 Task: Look for space in Pirkkala, Finland from 12th August, 2023 to 16th August, 2023 for 8 adults in price range Rs.10000 to Rs.16000. Place can be private room with 8 bedrooms having 8 beds and 8 bathrooms. Property type can be house, flat, guest house, hotel. Amenities needed are: wifi, TV, free parkinig on premises, gym, breakfast. Booking option can be shelf check-in. Required host language is .
Action: Mouse pressed left at (456, 126)
Screenshot: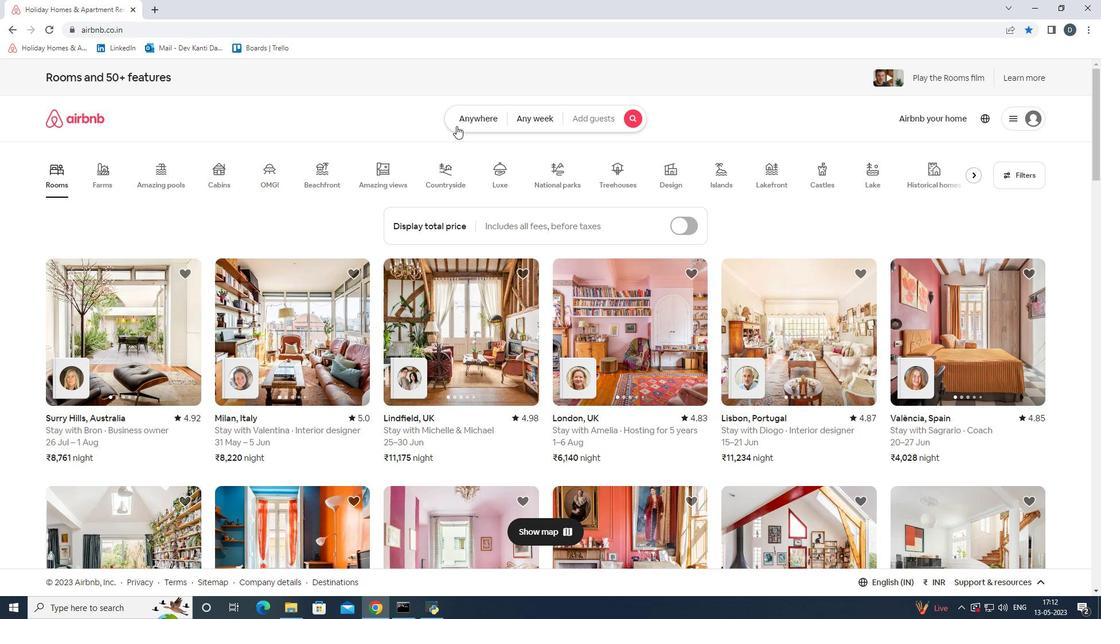 
Action: Mouse moved to (348, 155)
Screenshot: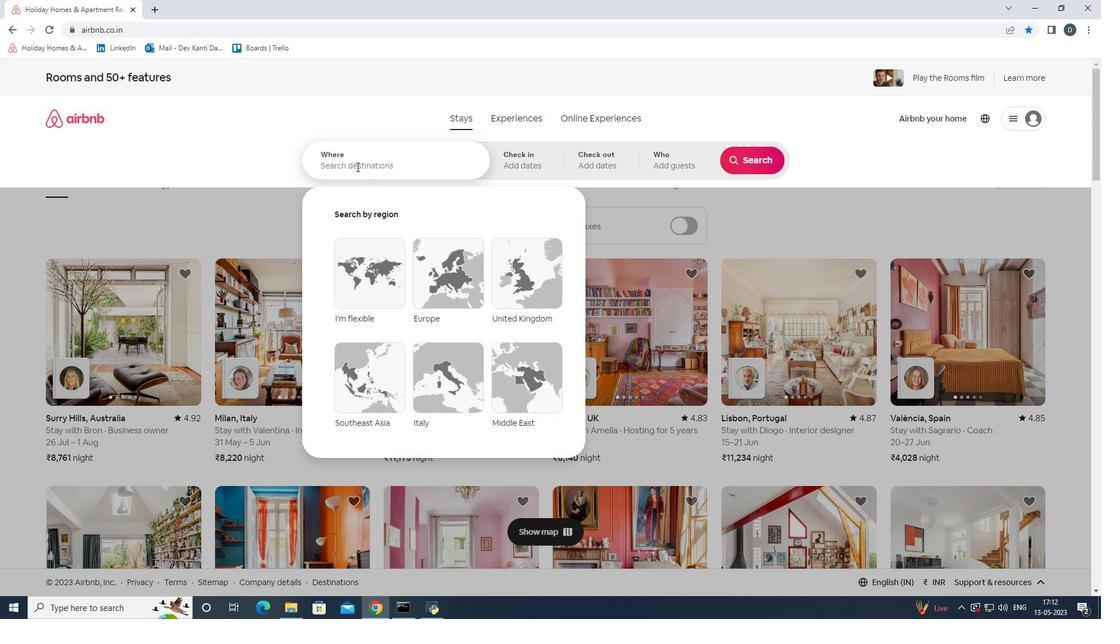 
Action: Mouse pressed left at (348, 155)
Screenshot: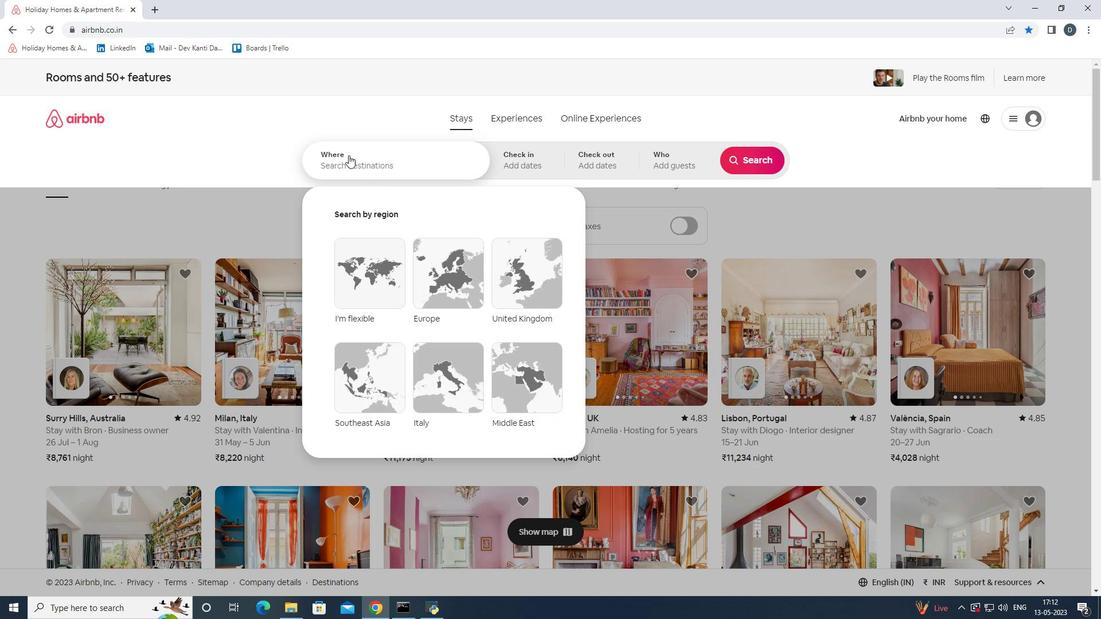 
Action: Key pressed <Key.shift>Pirkkala,
Screenshot: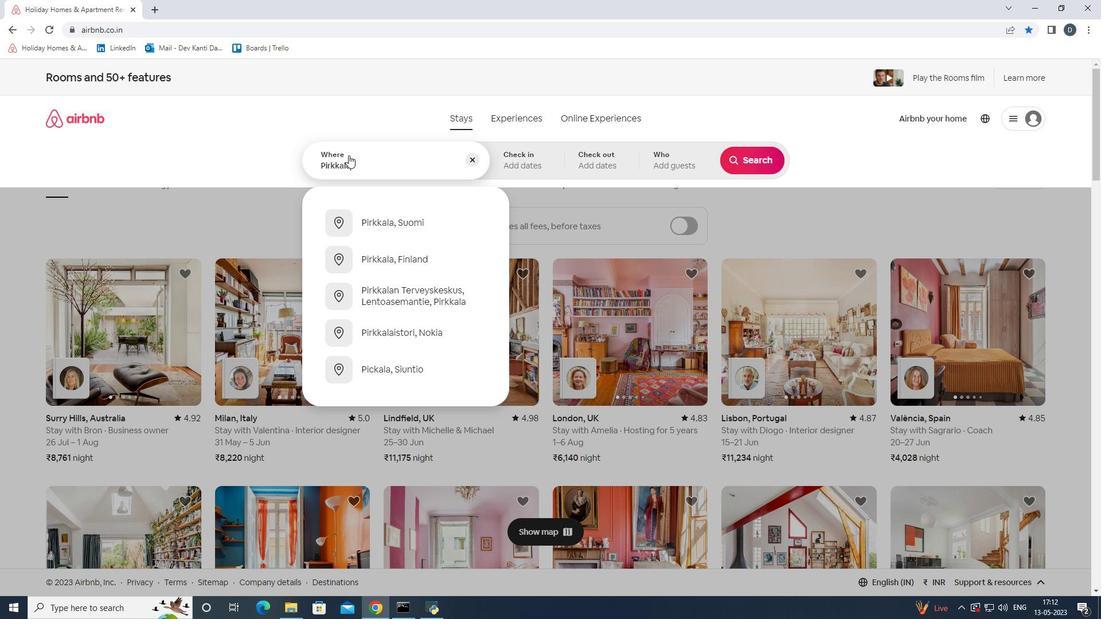 
Action: Mouse moved to (409, 265)
Screenshot: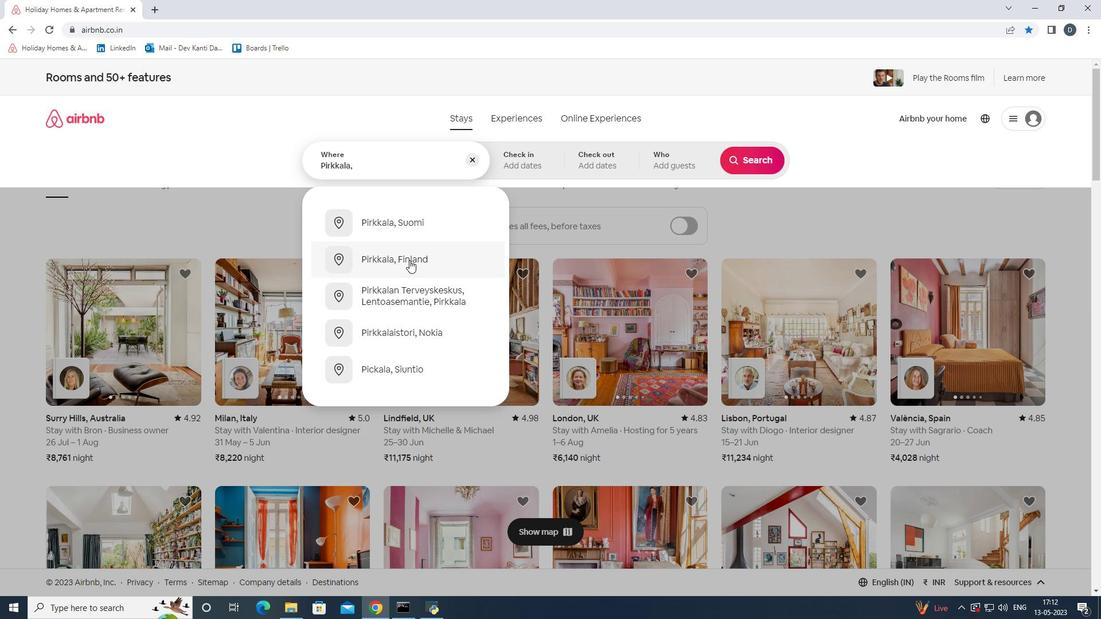 
Action: Mouse pressed left at (409, 265)
Screenshot: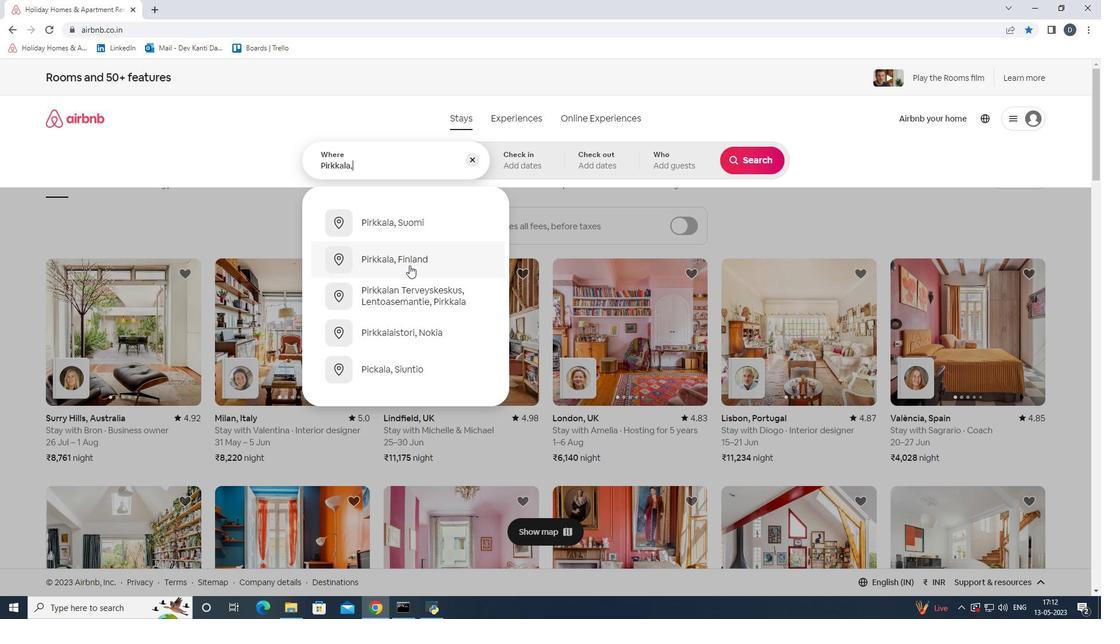 
Action: Mouse moved to (744, 252)
Screenshot: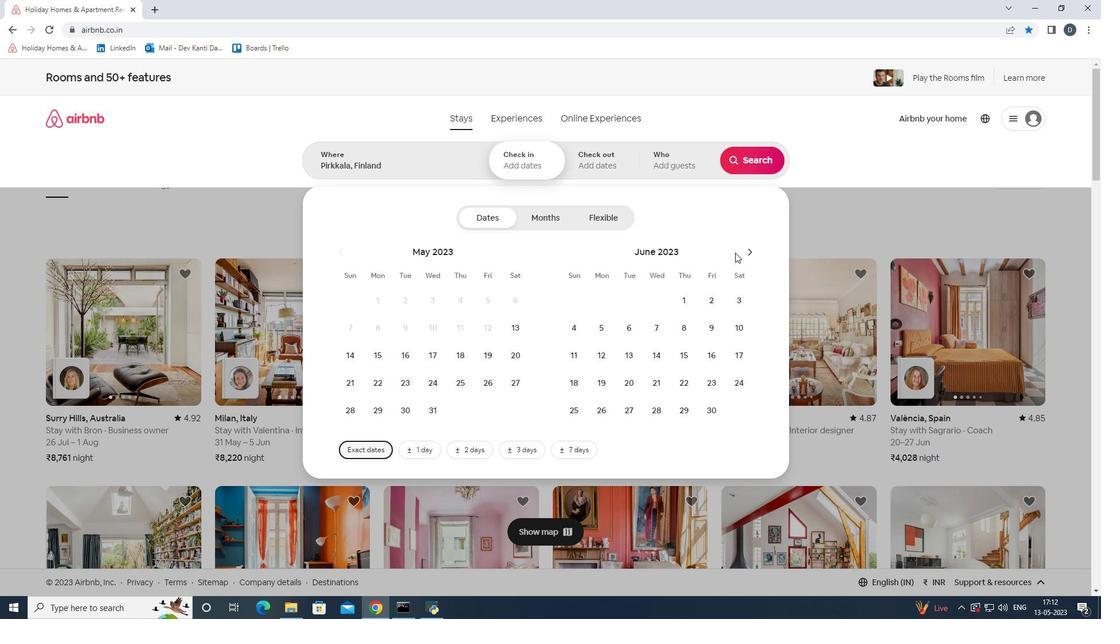 
Action: Mouse pressed left at (744, 252)
Screenshot: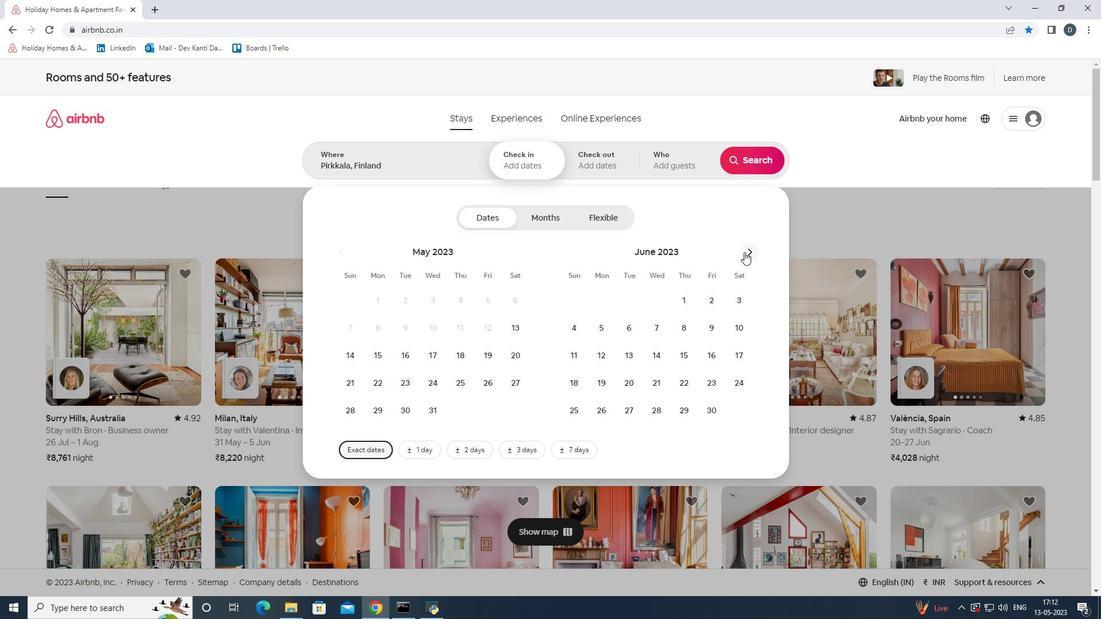 
Action: Mouse pressed left at (744, 252)
Screenshot: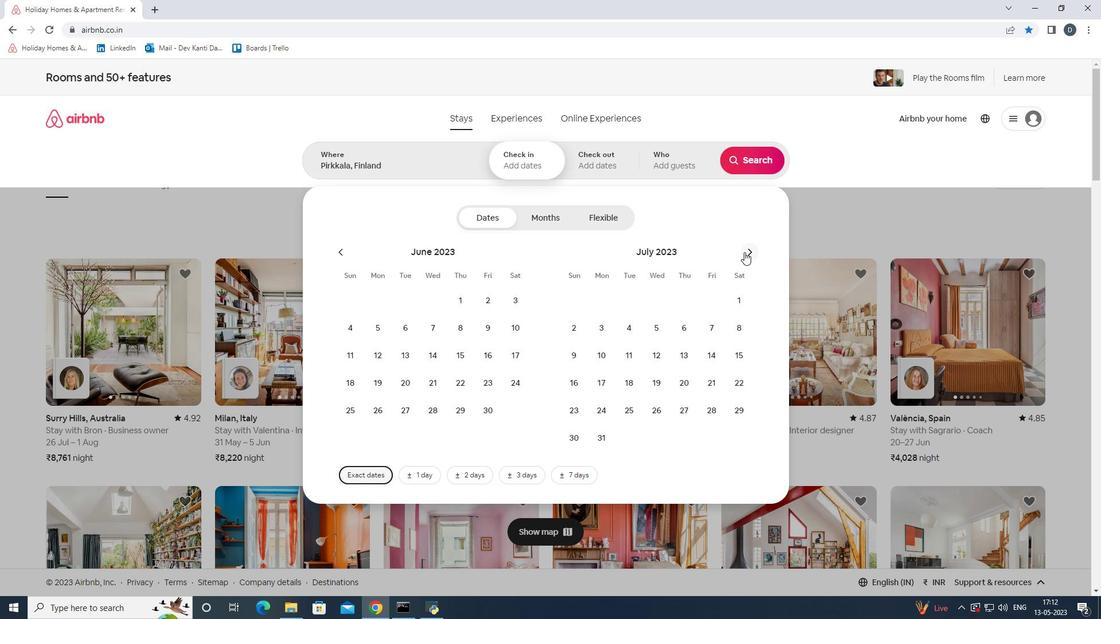 
Action: Mouse moved to (743, 331)
Screenshot: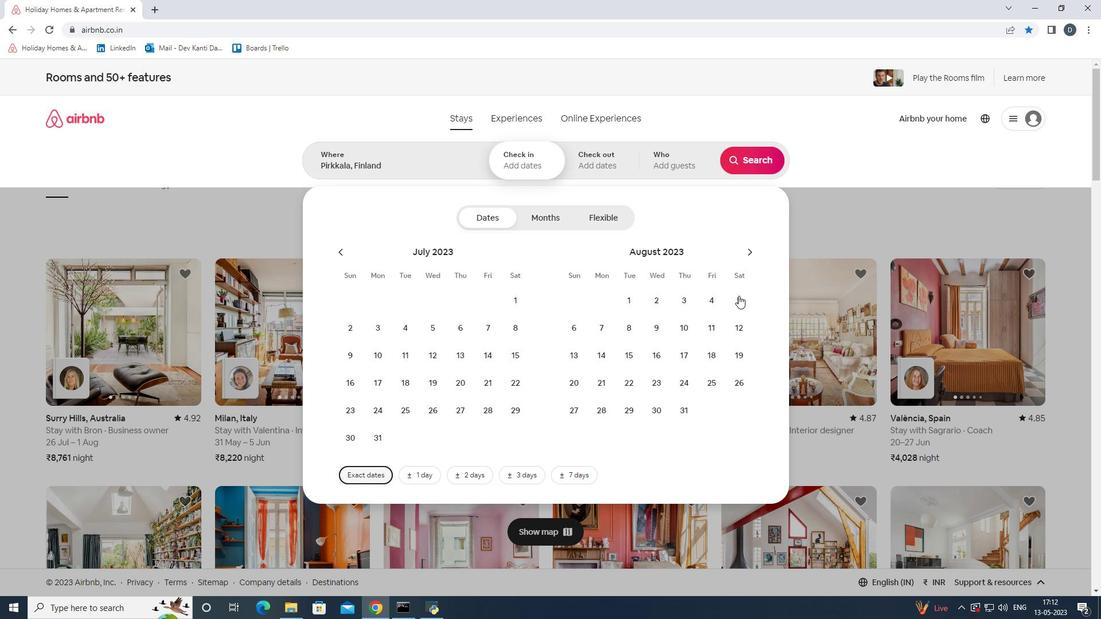 
Action: Mouse pressed left at (743, 331)
Screenshot: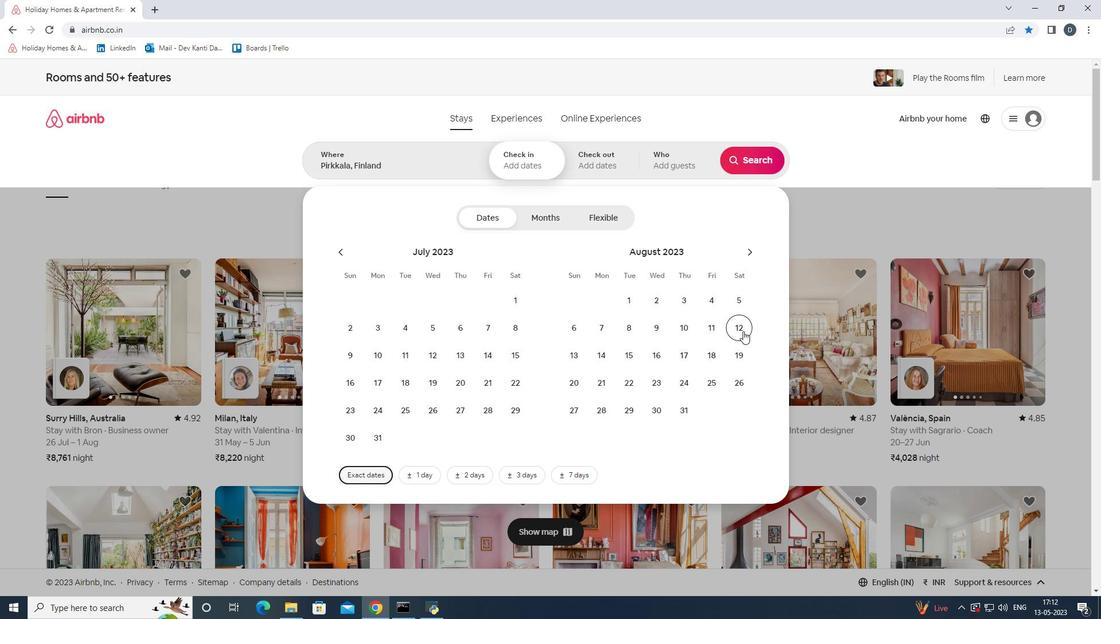 
Action: Mouse moved to (659, 348)
Screenshot: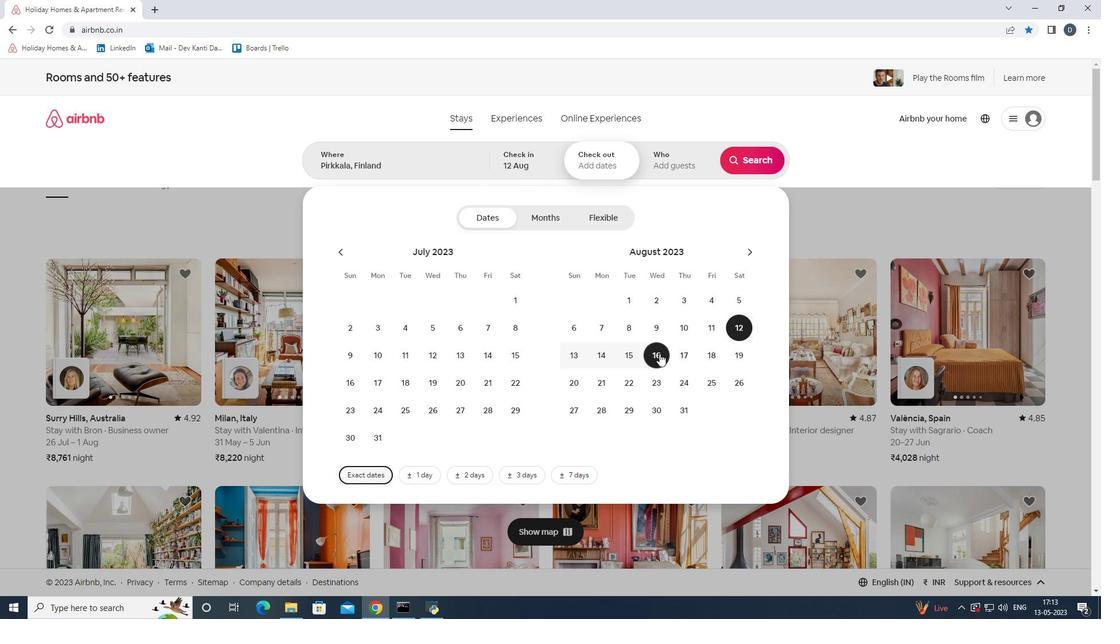 
Action: Mouse pressed left at (659, 348)
Screenshot: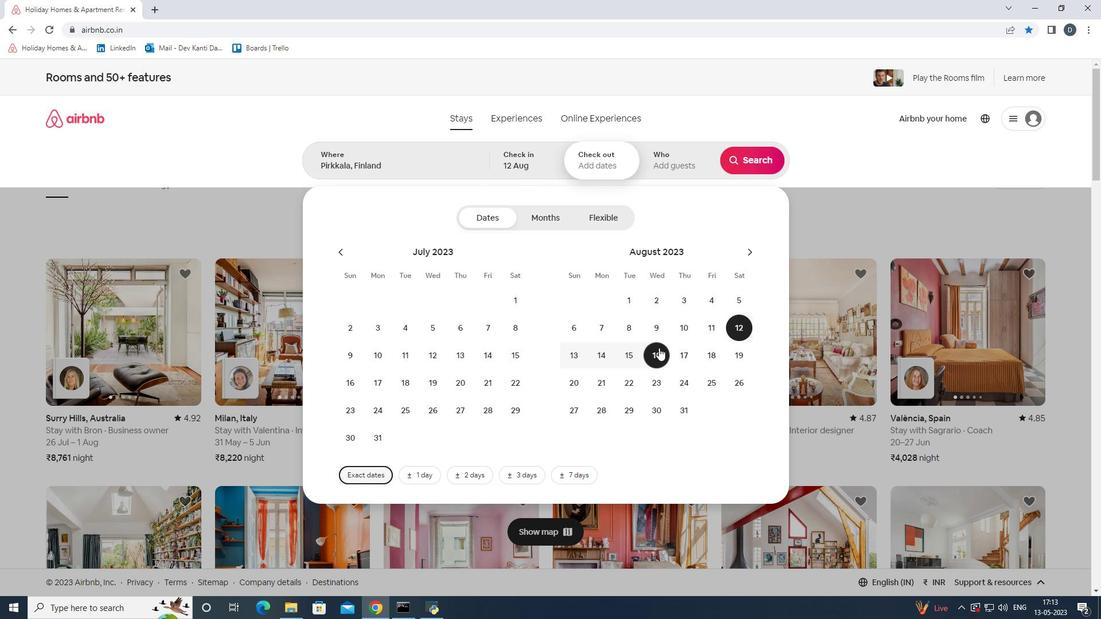 
Action: Mouse moved to (676, 165)
Screenshot: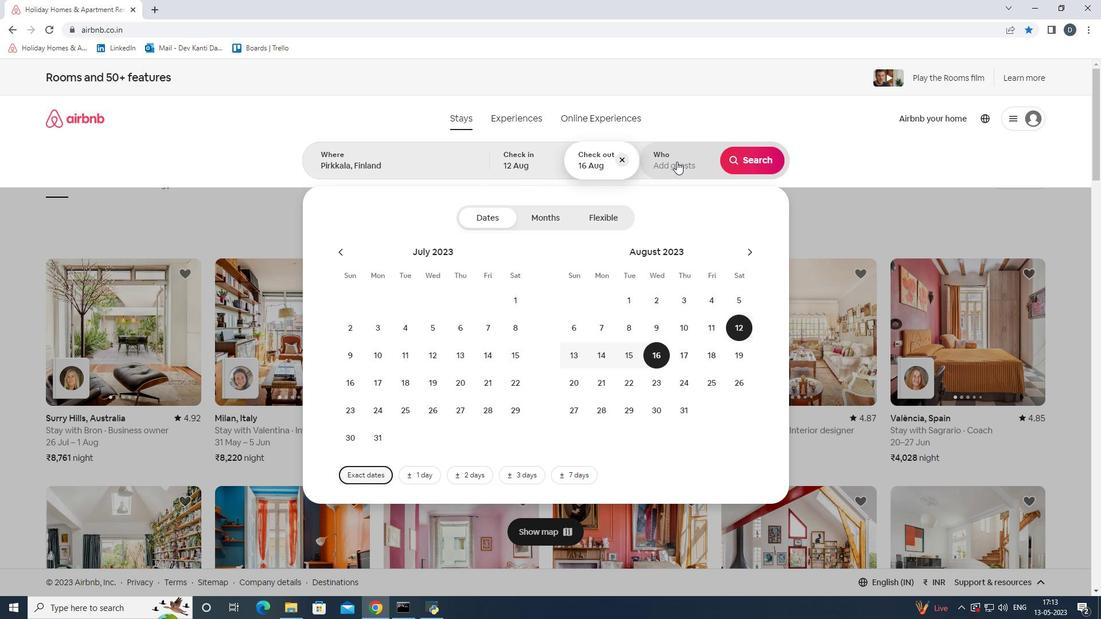 
Action: Mouse pressed left at (676, 165)
Screenshot: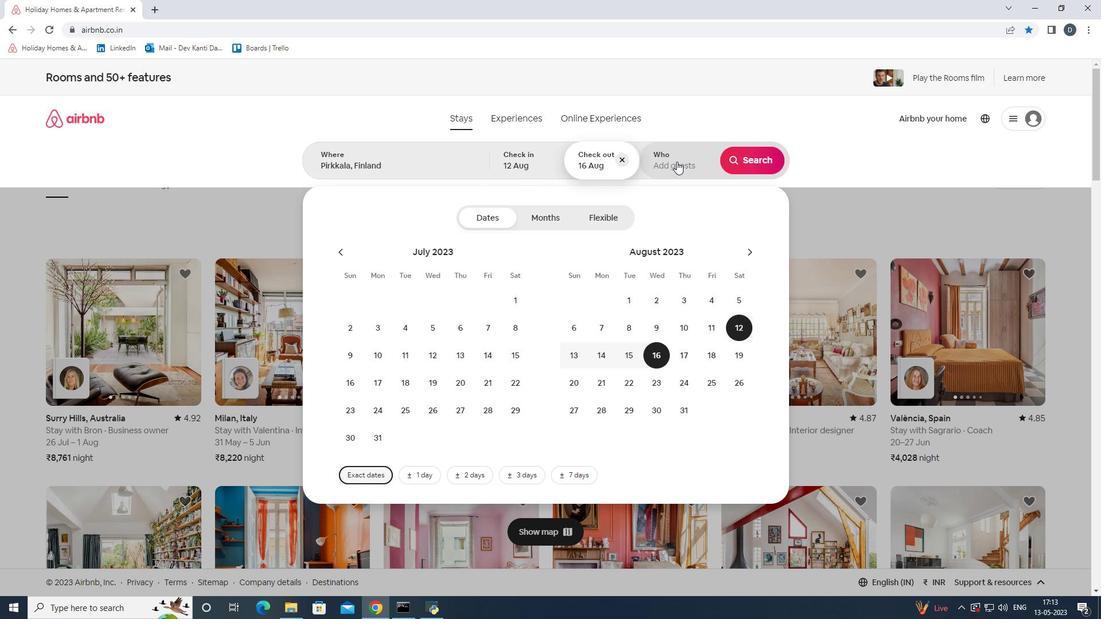 
Action: Mouse moved to (758, 228)
Screenshot: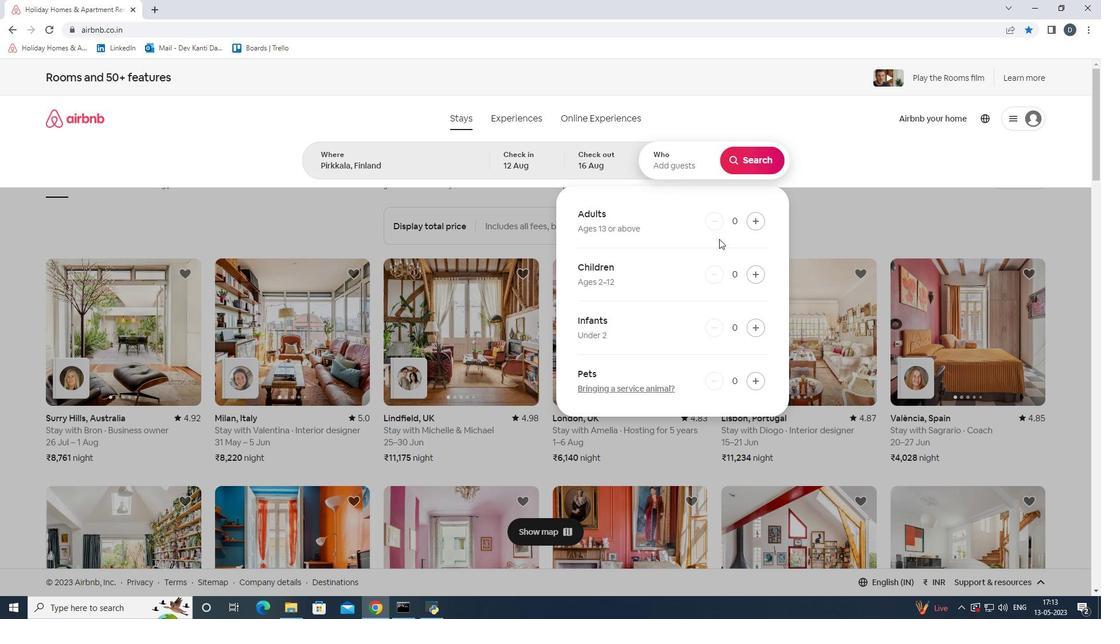 
Action: Mouse pressed left at (758, 228)
Screenshot: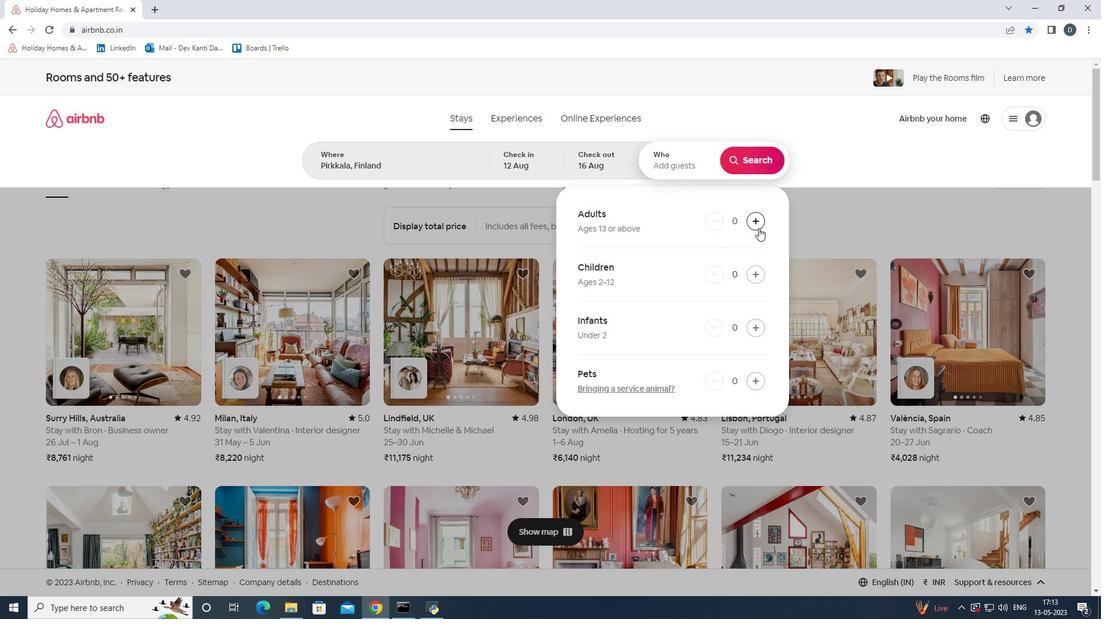 
Action: Mouse pressed left at (758, 228)
Screenshot: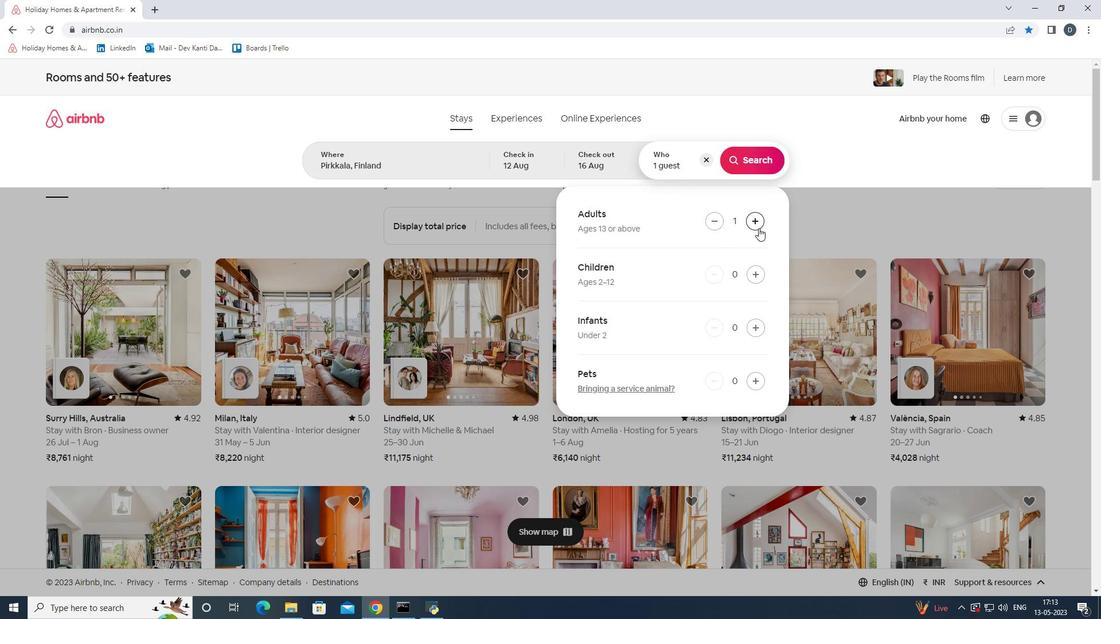 
Action: Mouse pressed left at (758, 228)
Screenshot: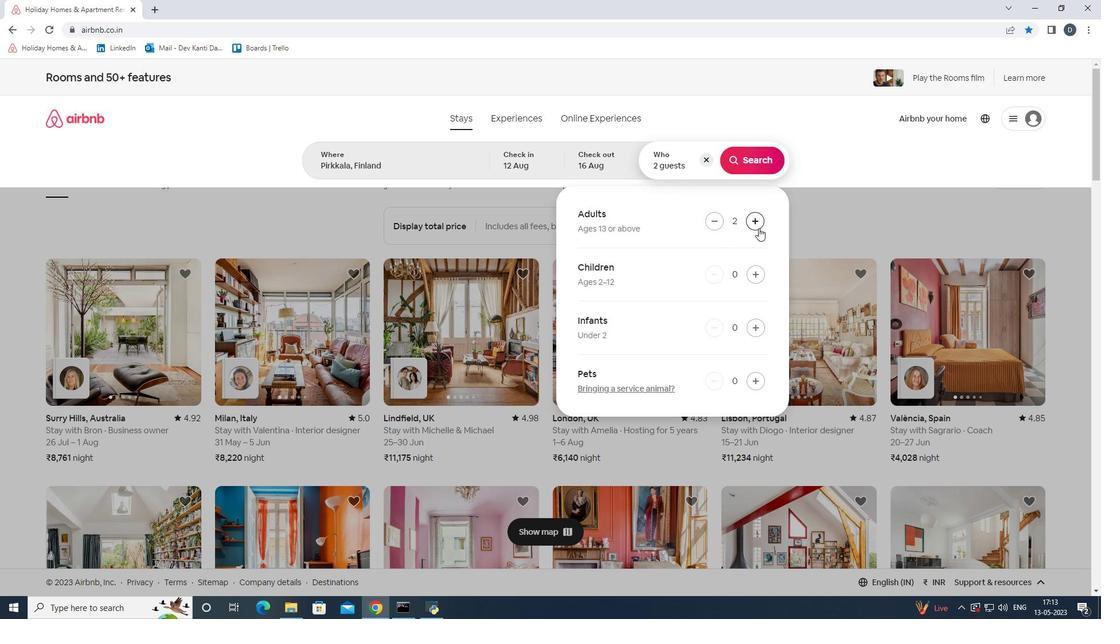 
Action: Mouse pressed left at (758, 228)
Screenshot: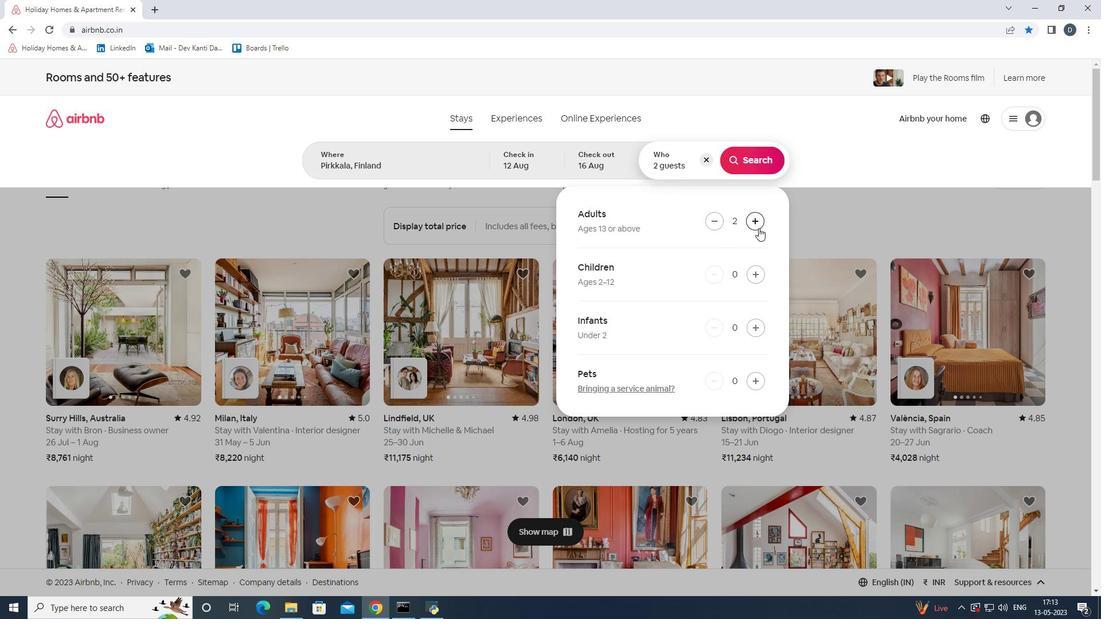 
Action: Mouse pressed left at (758, 228)
Screenshot: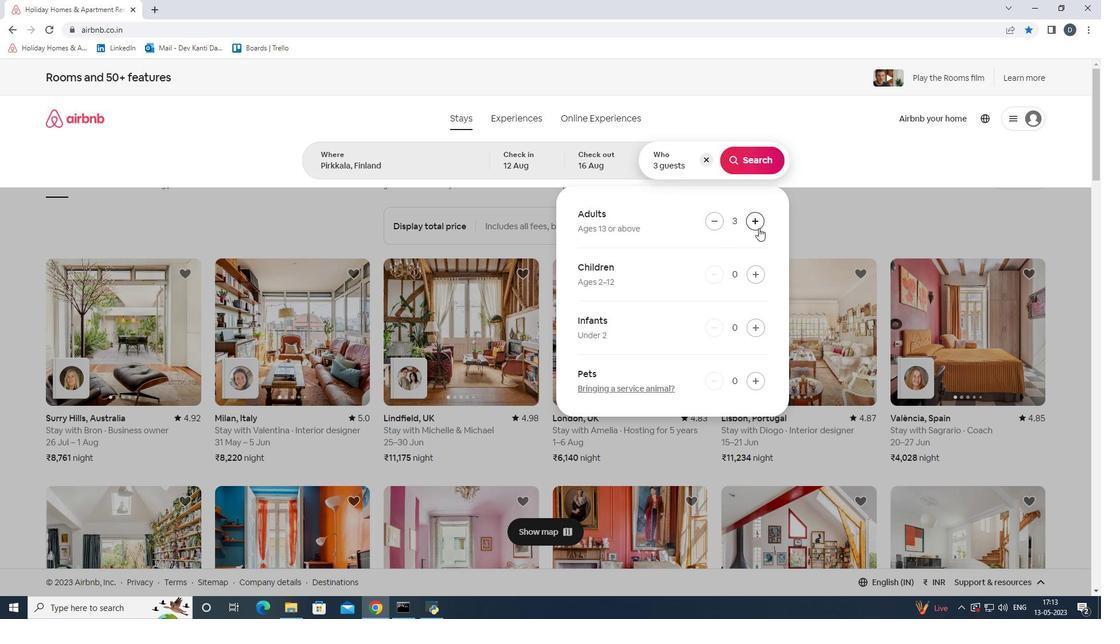 
Action: Mouse pressed left at (758, 228)
Screenshot: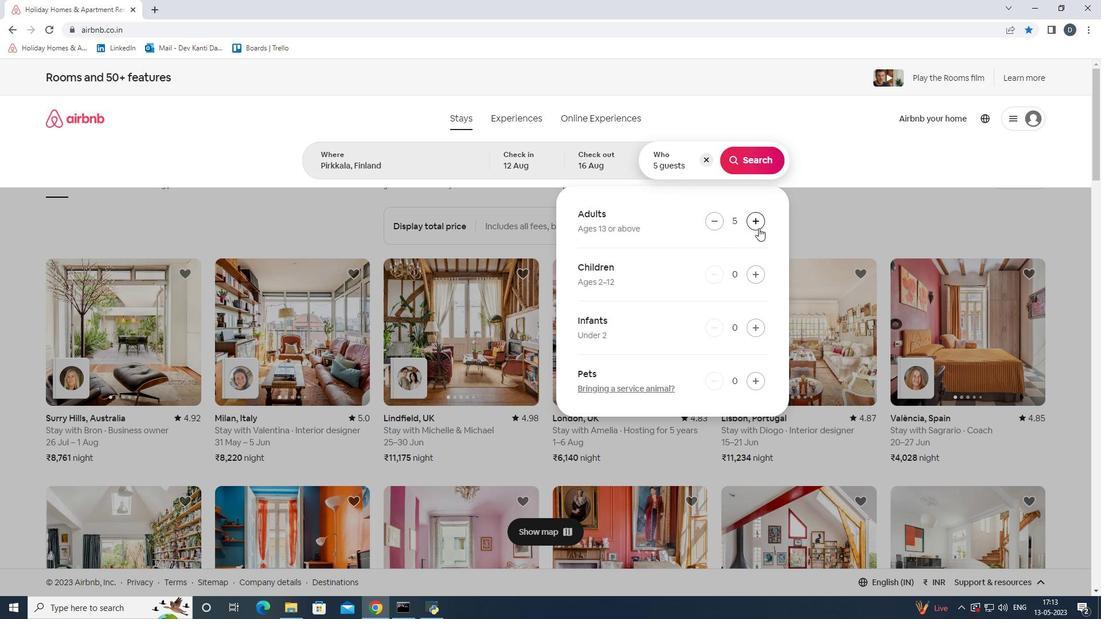 
Action: Mouse pressed left at (758, 228)
Screenshot: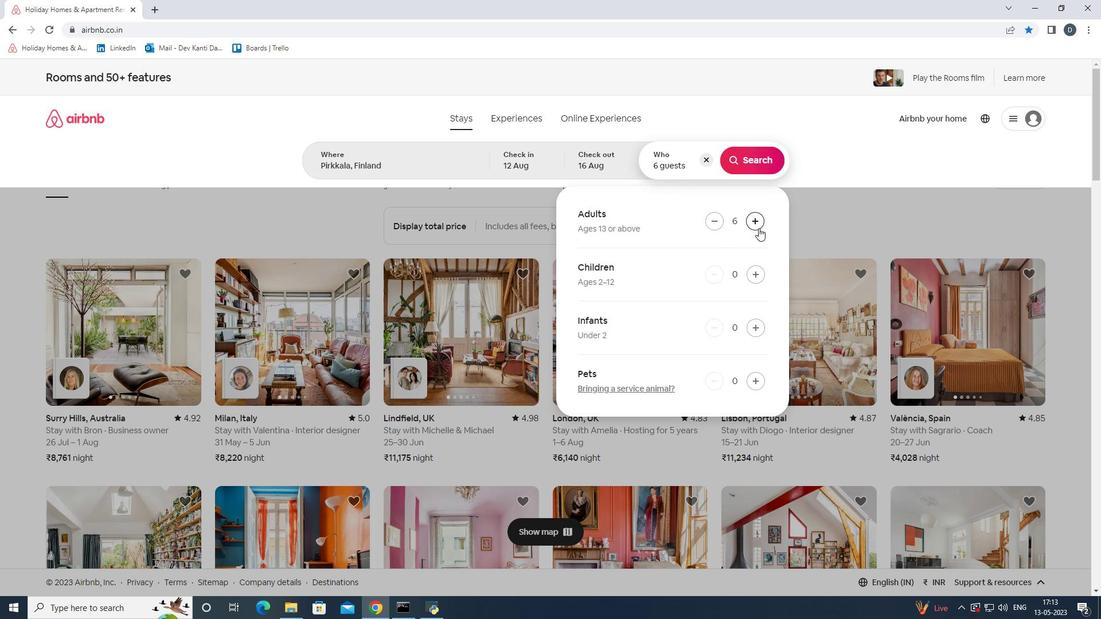 
Action: Mouse pressed left at (758, 228)
Screenshot: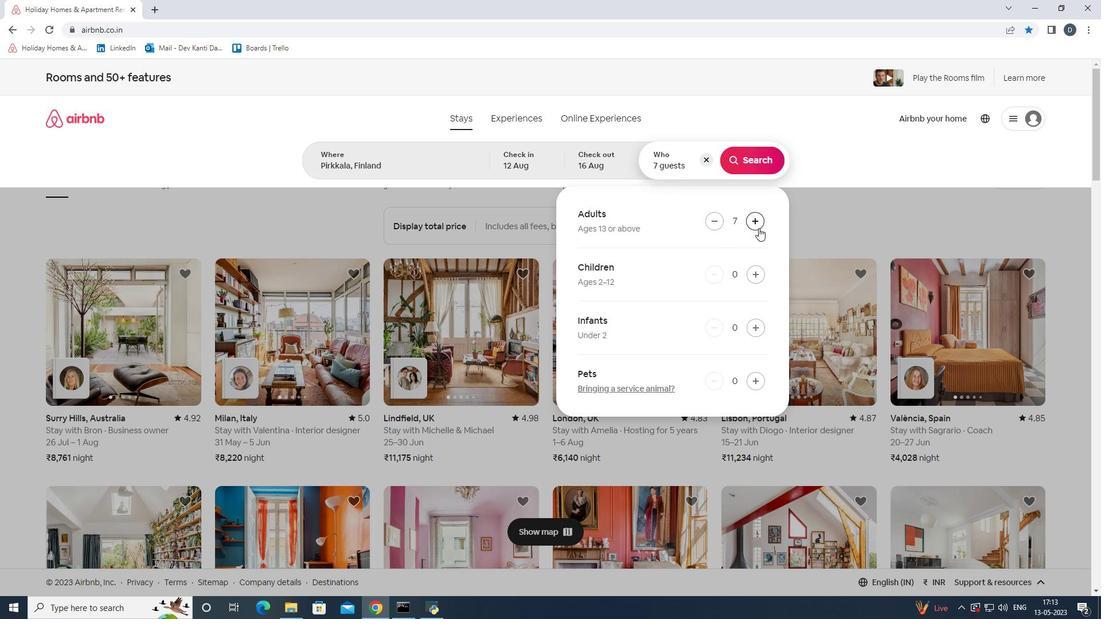
Action: Mouse moved to (763, 167)
Screenshot: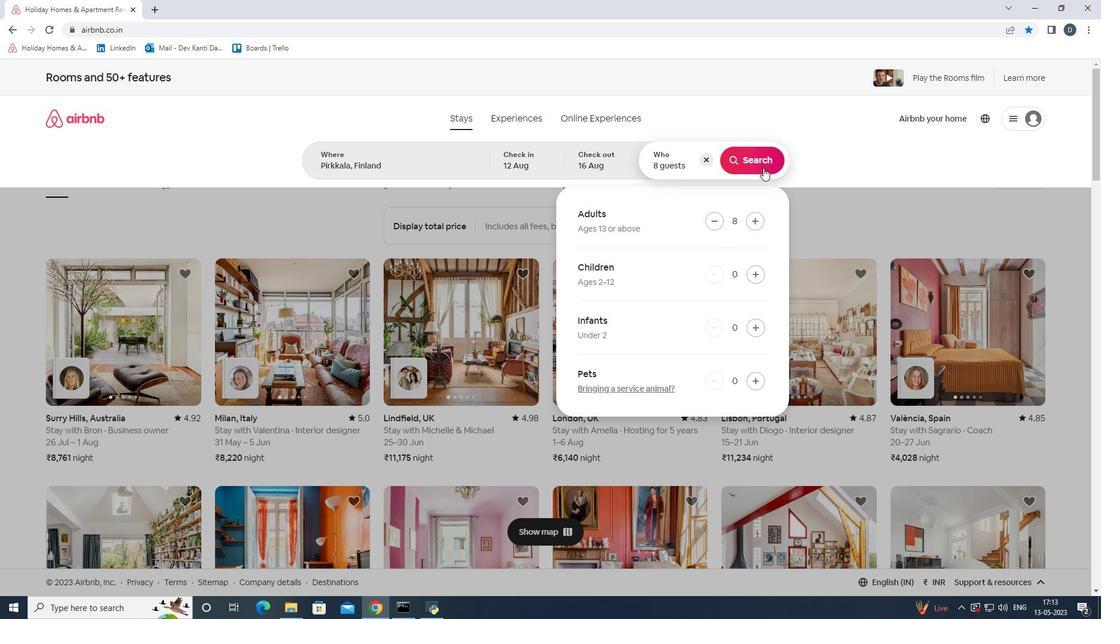 
Action: Mouse pressed left at (763, 167)
Screenshot: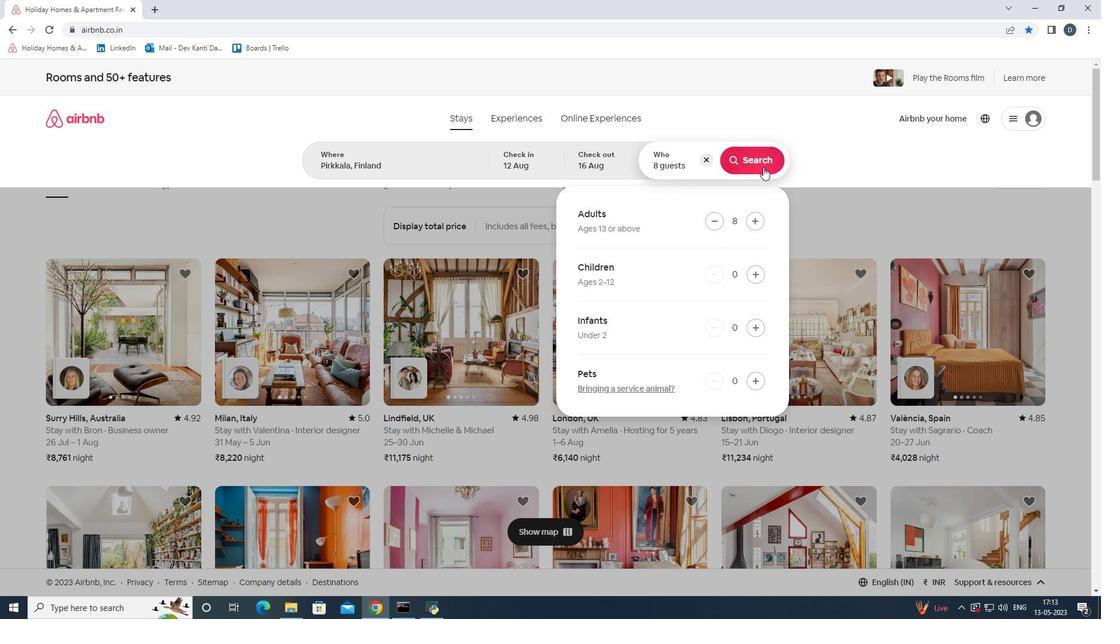 
Action: Mouse moved to (1041, 122)
Screenshot: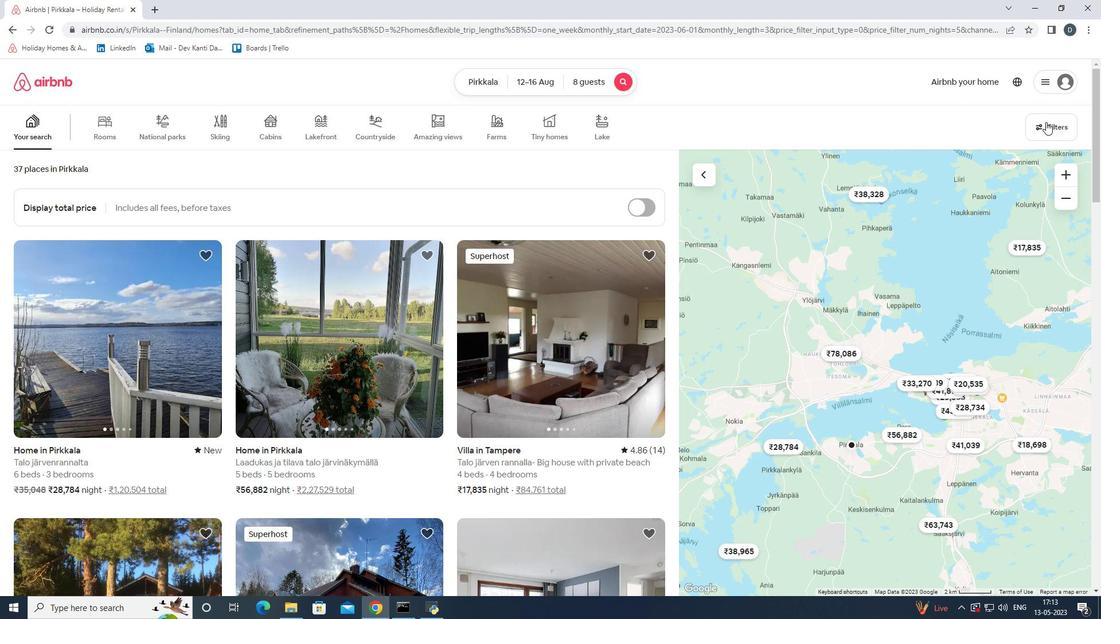 
Action: Mouse pressed left at (1041, 122)
Screenshot: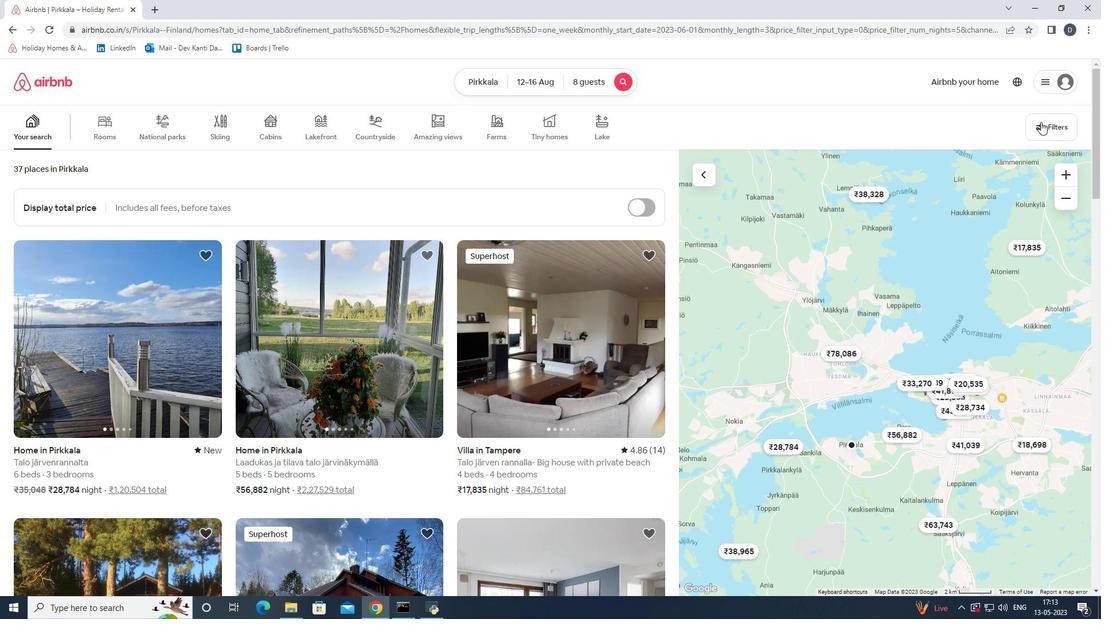 
Action: Mouse moved to (403, 271)
Screenshot: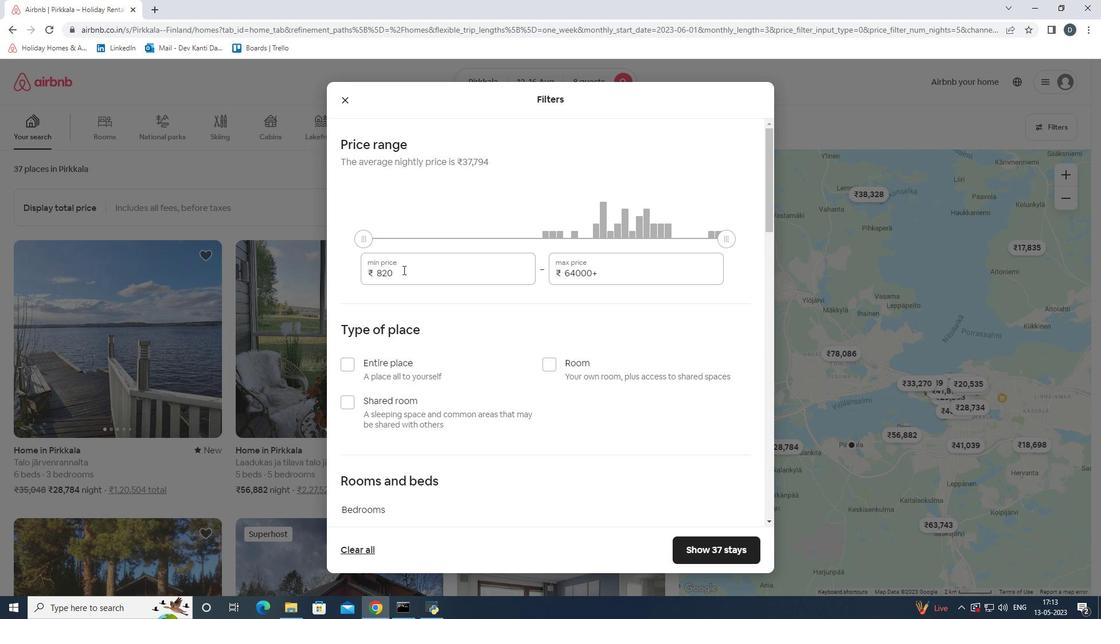 
Action: Mouse pressed left at (403, 271)
Screenshot: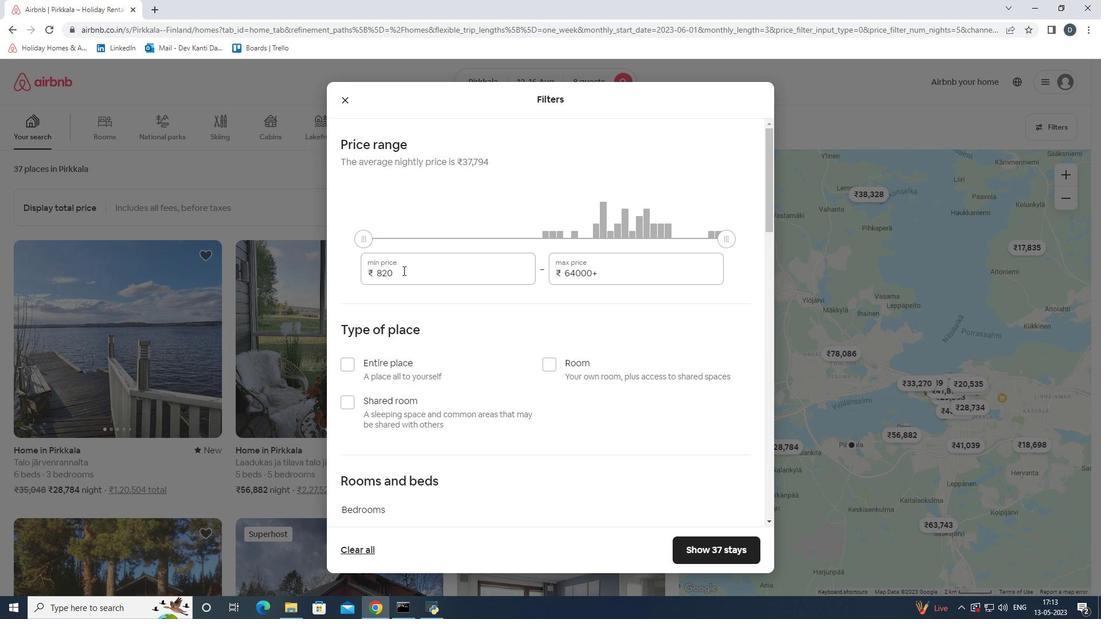 
Action: Mouse moved to (359, 266)
Screenshot: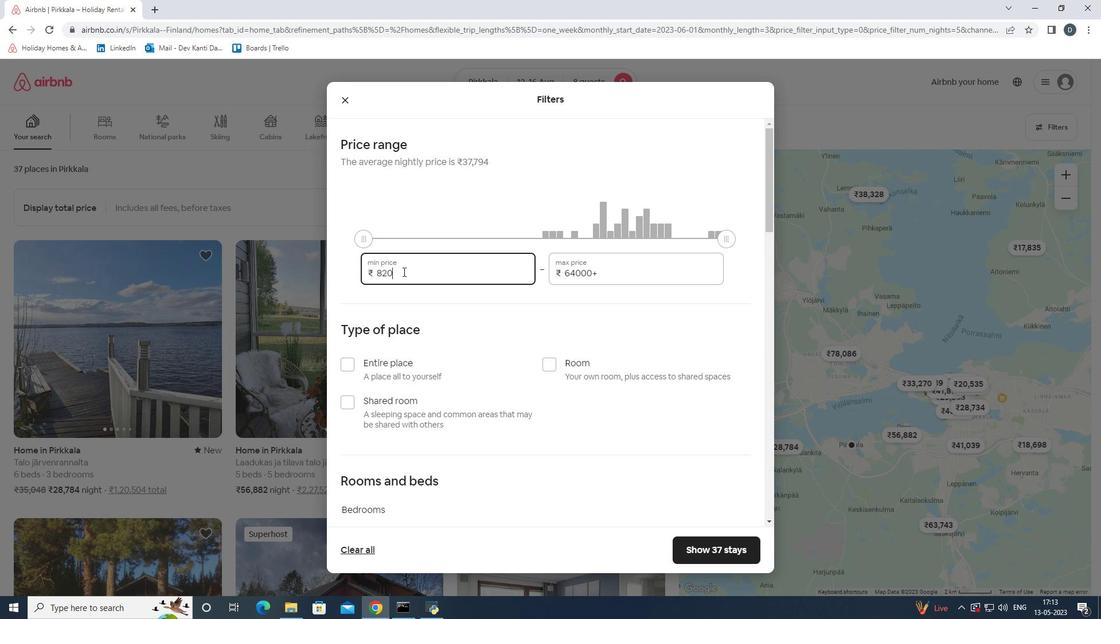 
Action: Key pressed 10000
Screenshot: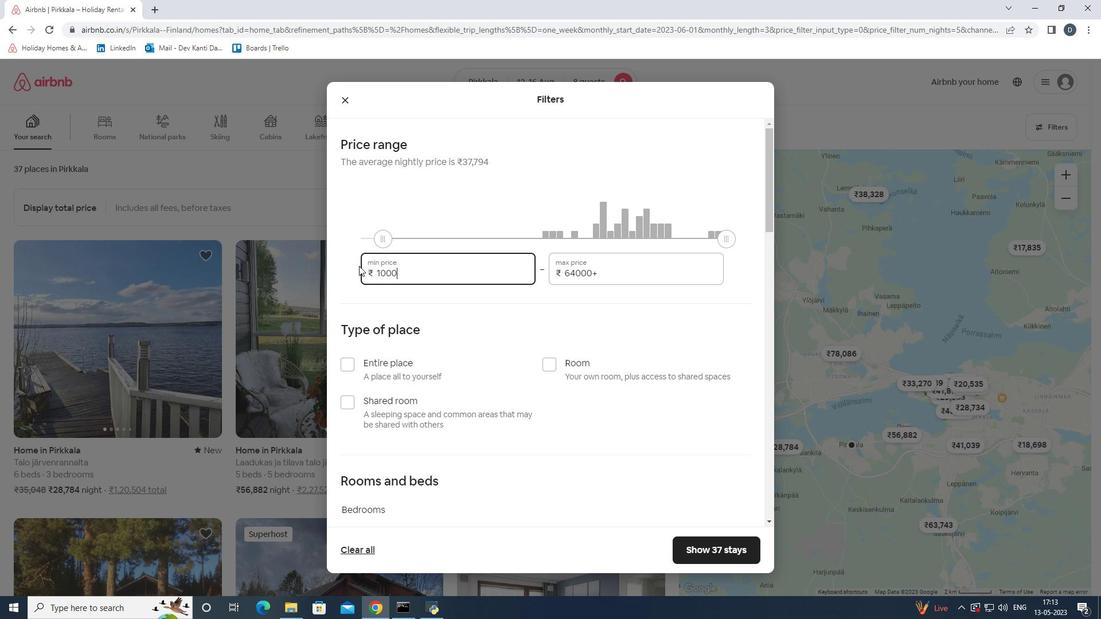 
Action: Mouse moved to (598, 273)
Screenshot: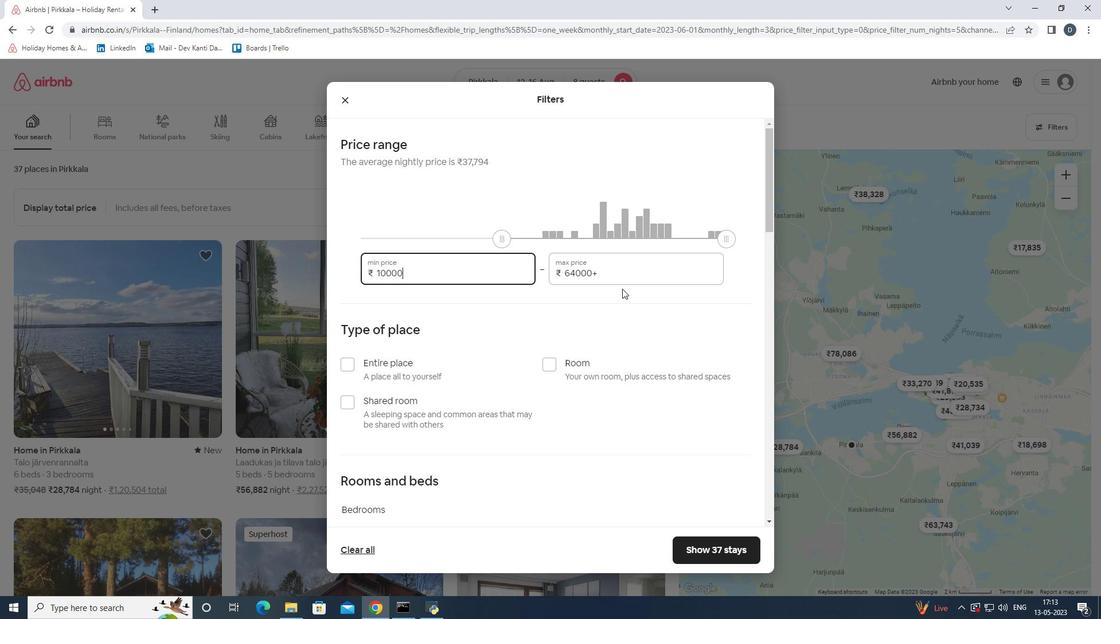 
Action: Mouse pressed left at (598, 273)
Screenshot: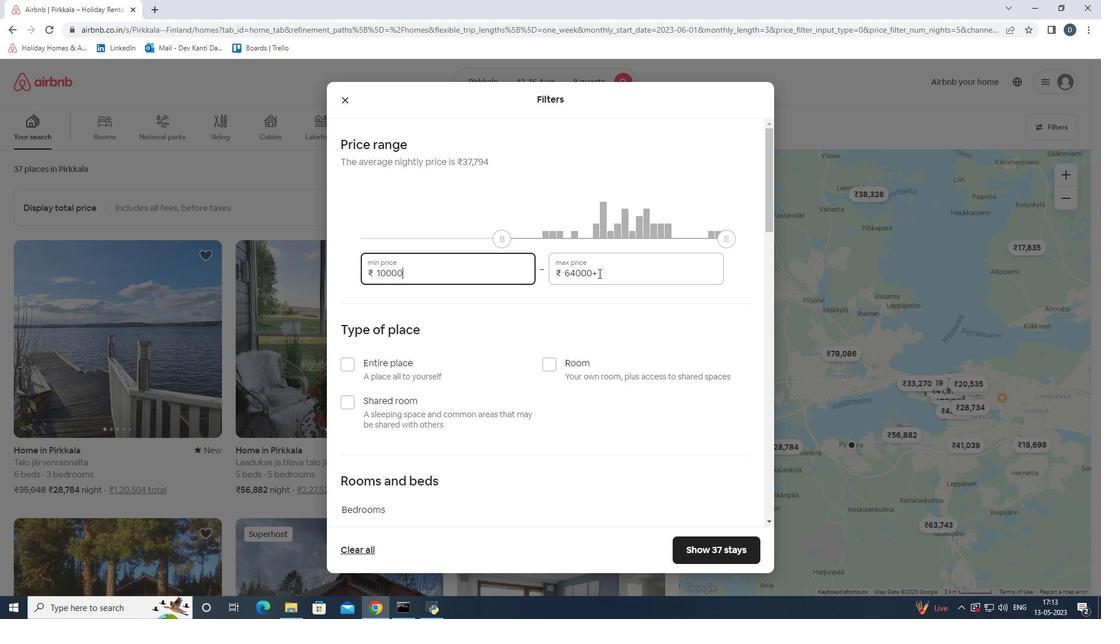 
Action: Mouse moved to (553, 267)
Screenshot: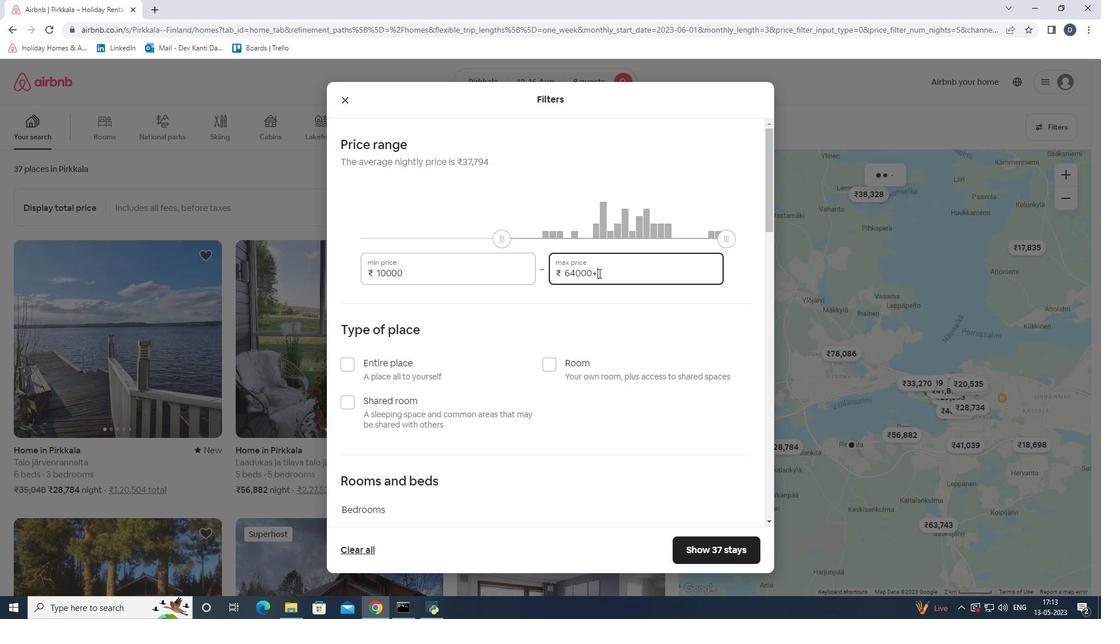 
Action: Key pressed 16000
Screenshot: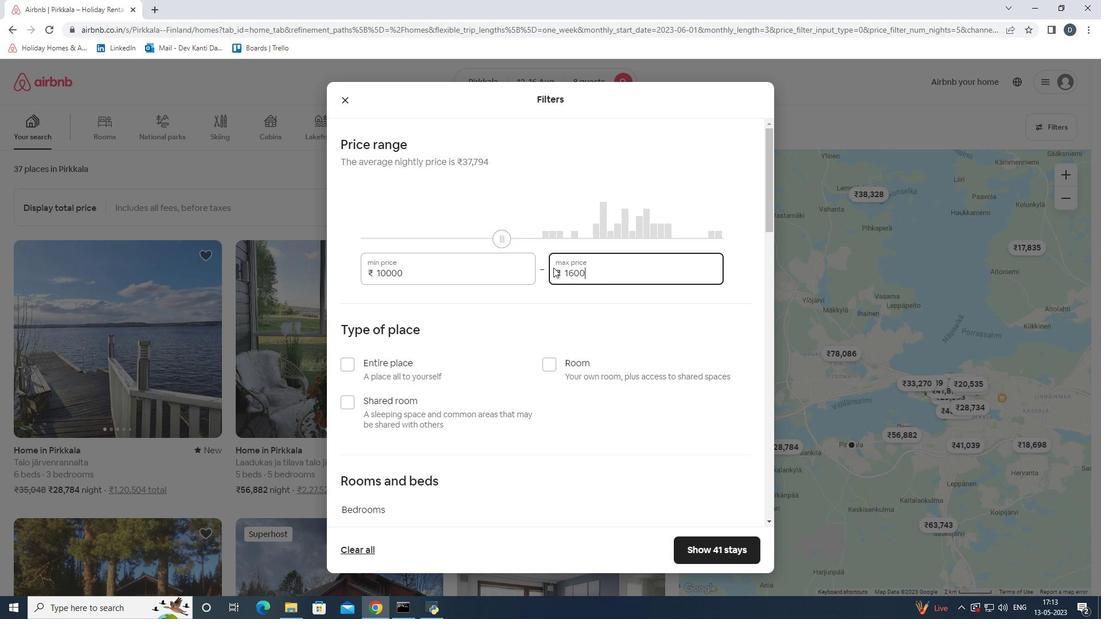 
Action: Mouse scrolled (553, 267) with delta (0, 0)
Screenshot: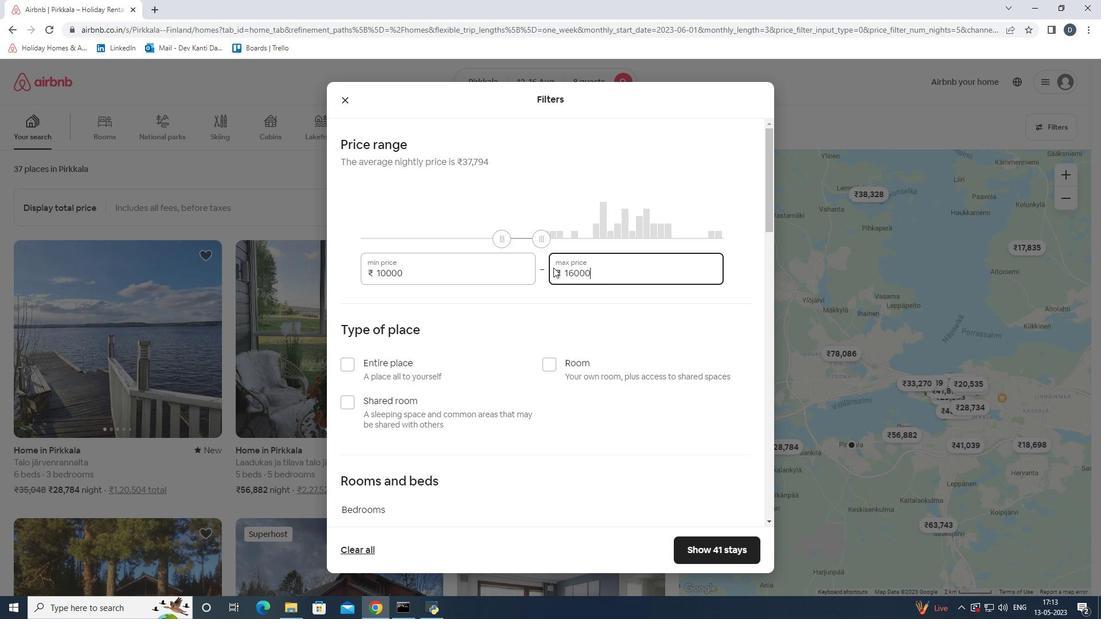 
Action: Mouse scrolled (553, 267) with delta (0, 0)
Screenshot: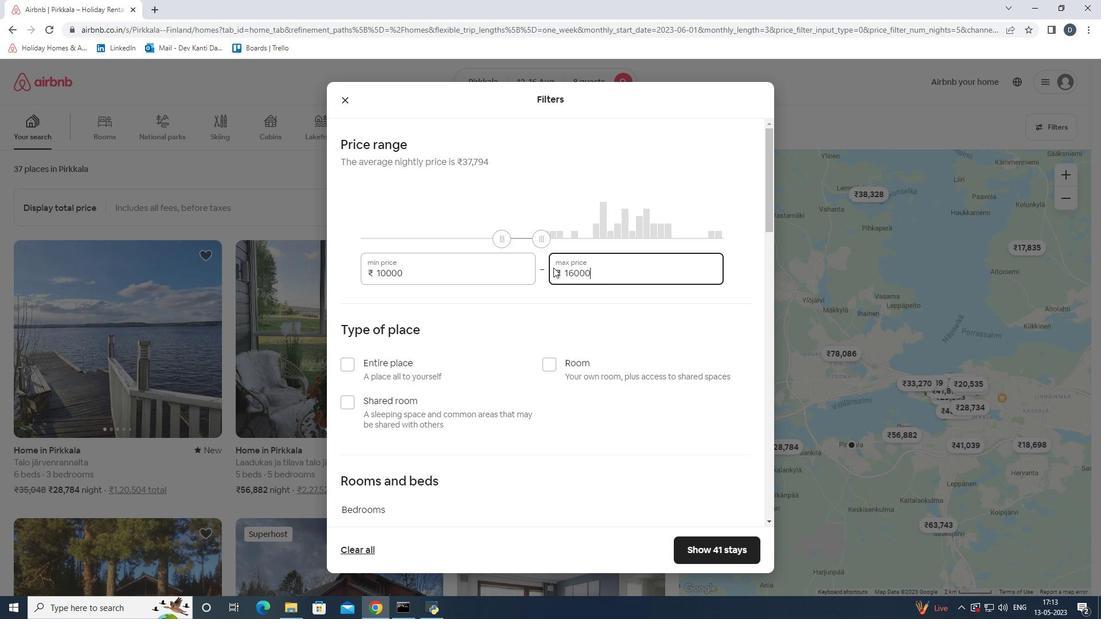 
Action: Mouse scrolled (553, 267) with delta (0, 0)
Screenshot: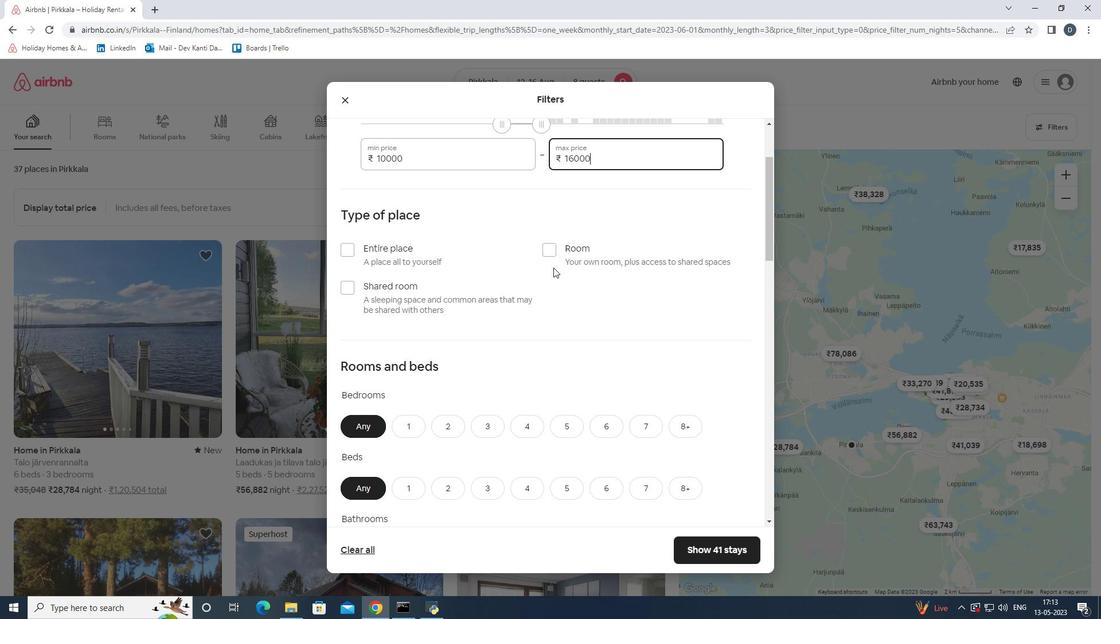 
Action: Mouse moved to (551, 267)
Screenshot: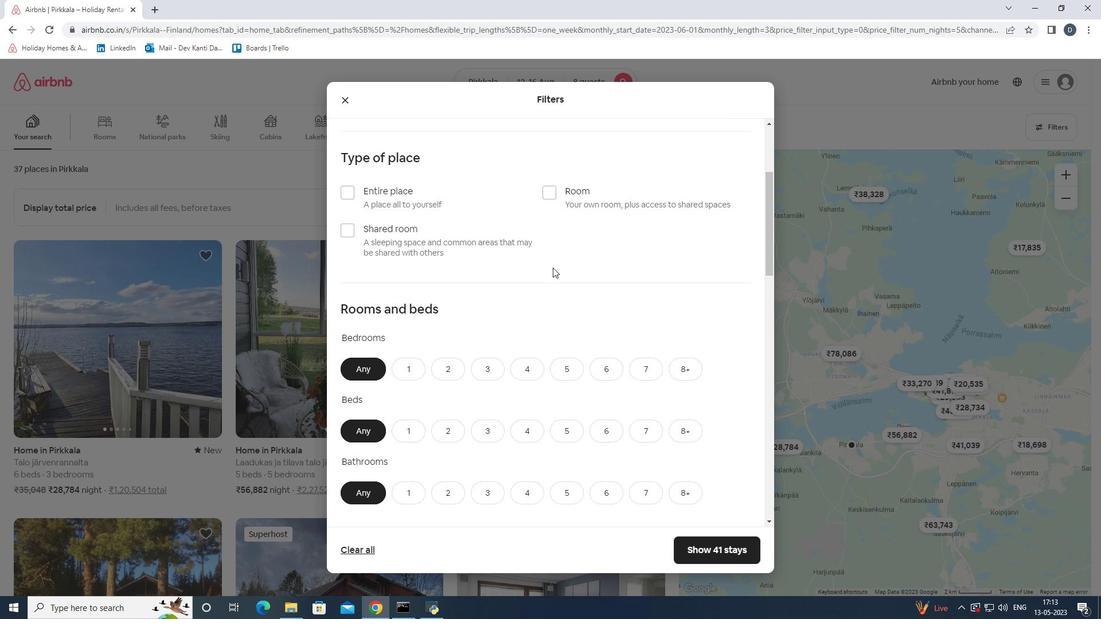 
Action: Mouse scrolled (551, 267) with delta (0, 0)
Screenshot: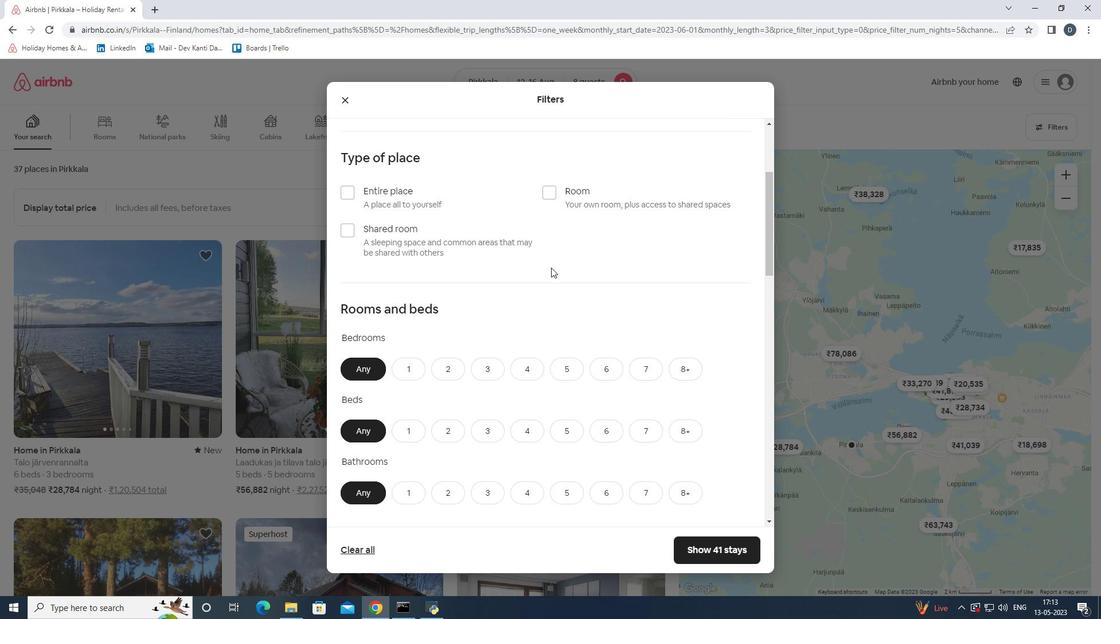 
Action: Mouse scrolled (551, 267) with delta (0, 0)
Screenshot: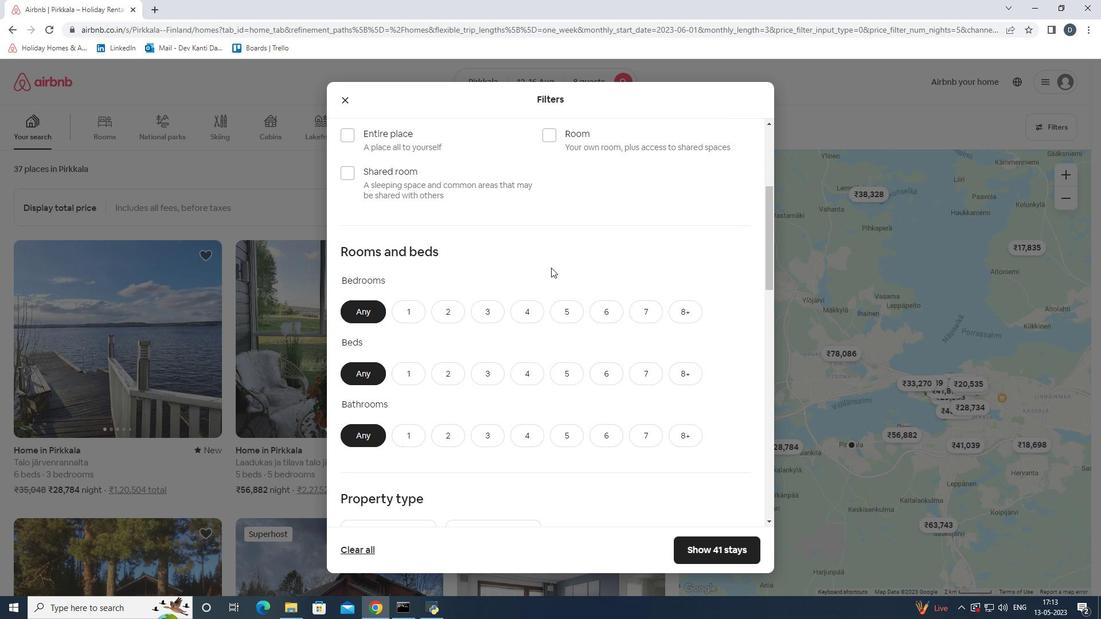 
Action: Mouse moved to (688, 257)
Screenshot: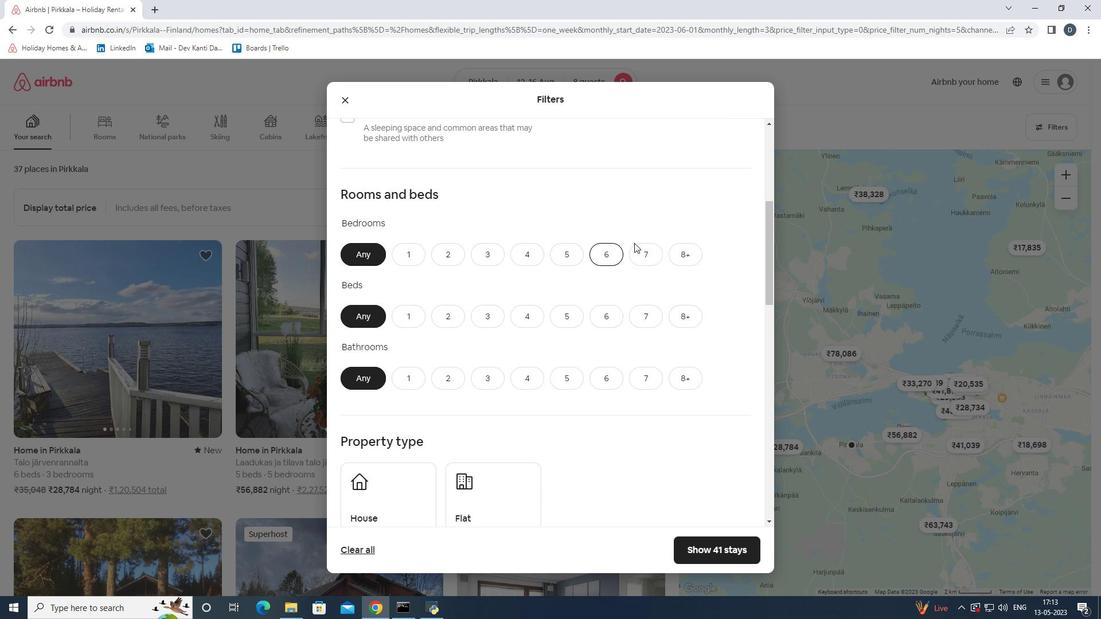 
Action: Mouse pressed left at (688, 257)
Screenshot: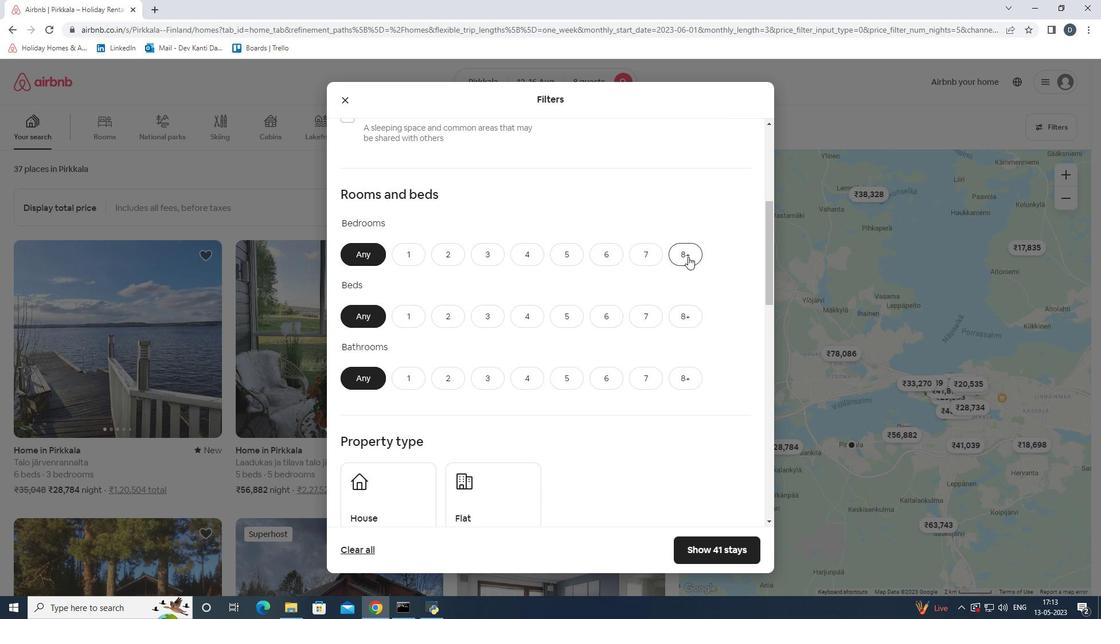 
Action: Mouse moved to (680, 309)
Screenshot: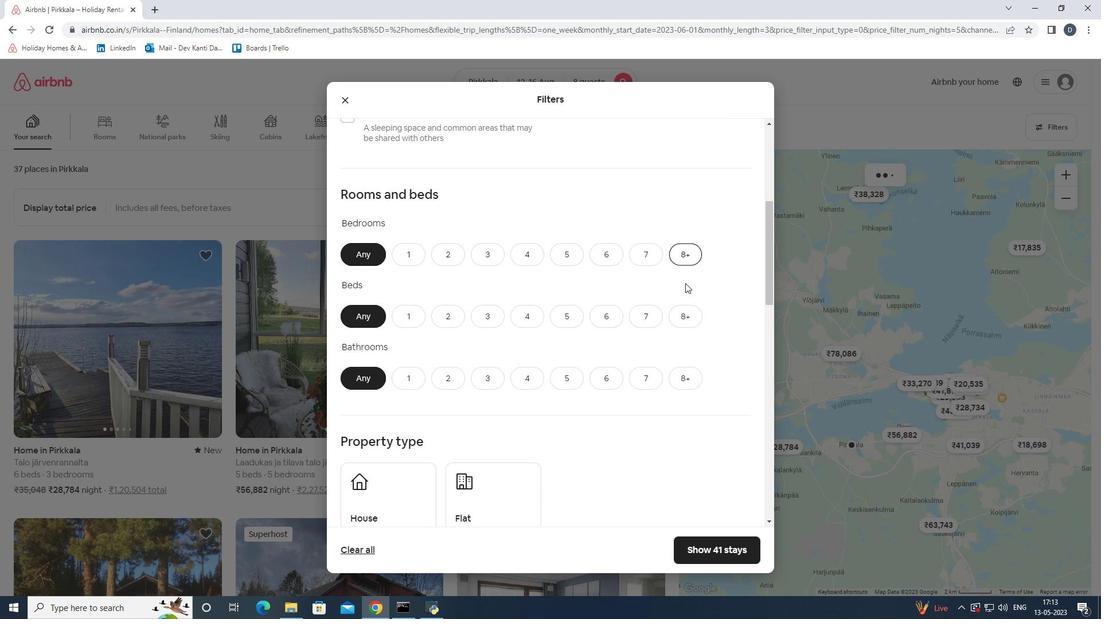 
Action: Mouse pressed left at (680, 309)
Screenshot: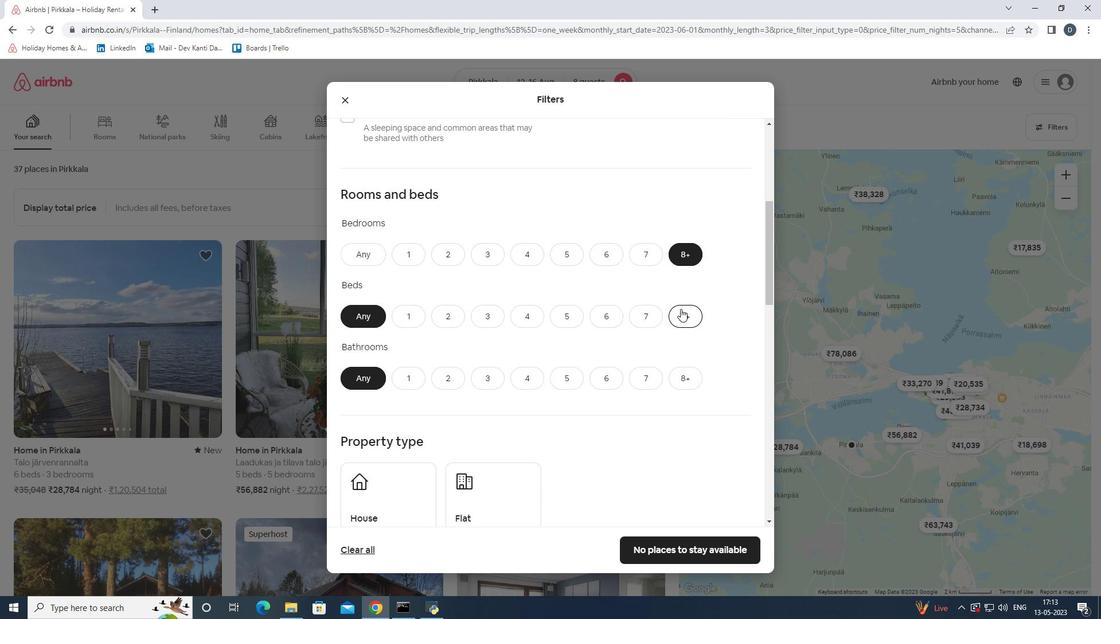 
Action: Mouse moved to (691, 369)
Screenshot: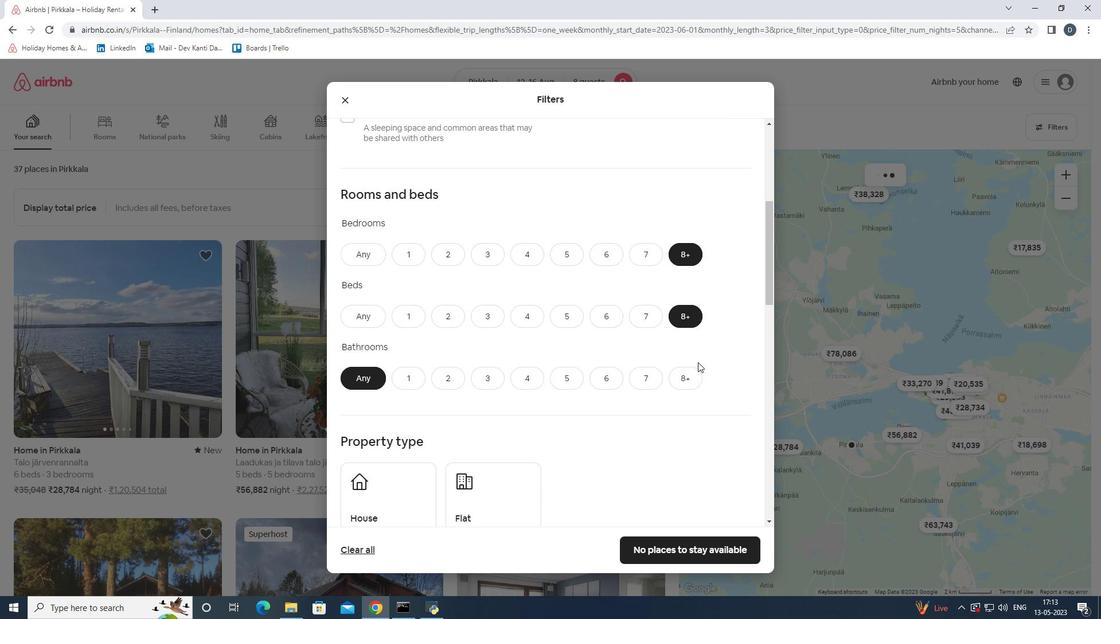 
Action: Mouse pressed left at (691, 369)
Screenshot: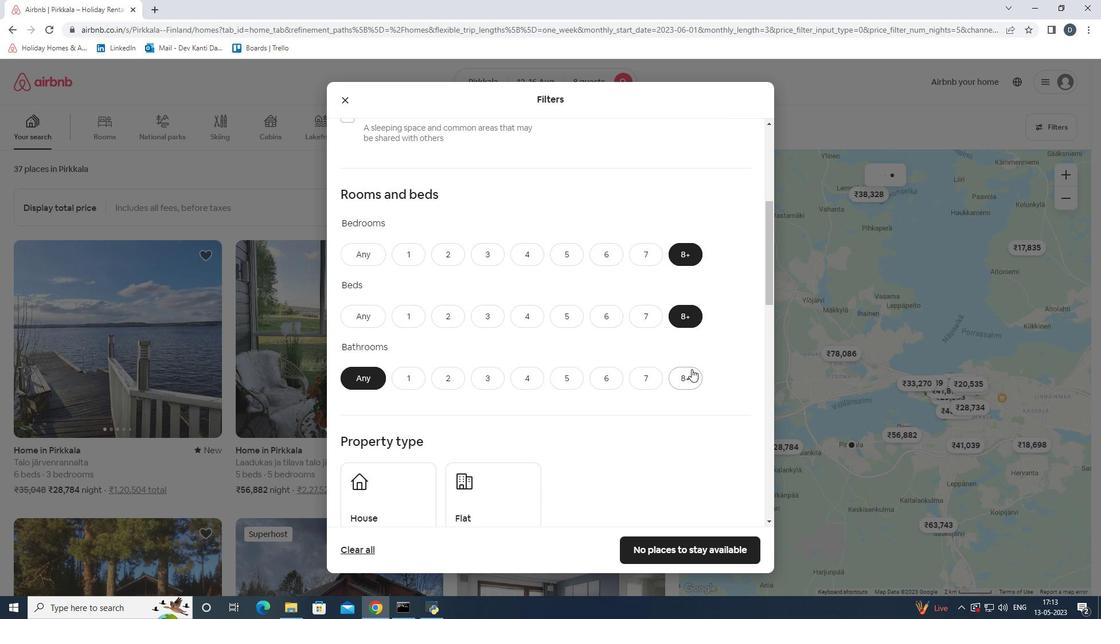 
Action: Mouse moved to (672, 320)
Screenshot: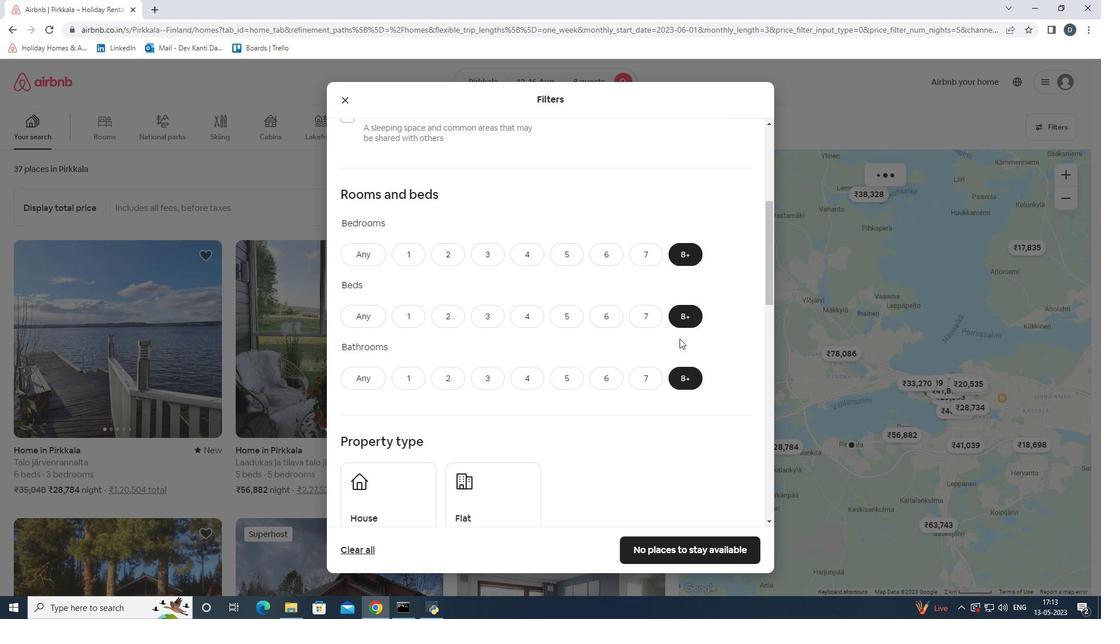 
Action: Mouse scrolled (672, 319) with delta (0, 0)
Screenshot: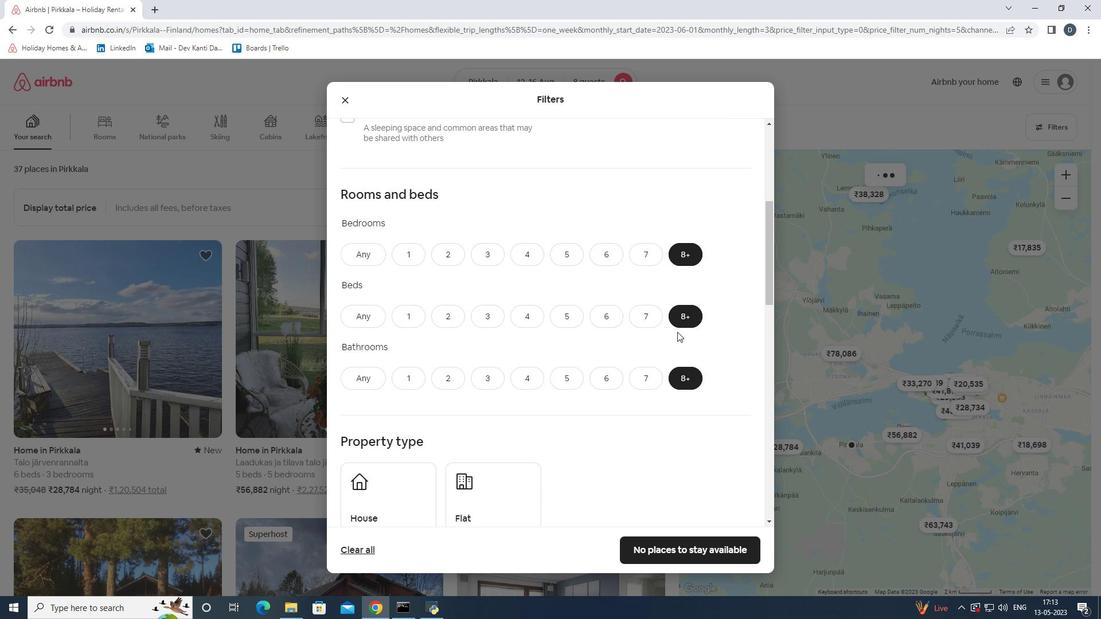 
Action: Mouse moved to (664, 312)
Screenshot: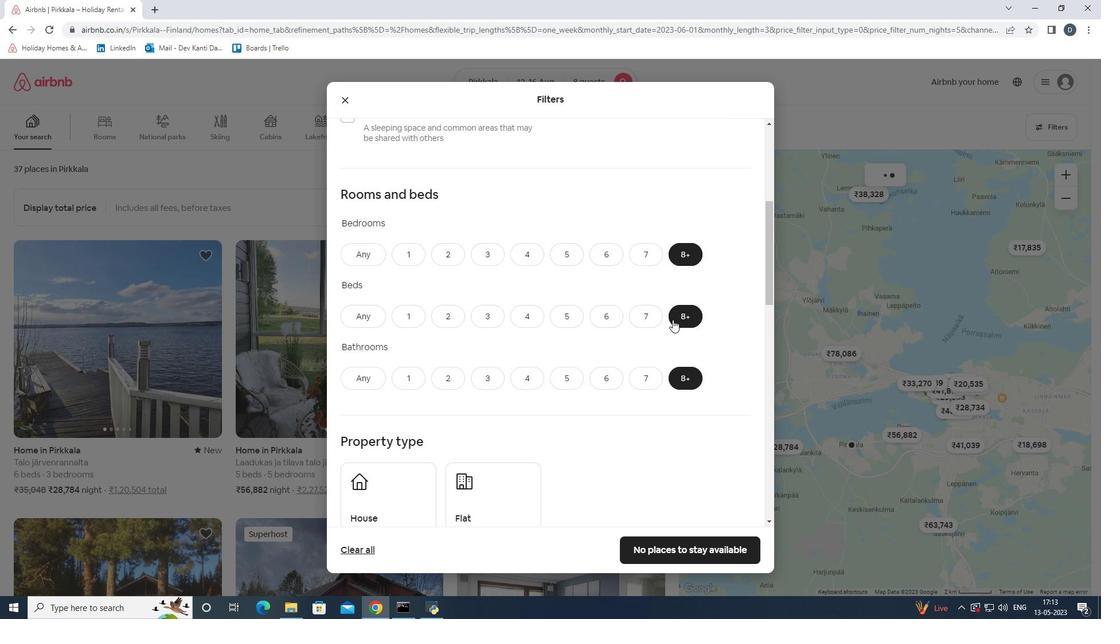 
Action: Mouse scrolled (664, 312) with delta (0, 0)
Screenshot: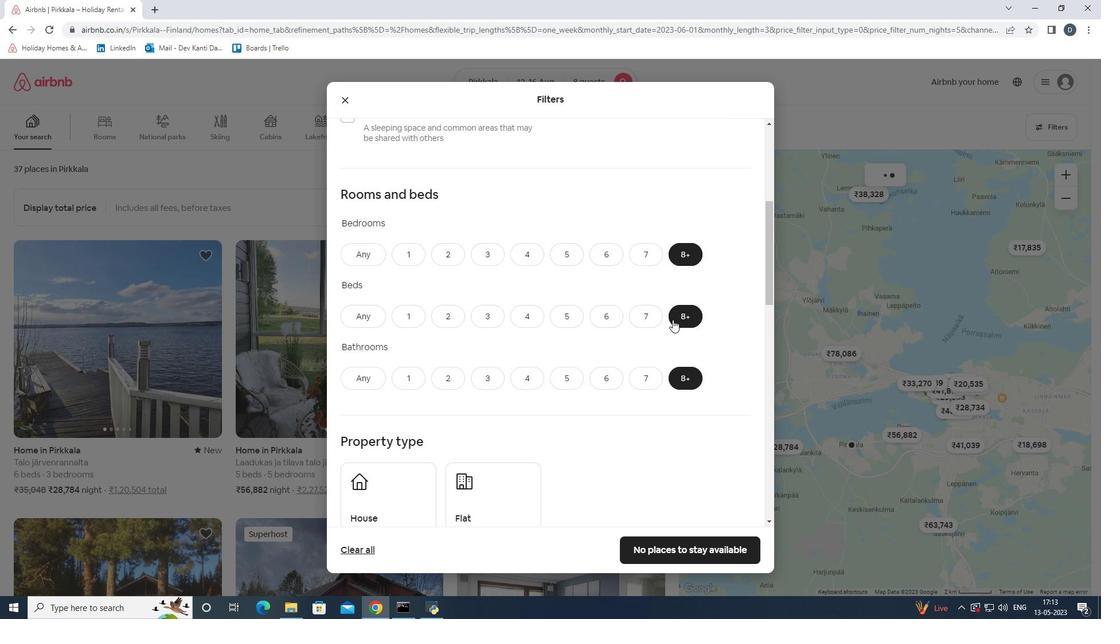 
Action: Mouse moved to (654, 297)
Screenshot: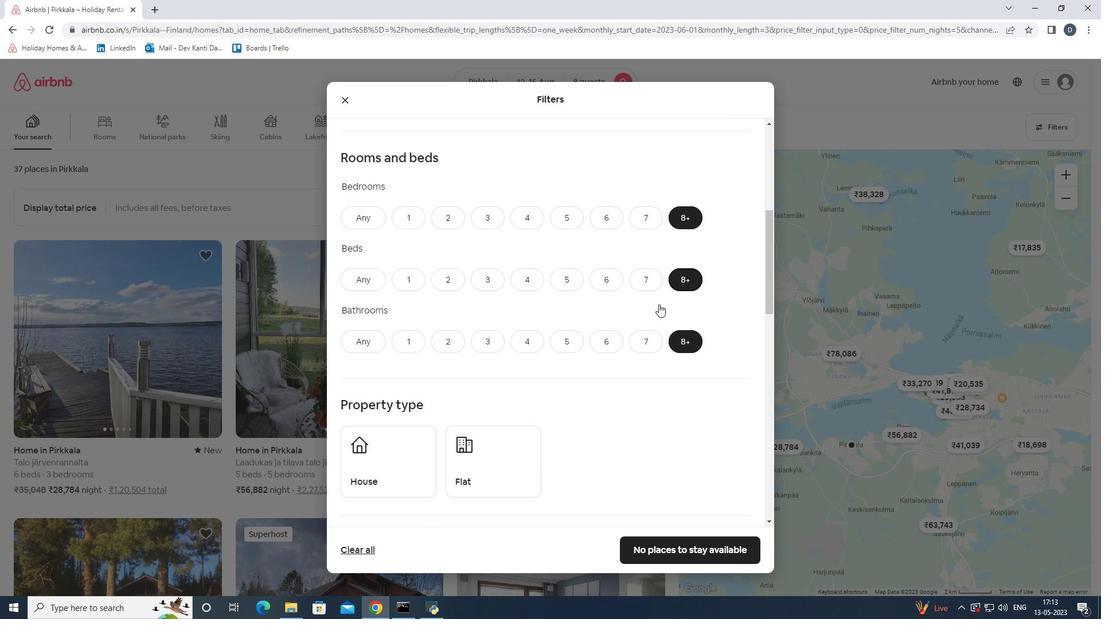 
Action: Mouse scrolled (654, 297) with delta (0, 0)
Screenshot: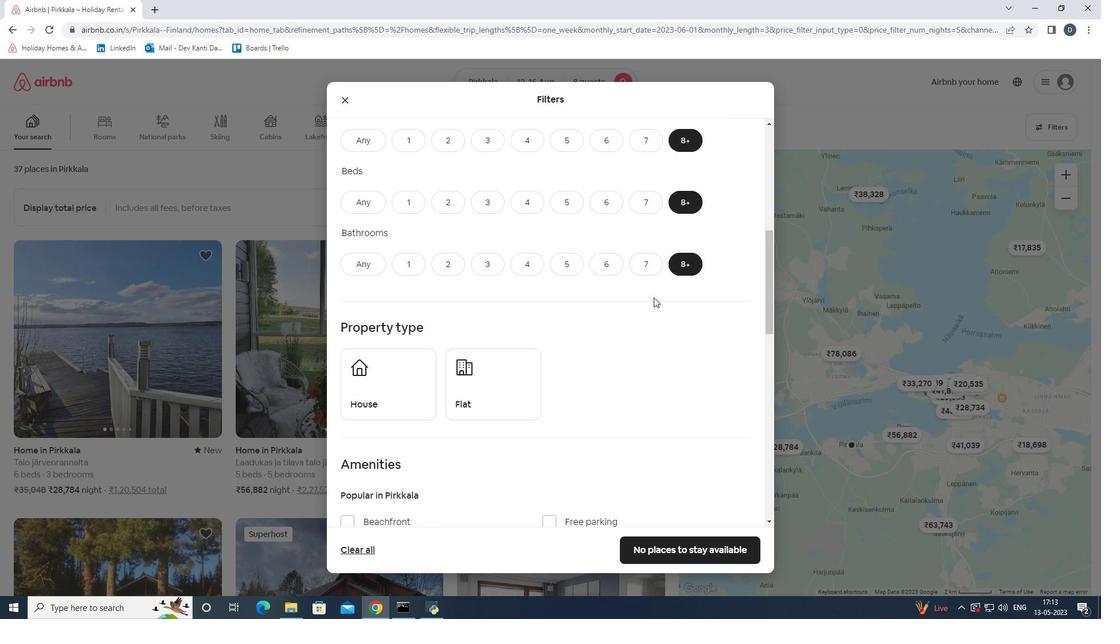 
Action: Mouse scrolled (654, 297) with delta (0, 0)
Screenshot: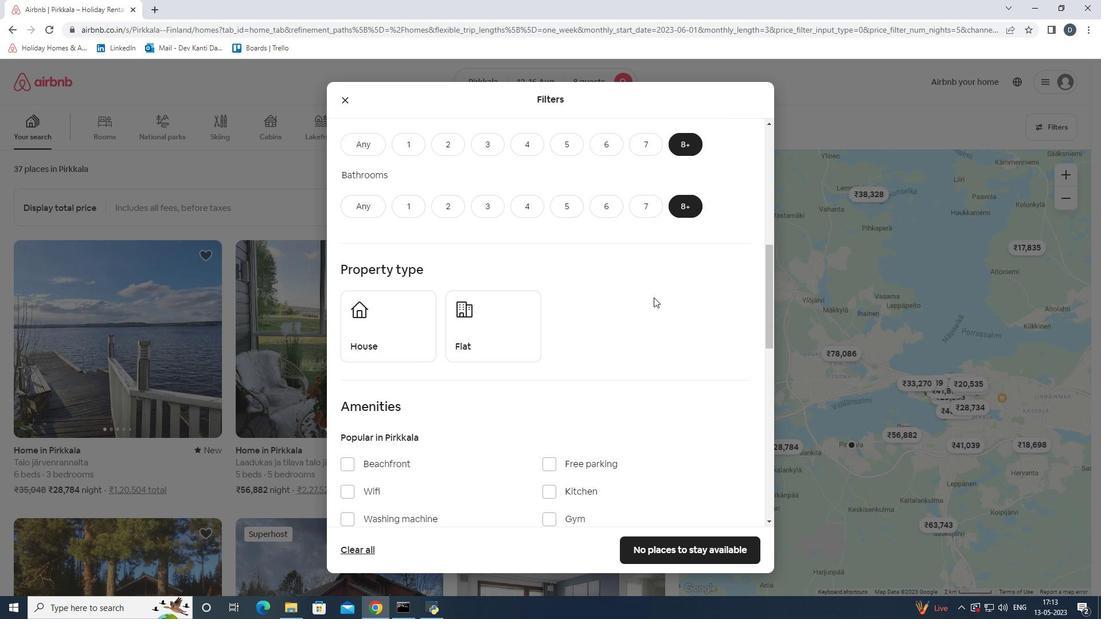 
Action: Mouse moved to (421, 267)
Screenshot: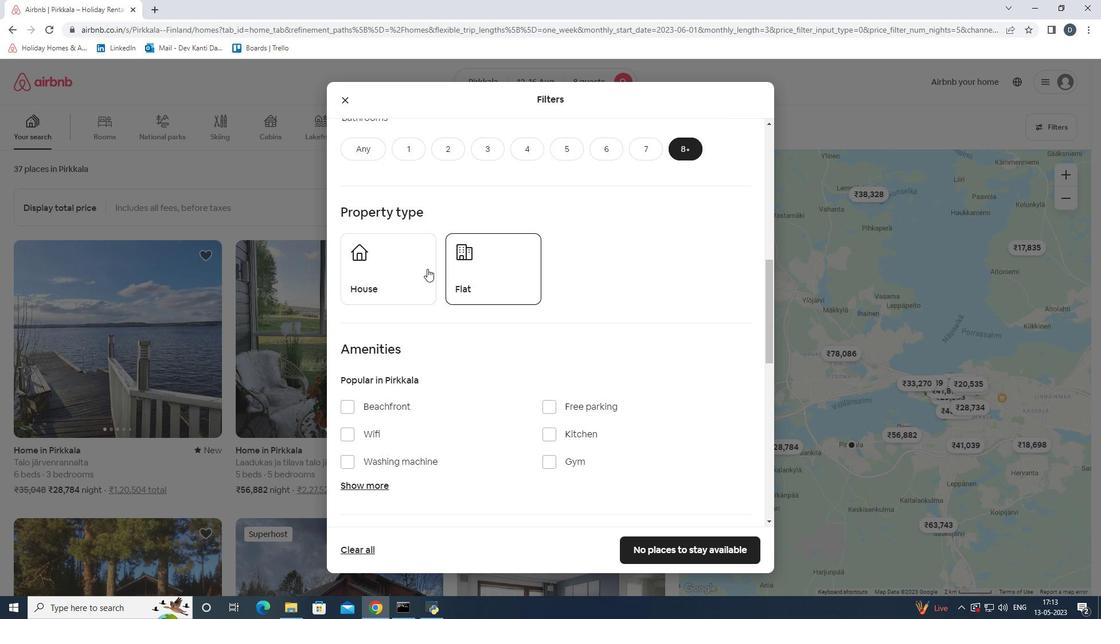 
Action: Mouse pressed left at (421, 267)
Screenshot: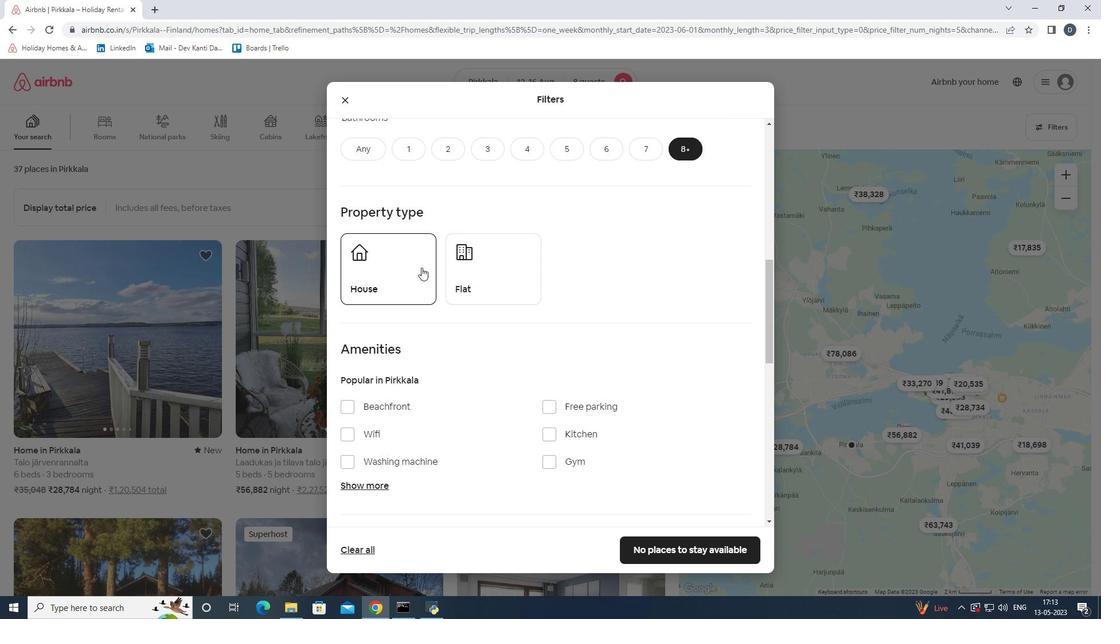 
Action: Mouse moved to (479, 273)
Screenshot: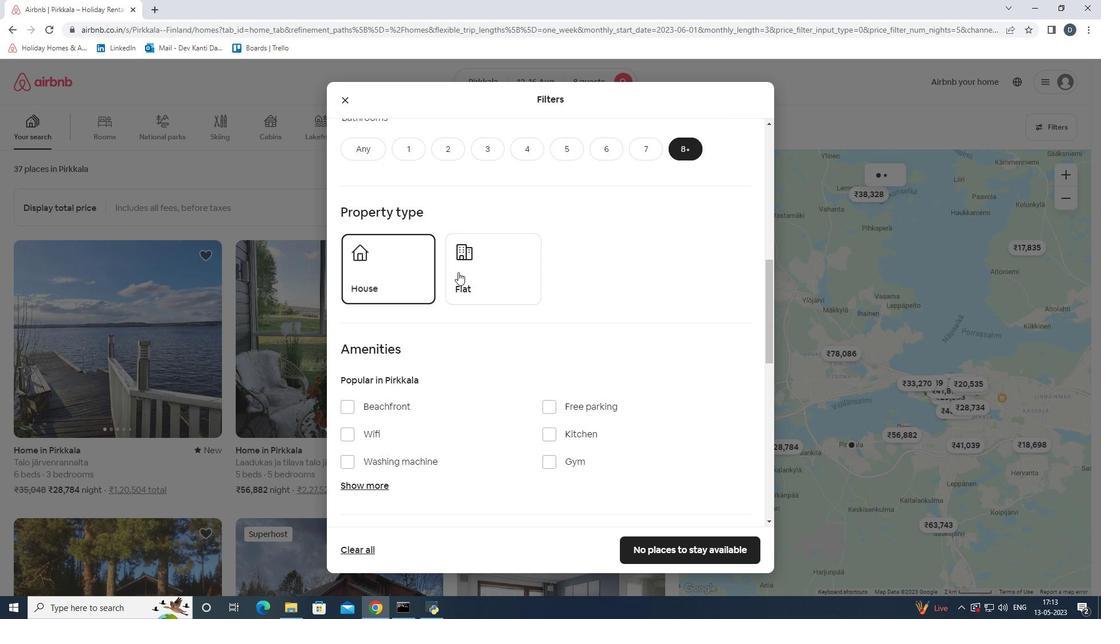 
Action: Mouse pressed left at (479, 273)
Screenshot: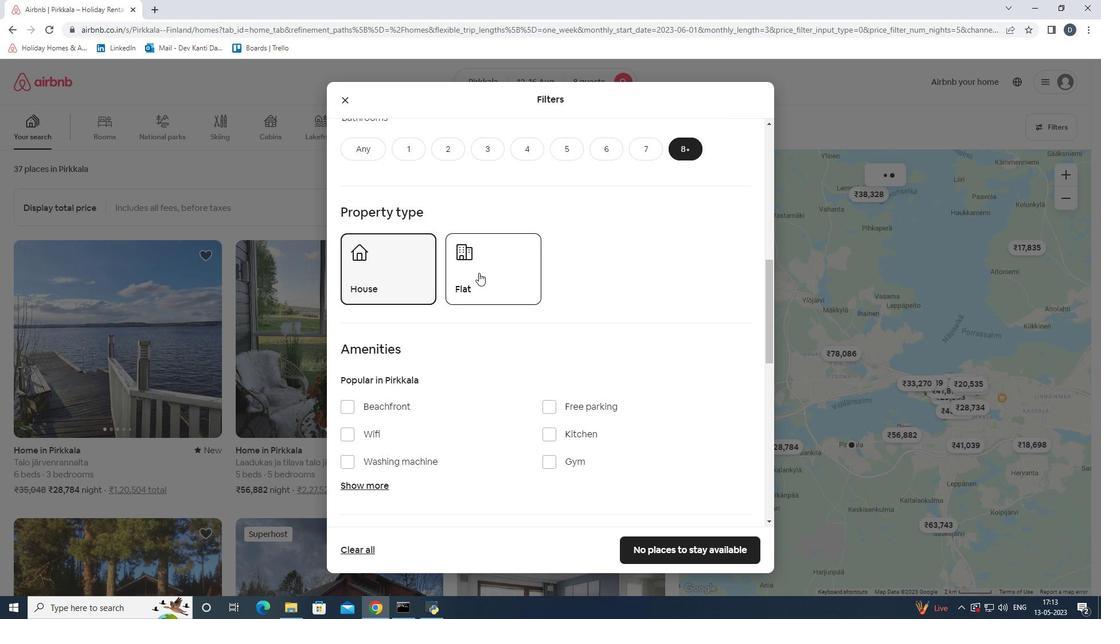 
Action: Mouse scrolled (479, 272) with delta (0, 0)
Screenshot: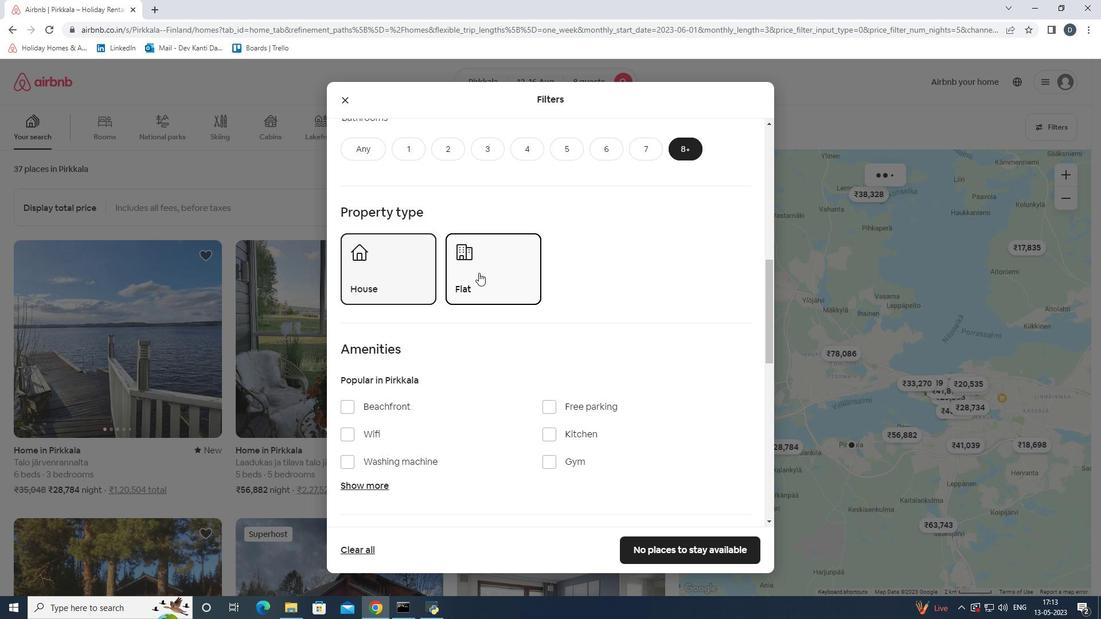 
Action: Mouse scrolled (479, 272) with delta (0, 0)
Screenshot: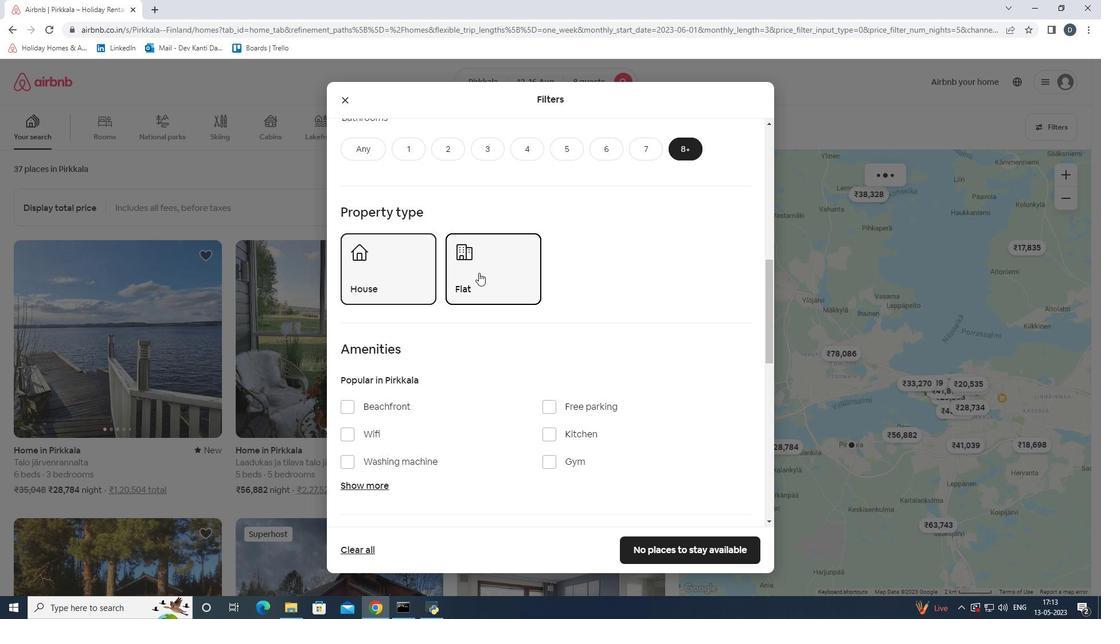 
Action: Mouse scrolled (479, 272) with delta (0, 0)
Screenshot: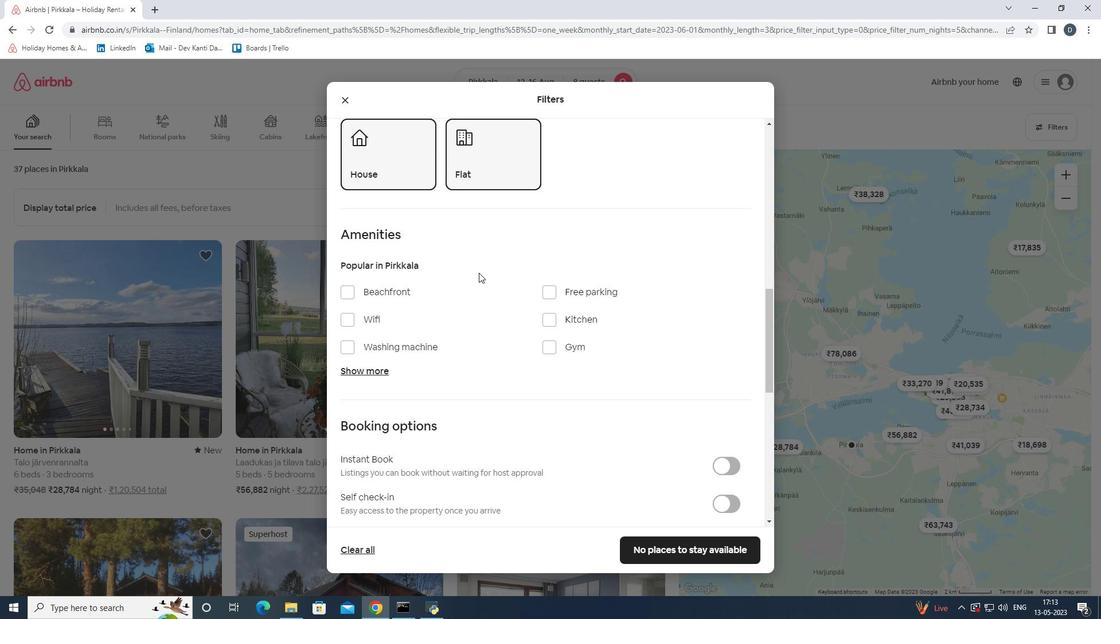 
Action: Mouse scrolled (479, 272) with delta (0, 0)
Screenshot: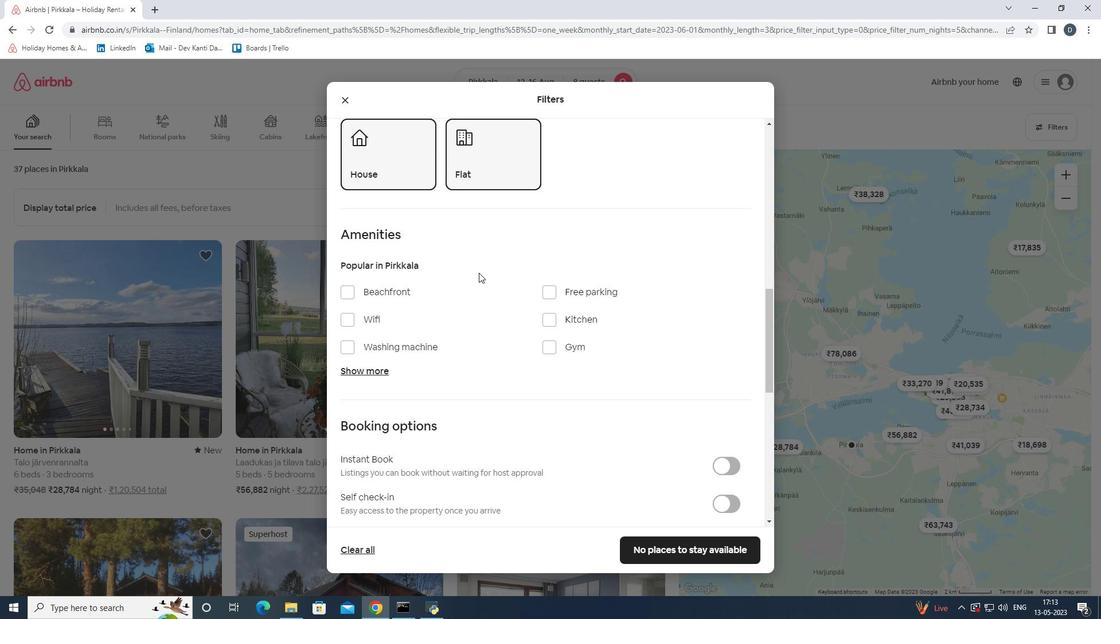 
Action: Mouse moved to (375, 257)
Screenshot: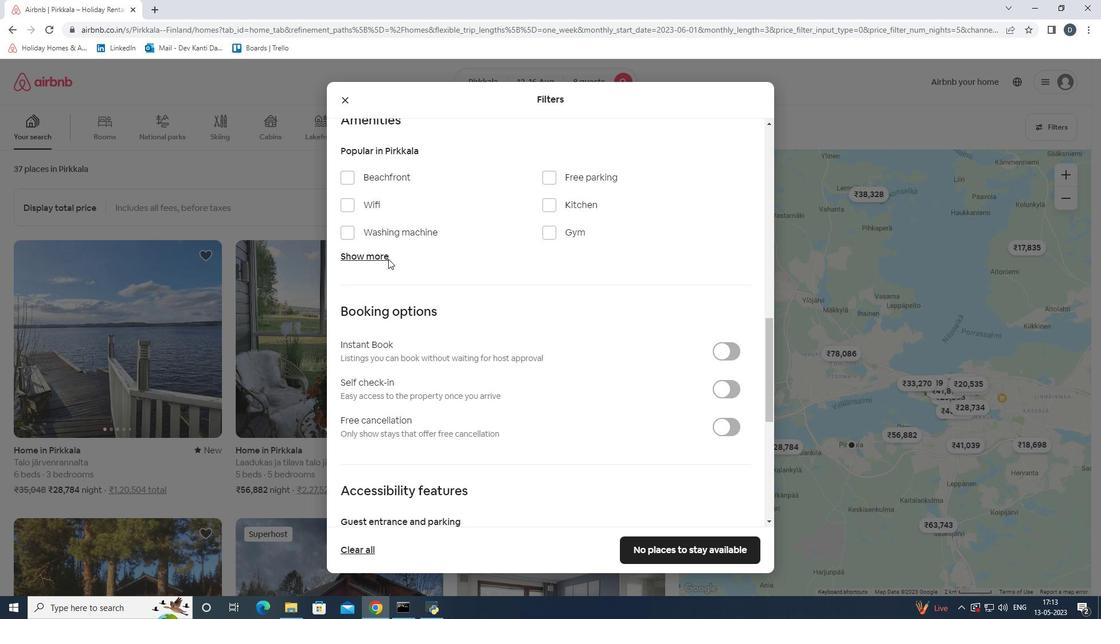 
Action: Mouse pressed left at (375, 257)
Screenshot: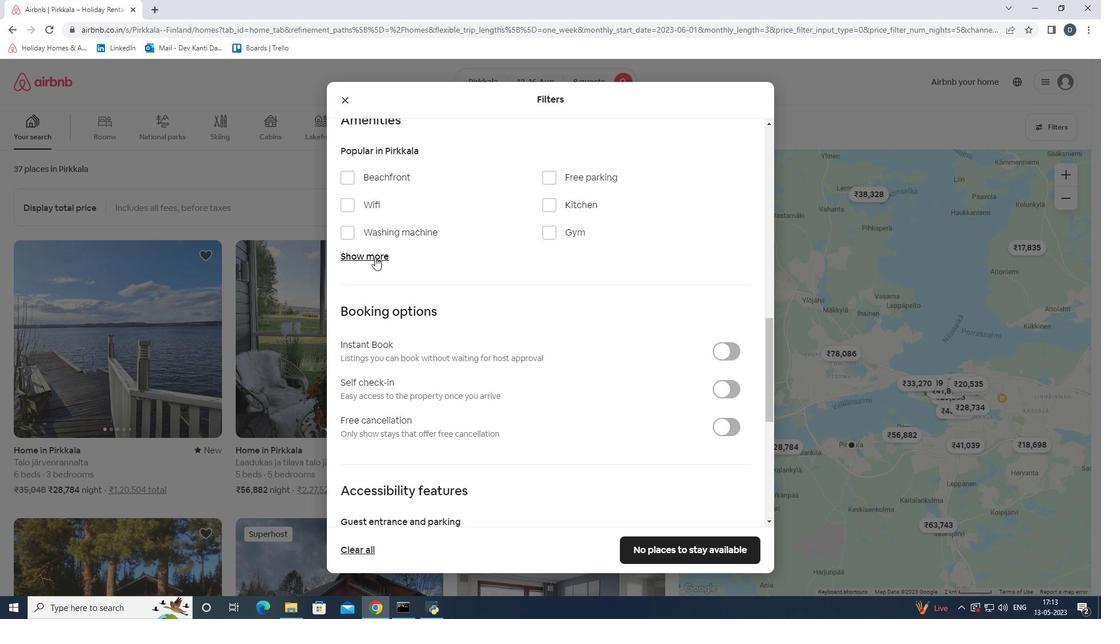 
Action: Mouse moved to (345, 201)
Screenshot: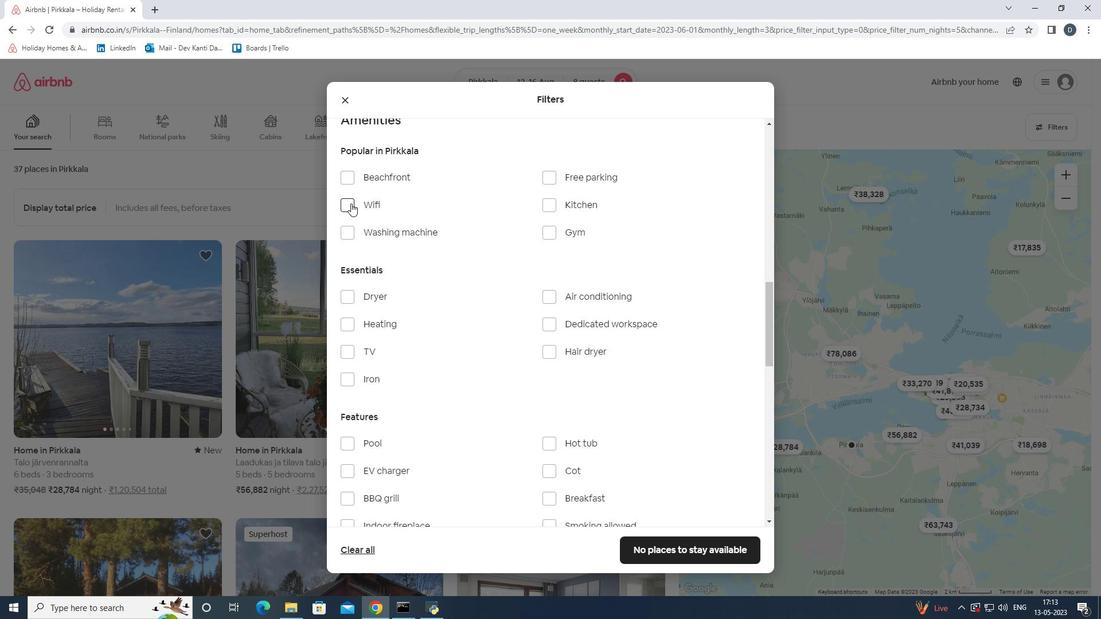 
Action: Mouse pressed left at (345, 201)
Screenshot: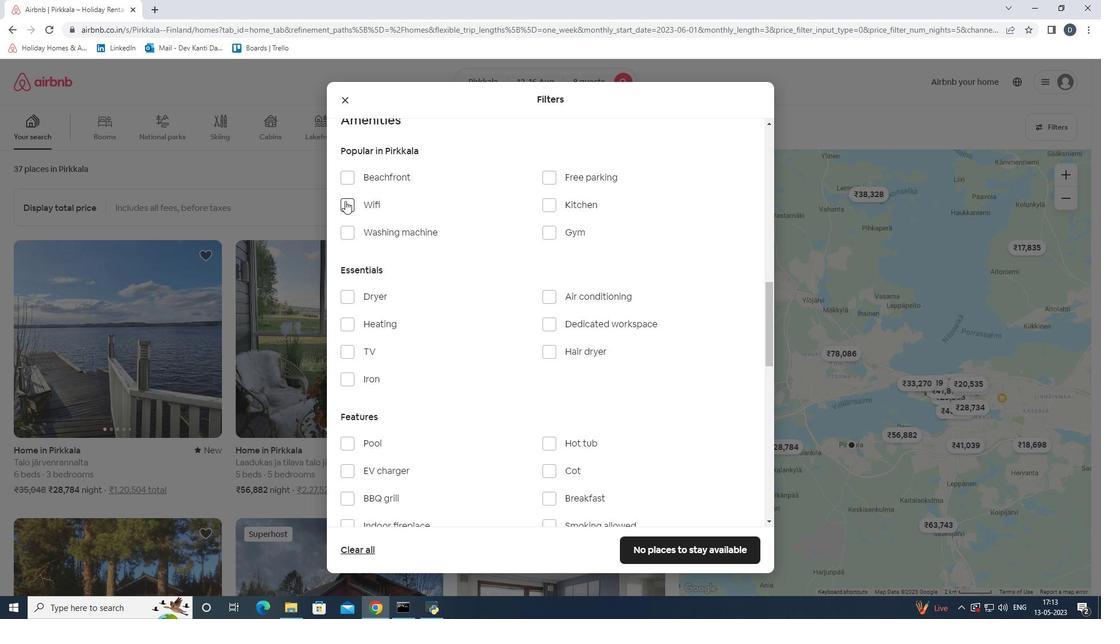 
Action: Mouse moved to (469, 270)
Screenshot: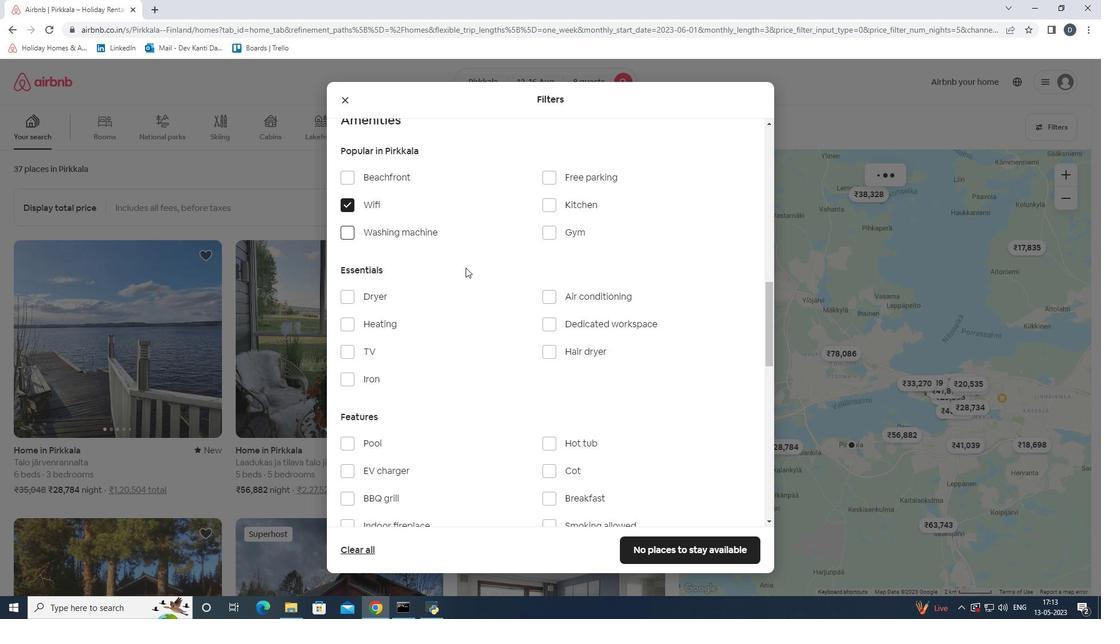 
Action: Mouse scrolled (469, 270) with delta (0, 0)
Screenshot: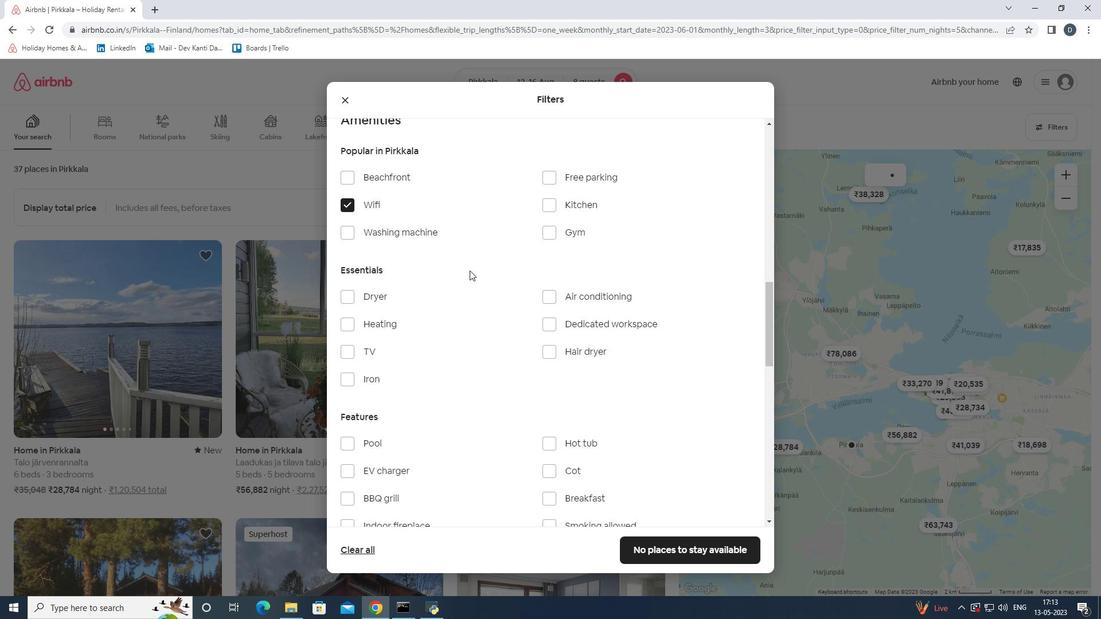 
Action: Mouse moved to (349, 290)
Screenshot: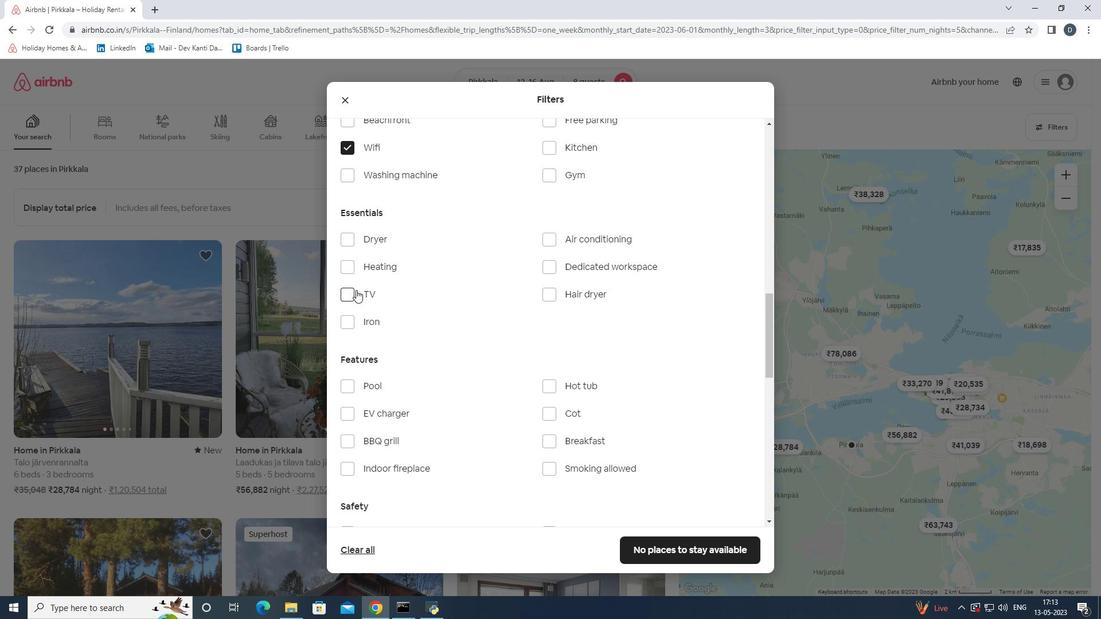 
Action: Mouse pressed left at (349, 290)
Screenshot: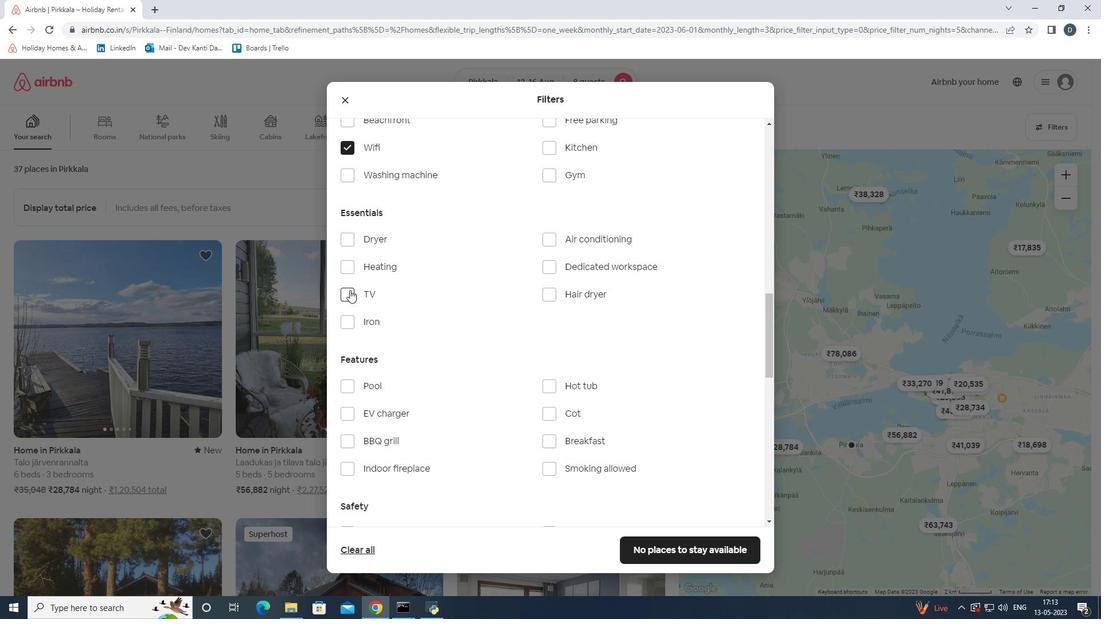 
Action: Mouse moved to (481, 257)
Screenshot: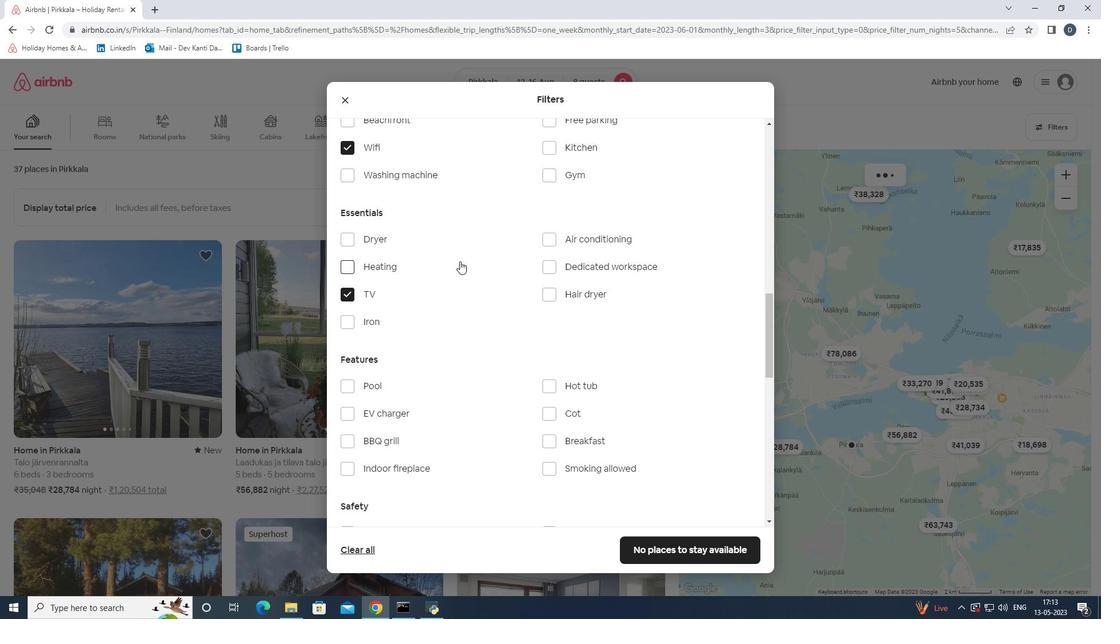 
Action: Mouse scrolled (481, 257) with delta (0, 0)
Screenshot: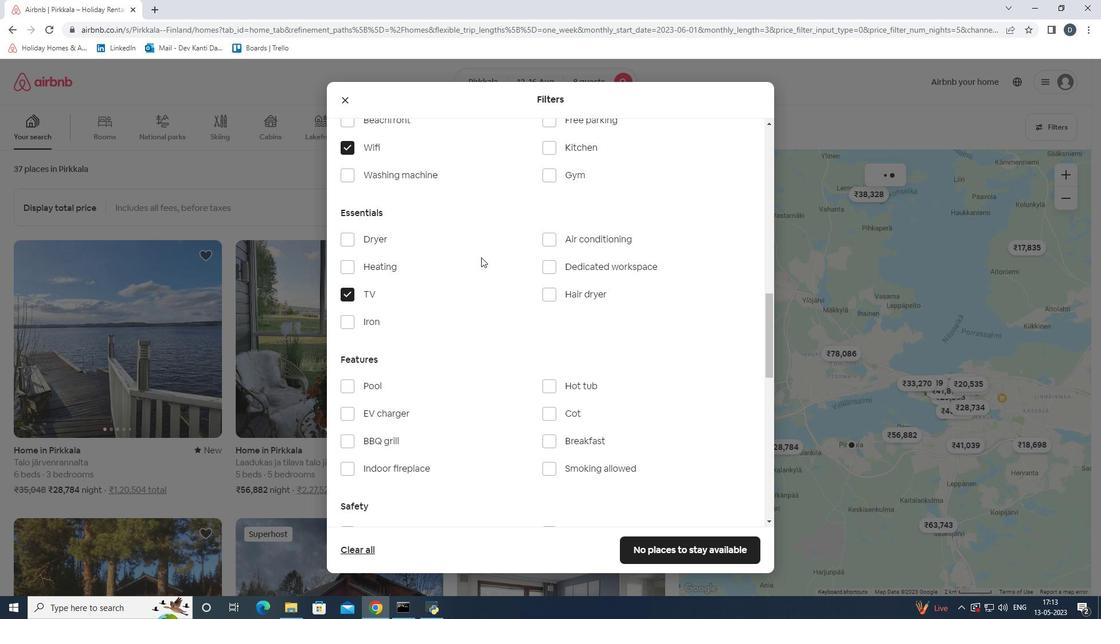 
Action: Mouse scrolled (481, 258) with delta (0, 0)
Screenshot: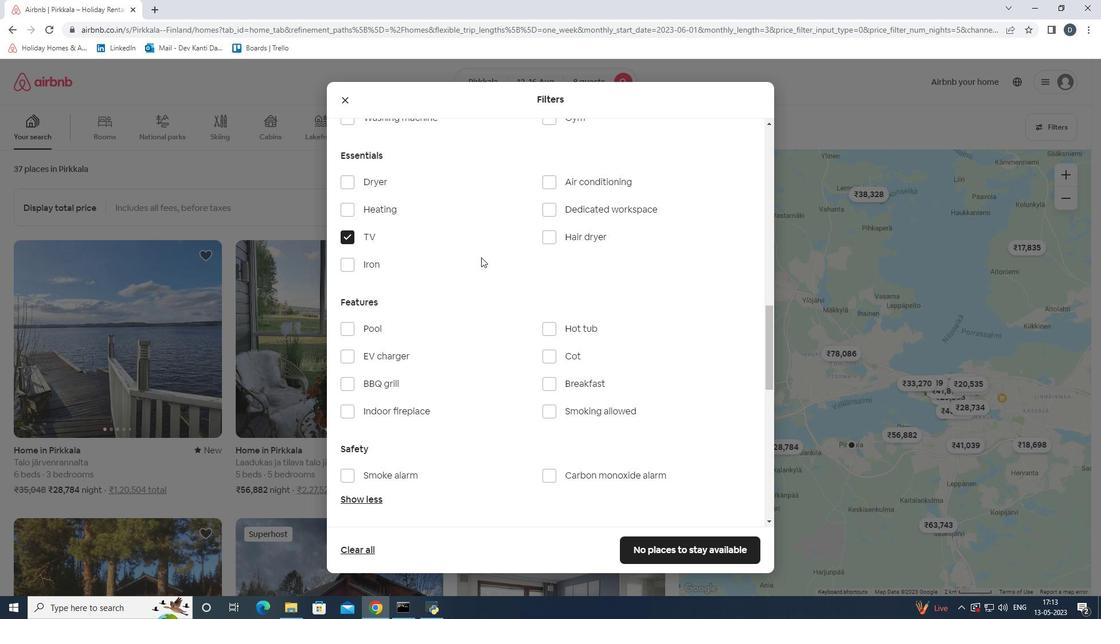 
Action: Mouse scrolled (481, 258) with delta (0, 0)
Screenshot: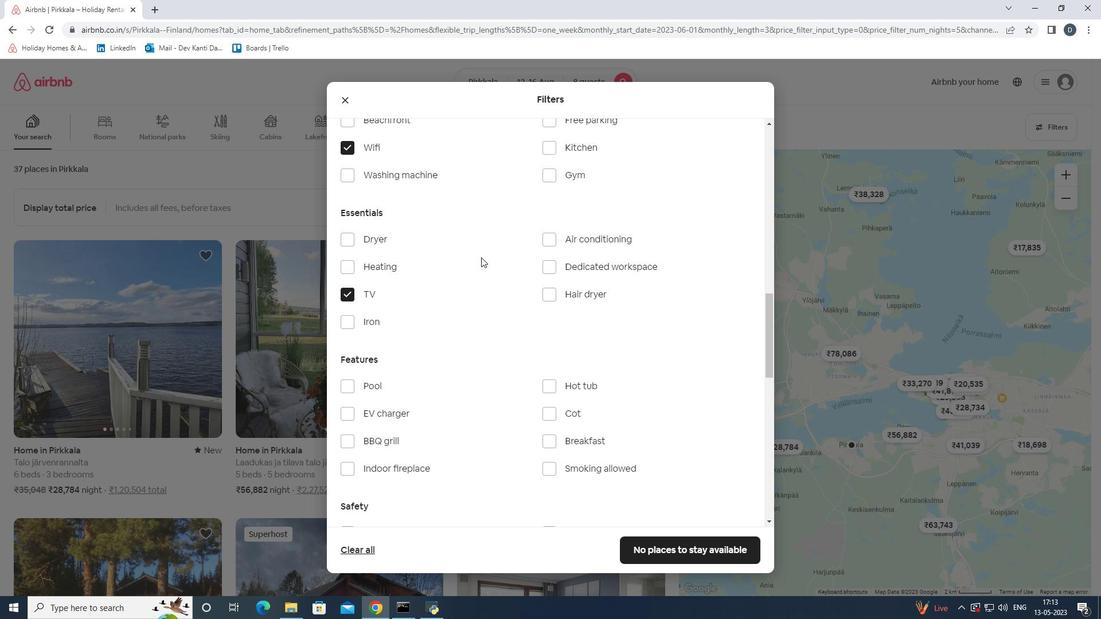 
Action: Mouse moved to (545, 176)
Screenshot: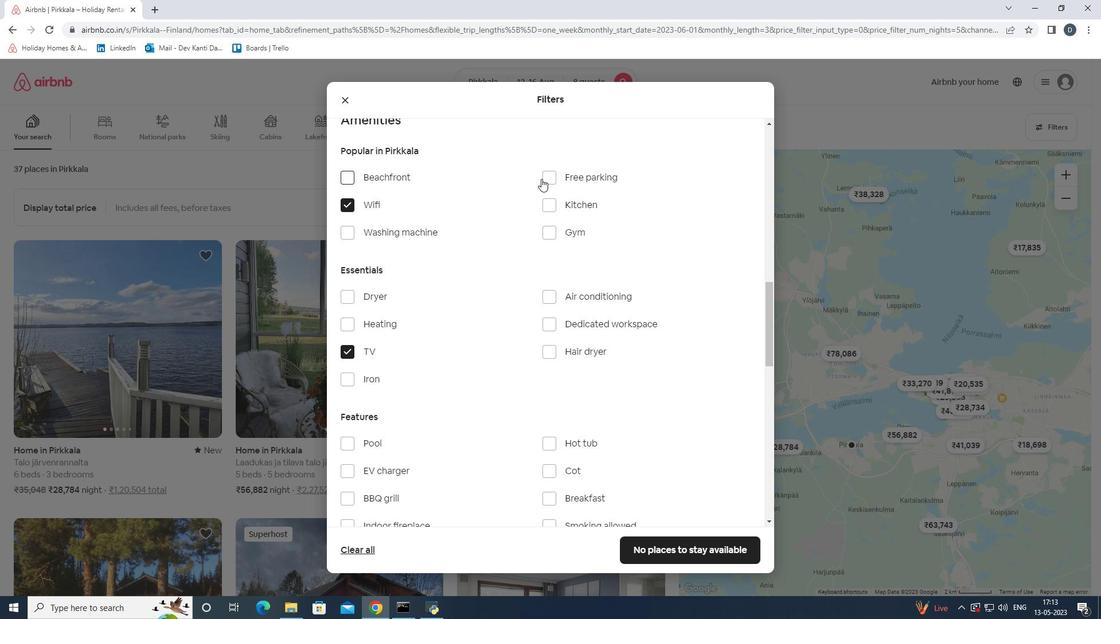 
Action: Mouse pressed left at (545, 176)
Screenshot: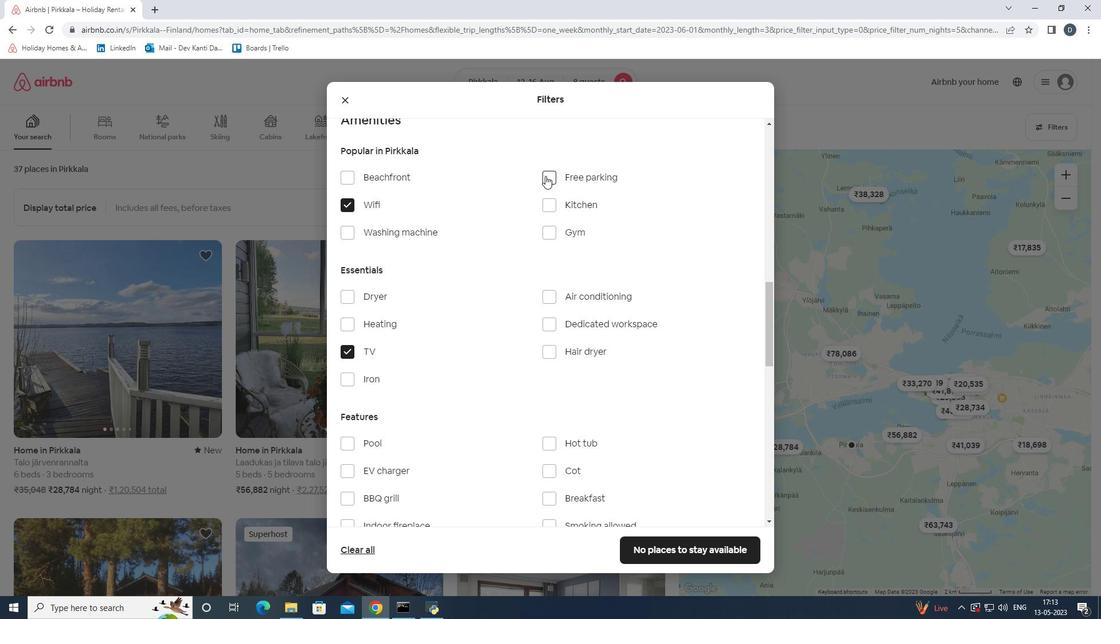 
Action: Mouse moved to (546, 234)
Screenshot: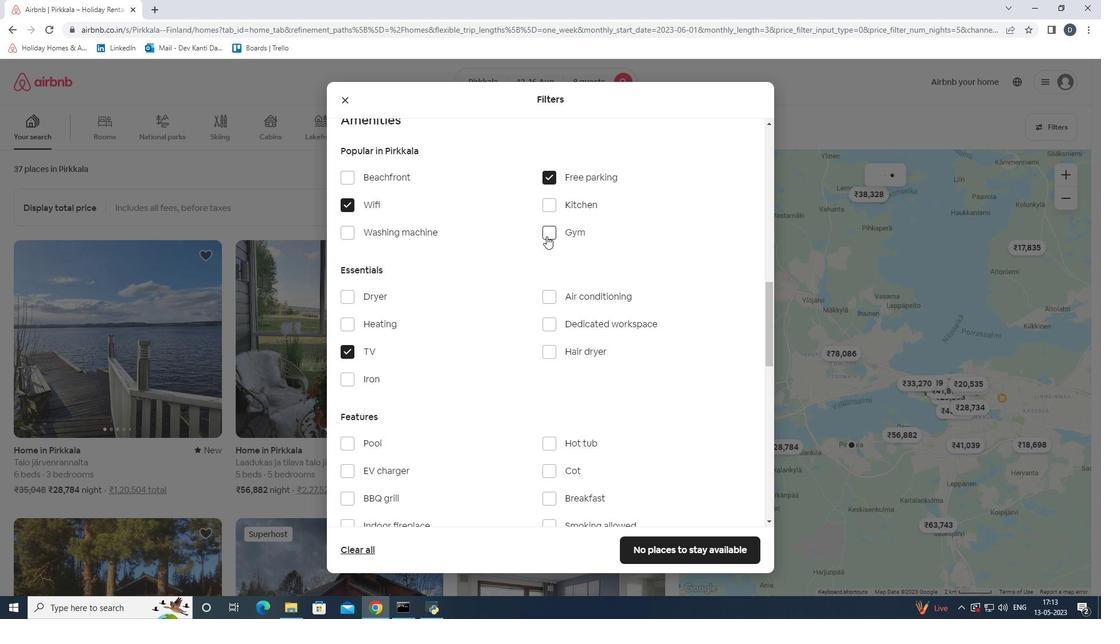 
Action: Mouse pressed left at (546, 234)
Screenshot: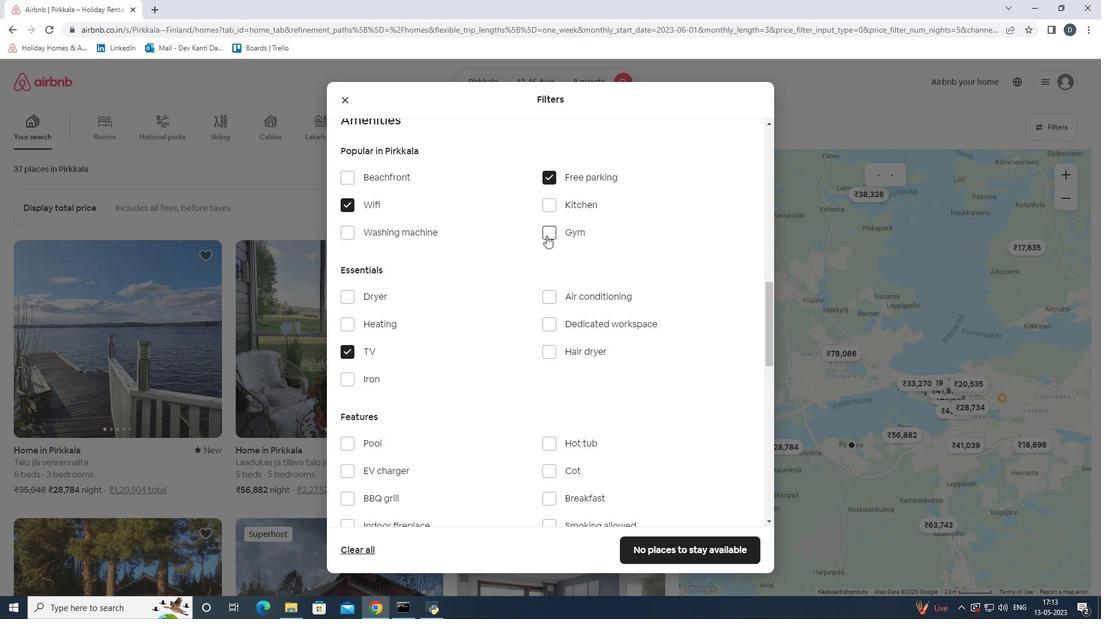
Action: Mouse scrolled (546, 234) with delta (0, 0)
Screenshot: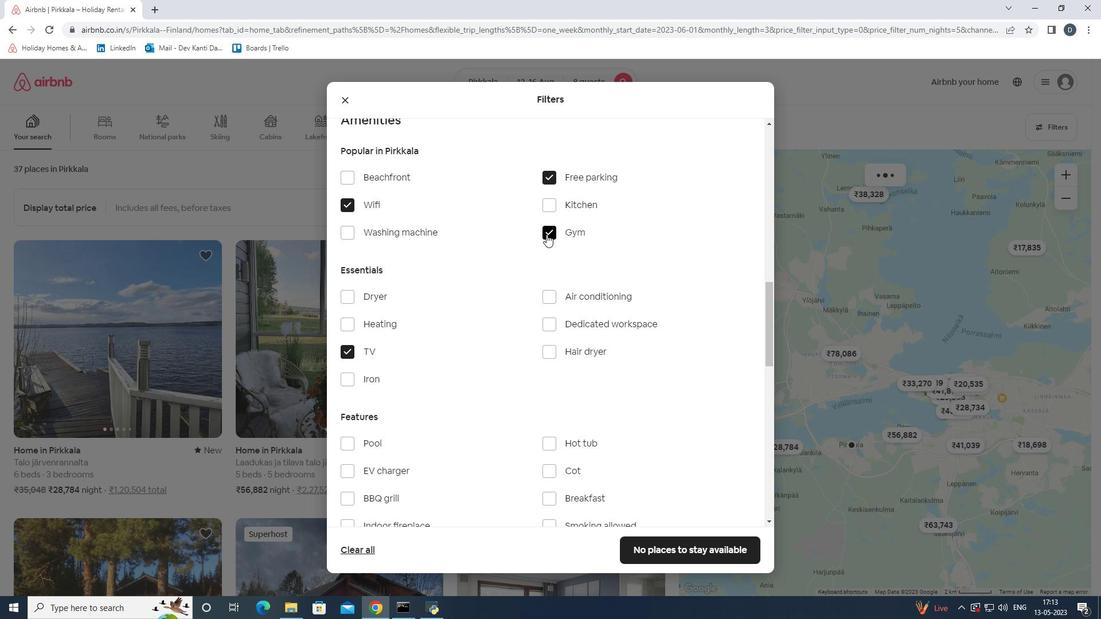 
Action: Mouse scrolled (546, 234) with delta (0, 0)
Screenshot: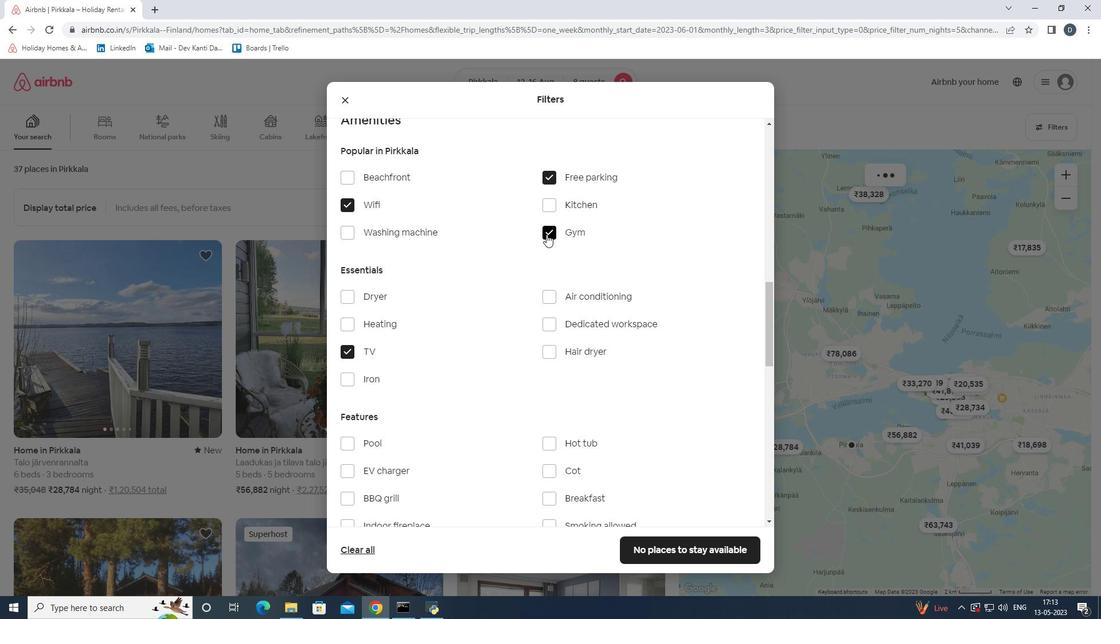 
Action: Mouse scrolled (546, 234) with delta (0, 0)
Screenshot: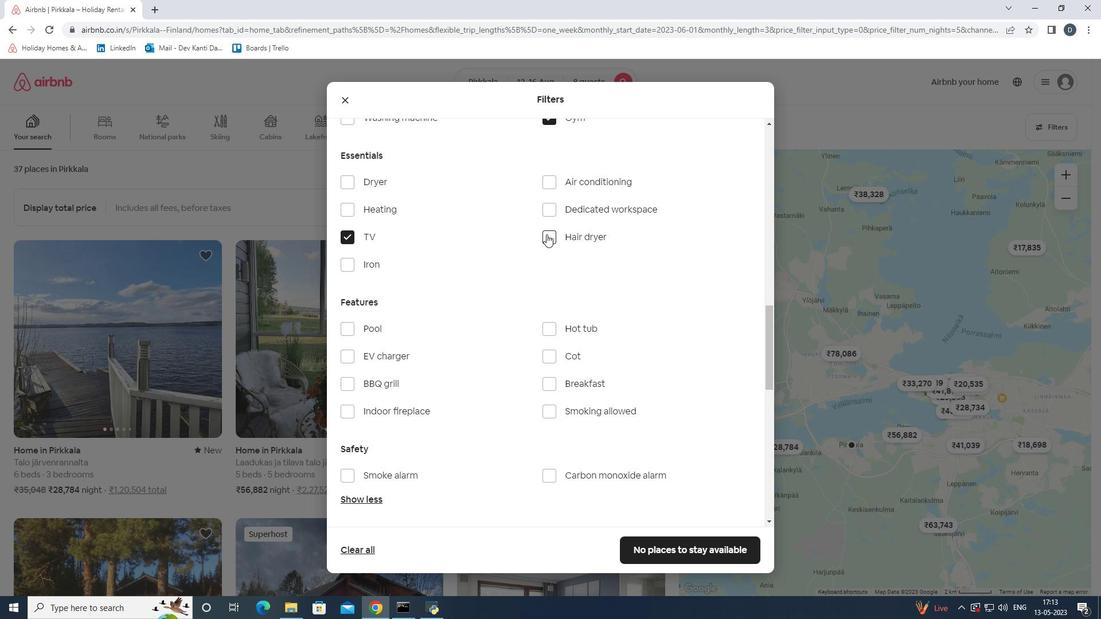 
Action: Mouse moved to (551, 328)
Screenshot: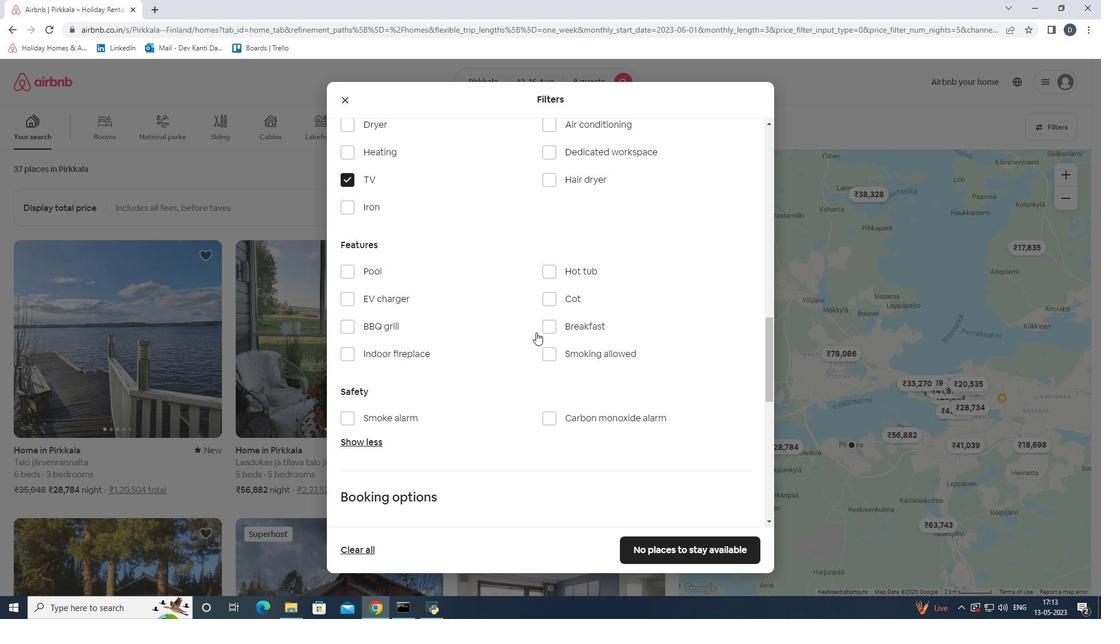 
Action: Mouse pressed left at (551, 328)
Screenshot: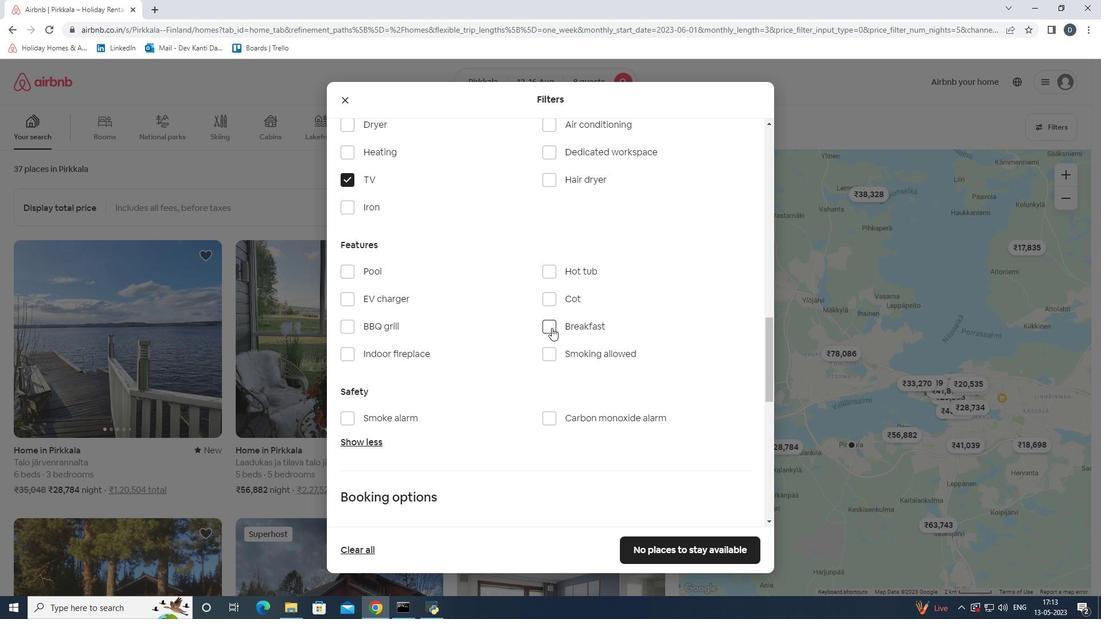 
Action: Mouse moved to (562, 329)
Screenshot: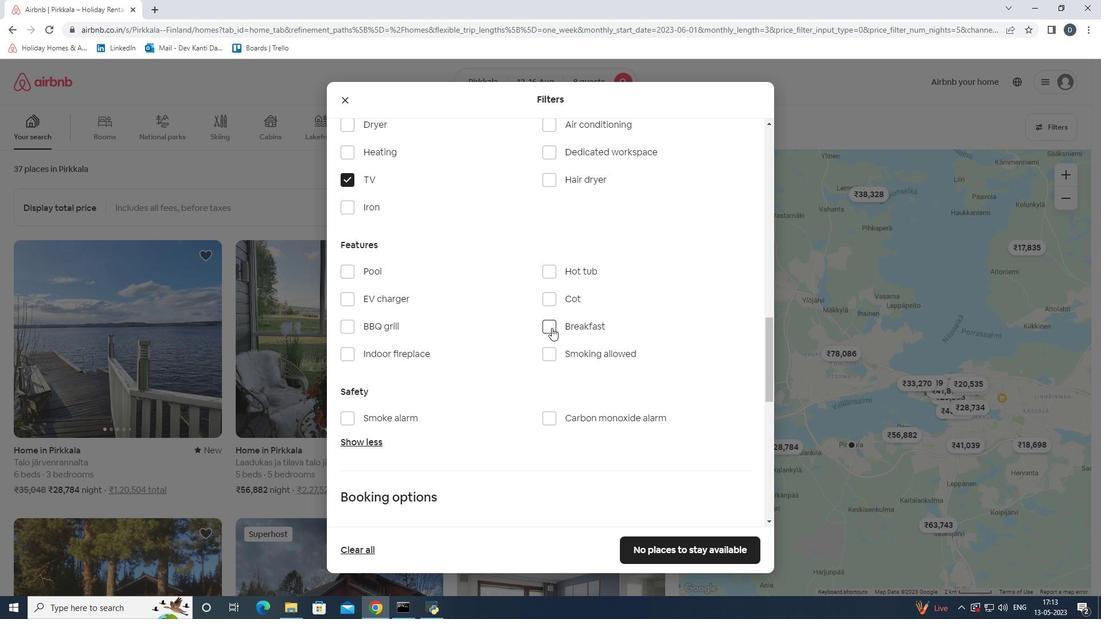 
Action: Mouse scrolled (562, 328) with delta (0, 0)
Screenshot: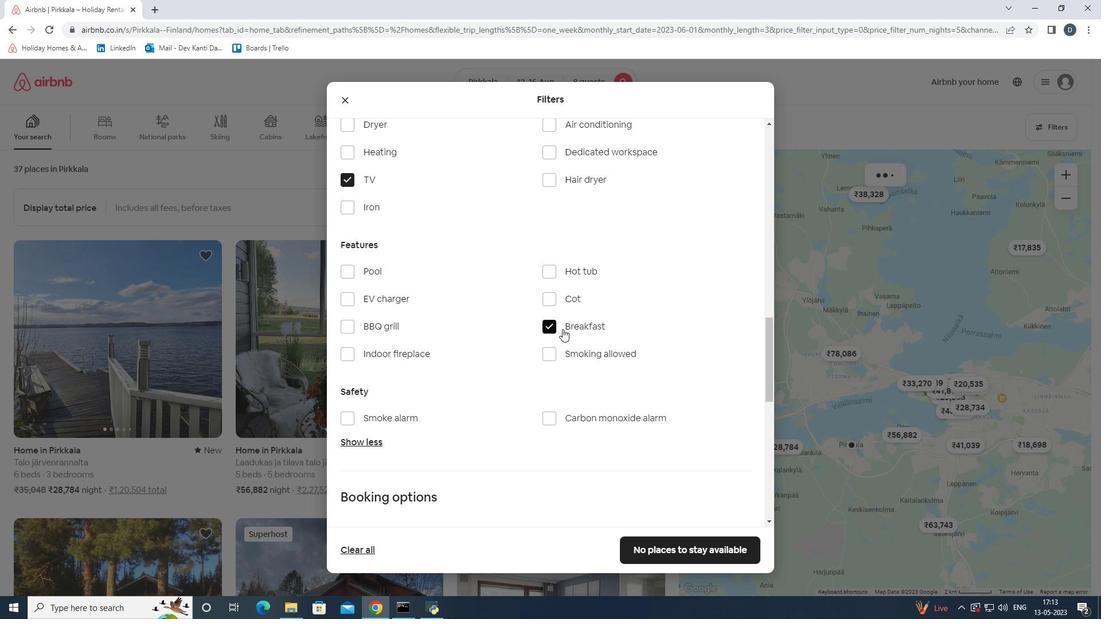 
Action: Mouse scrolled (562, 328) with delta (0, 0)
Screenshot: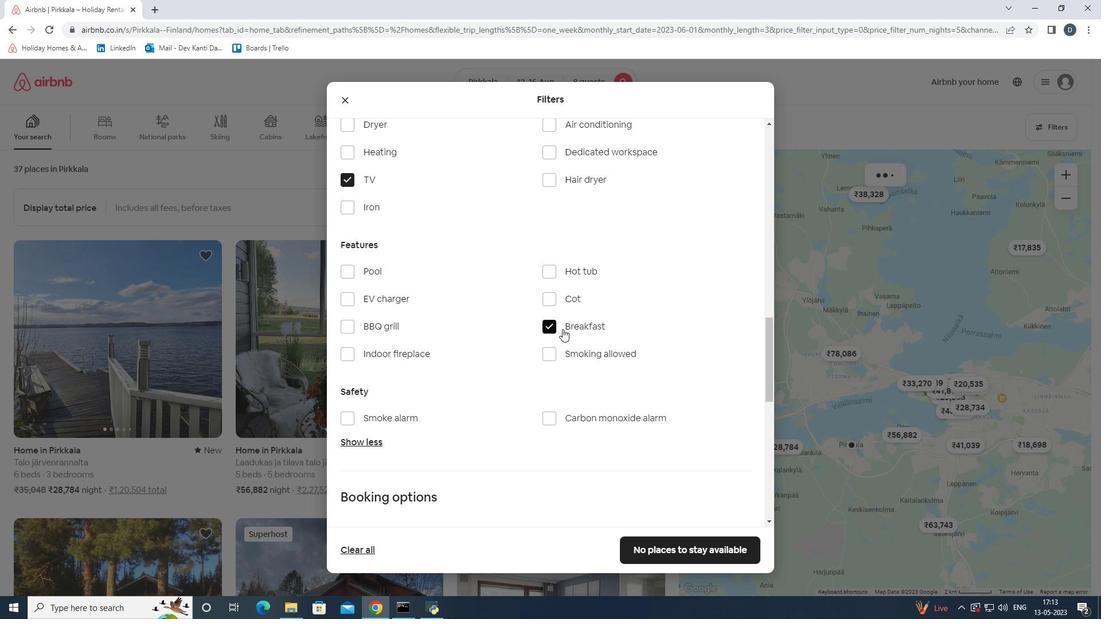 
Action: Mouse scrolled (562, 328) with delta (0, 0)
Screenshot: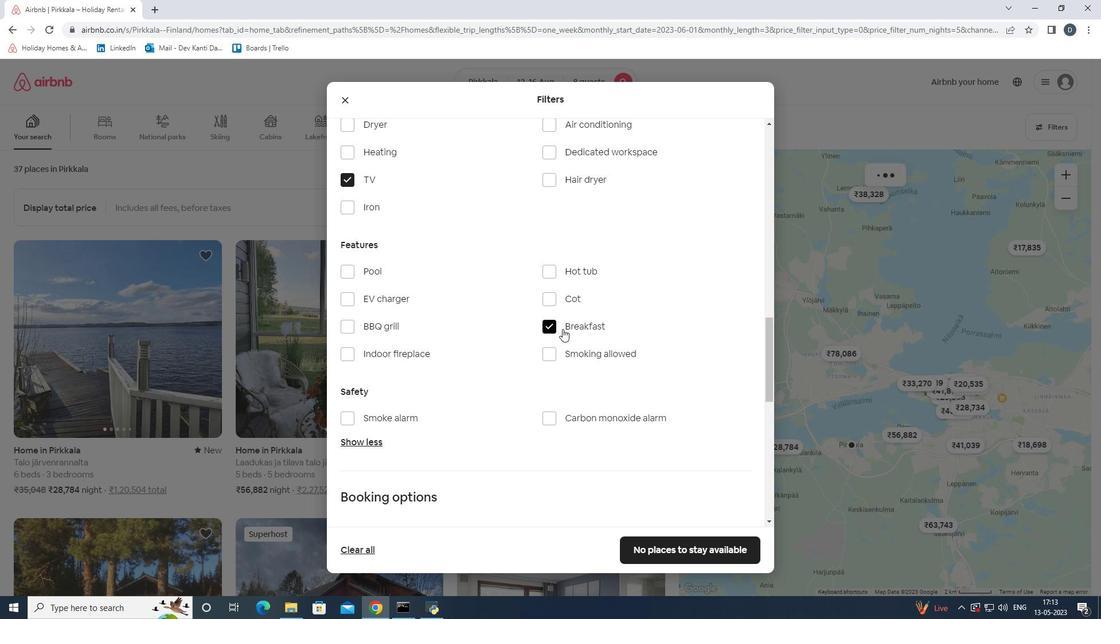 
Action: Mouse scrolled (562, 328) with delta (0, 0)
Screenshot: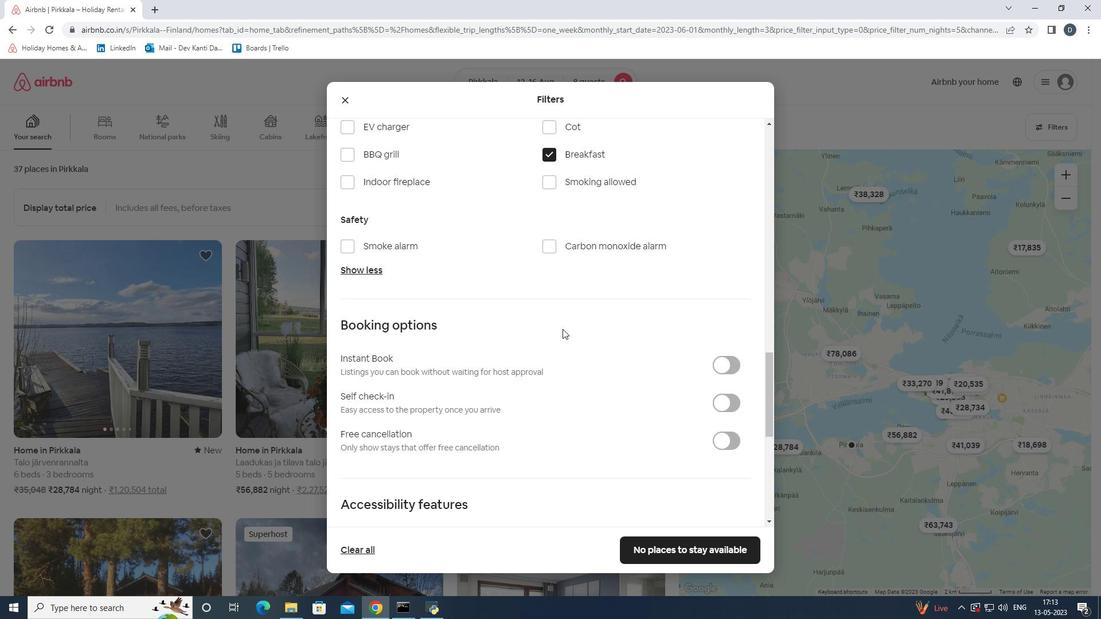 
Action: Mouse scrolled (562, 328) with delta (0, 0)
Screenshot: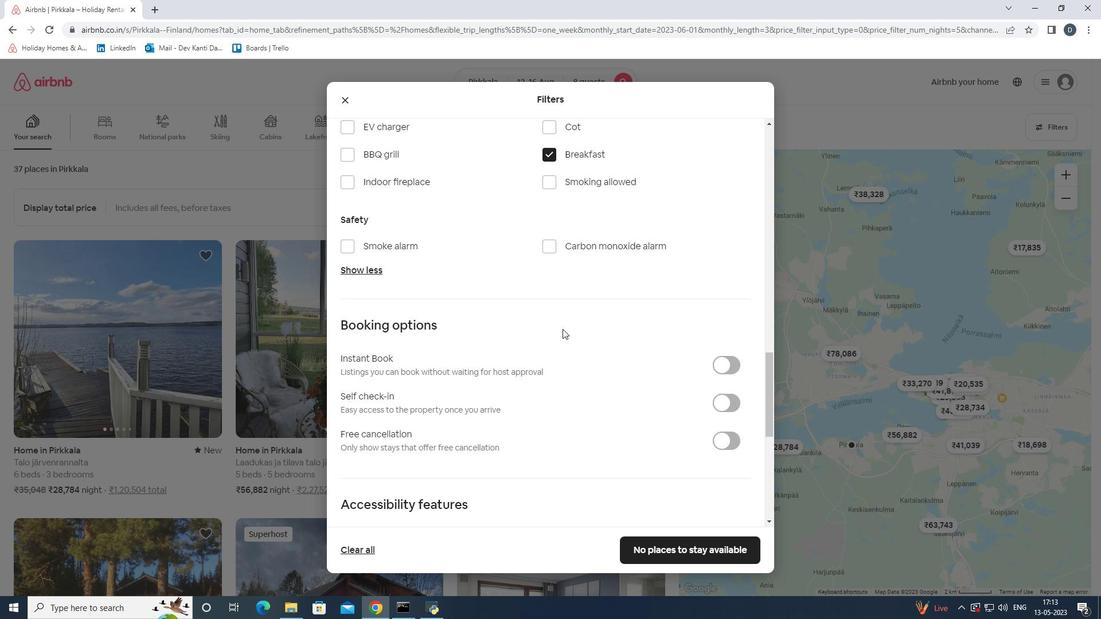 
Action: Mouse moved to (718, 282)
Screenshot: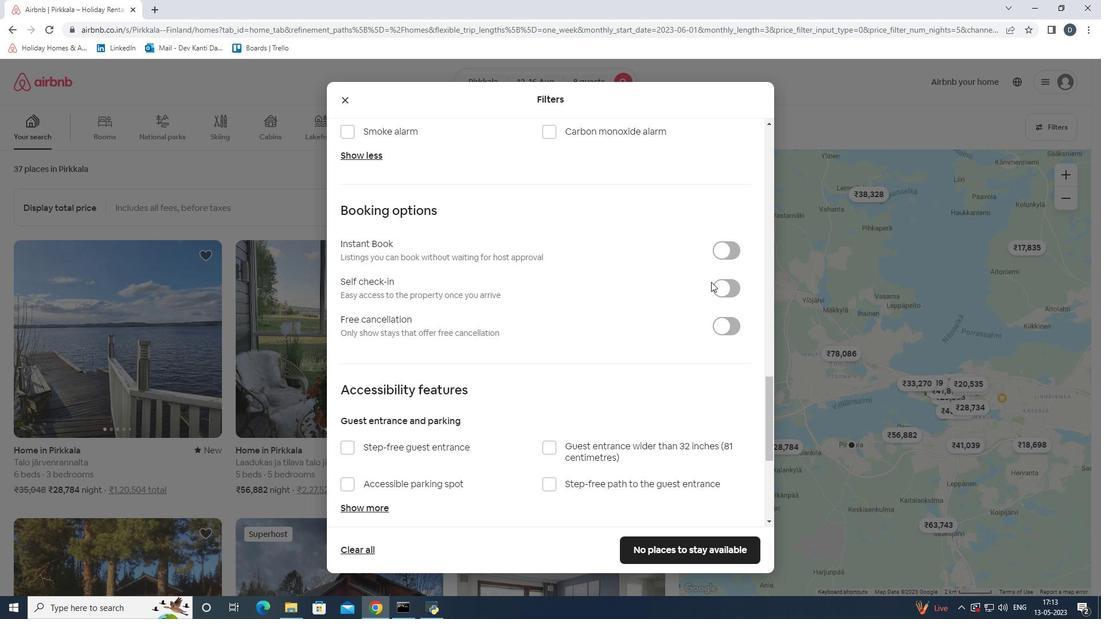 
Action: Mouse pressed left at (718, 282)
Screenshot: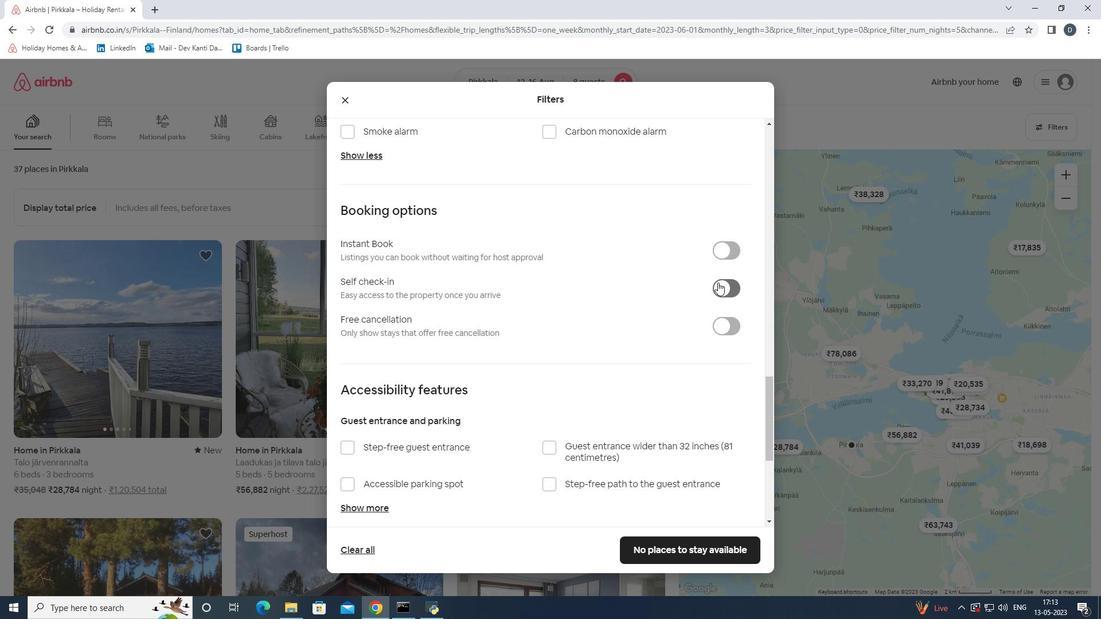 
Action: Mouse moved to (408, 310)
Screenshot: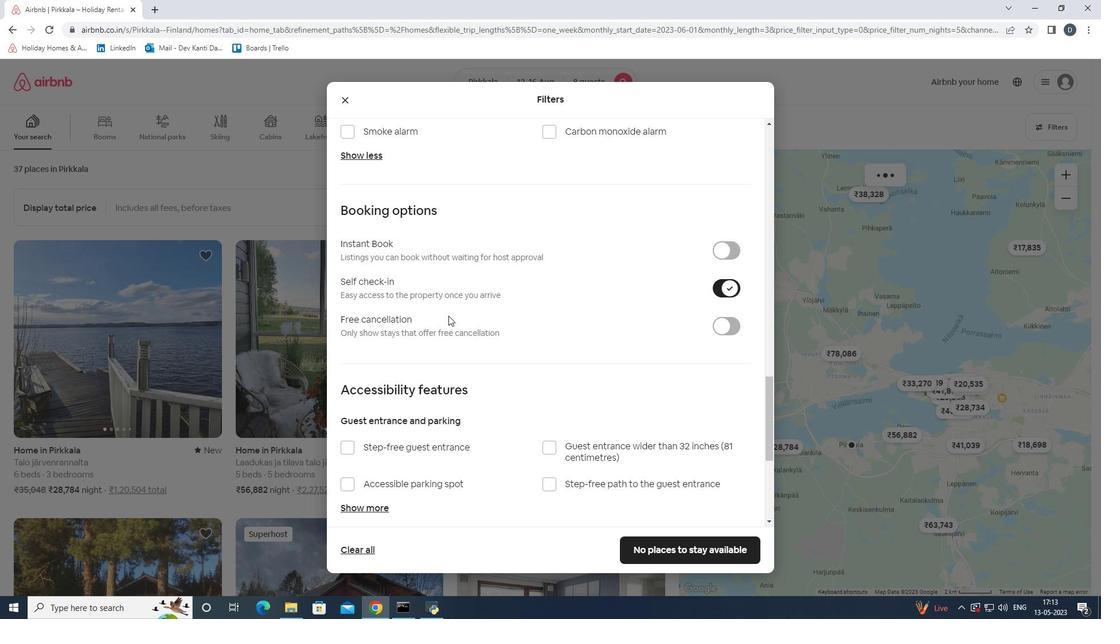 
Action: Mouse scrolled (408, 309) with delta (0, 0)
Screenshot: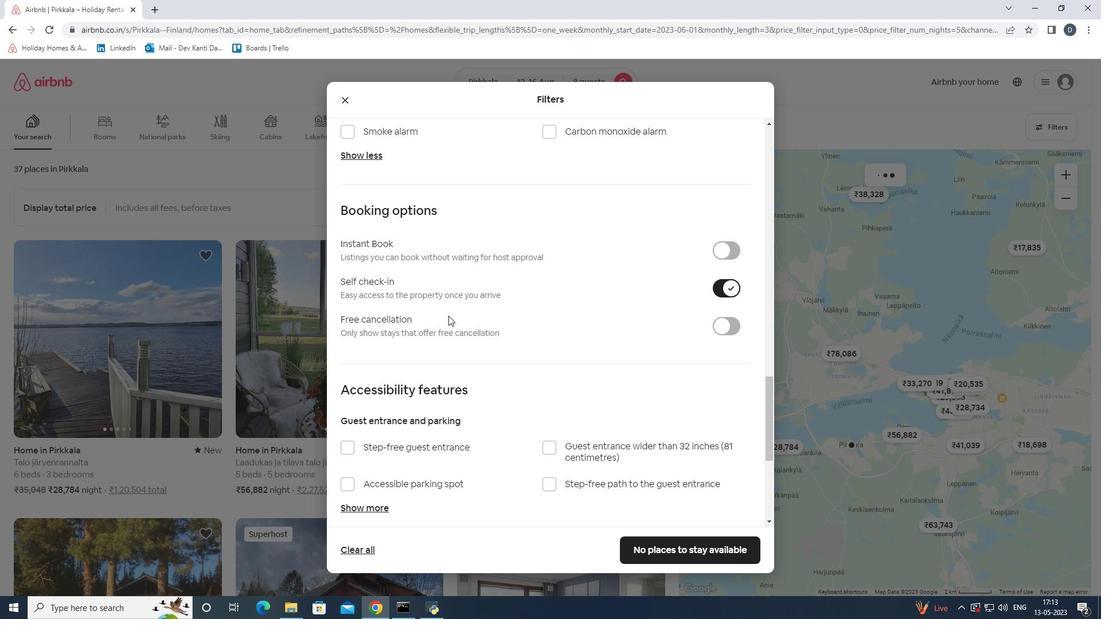 
Action: Mouse scrolled (408, 309) with delta (0, 0)
Screenshot: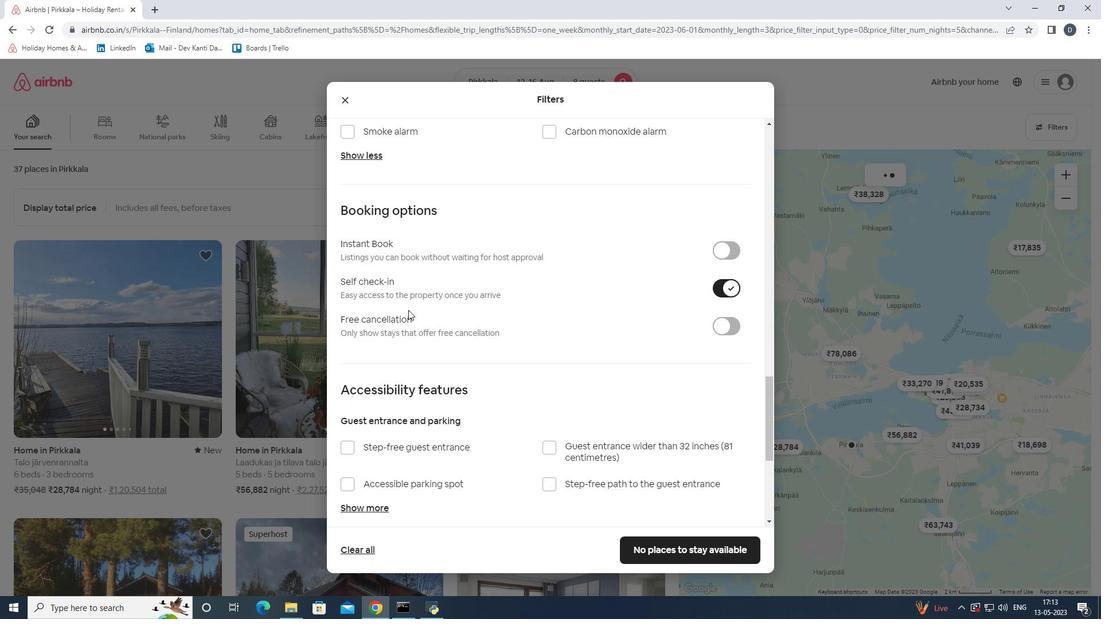 
Action: Mouse scrolled (408, 309) with delta (0, 0)
Screenshot: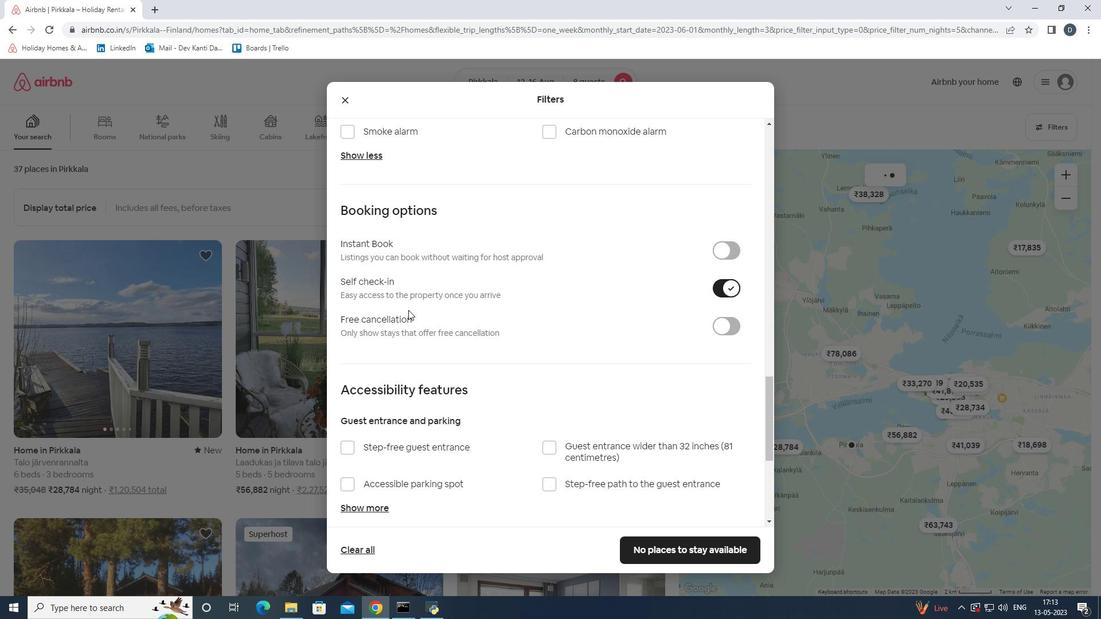 
Action: Mouse scrolled (408, 309) with delta (0, 0)
Screenshot: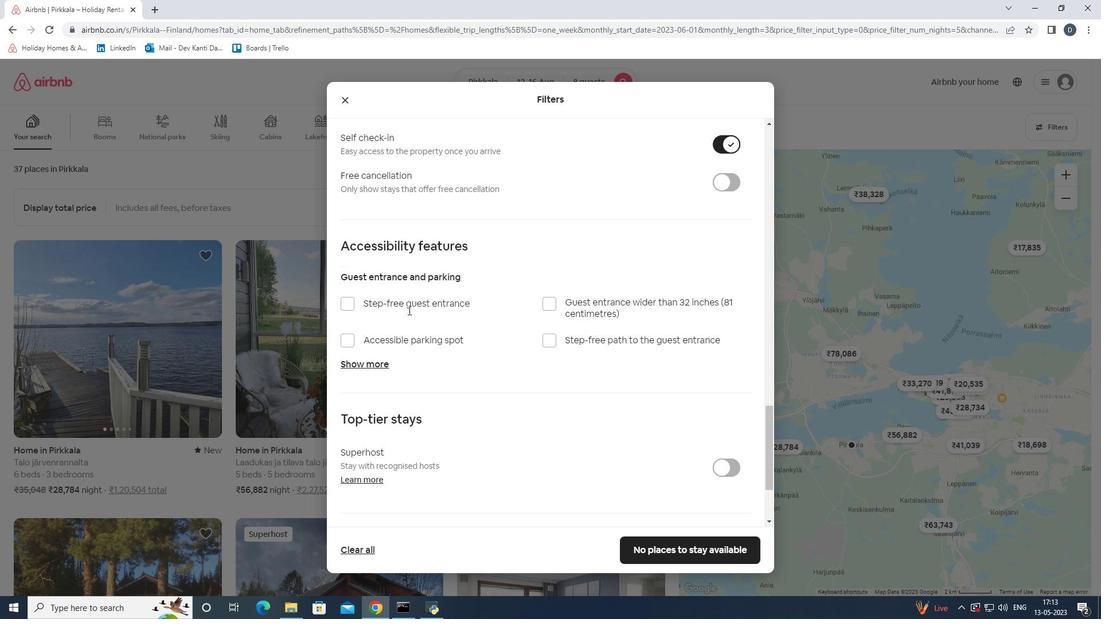 
Action: Mouse scrolled (408, 309) with delta (0, 0)
Screenshot: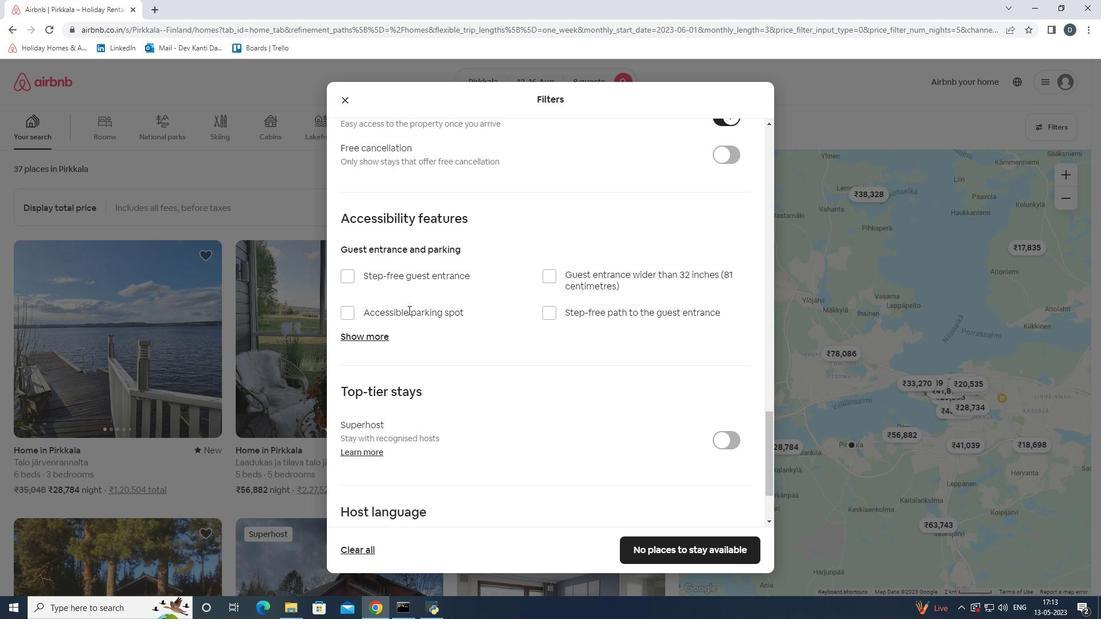 
Action: Mouse scrolled (408, 309) with delta (0, 0)
Screenshot: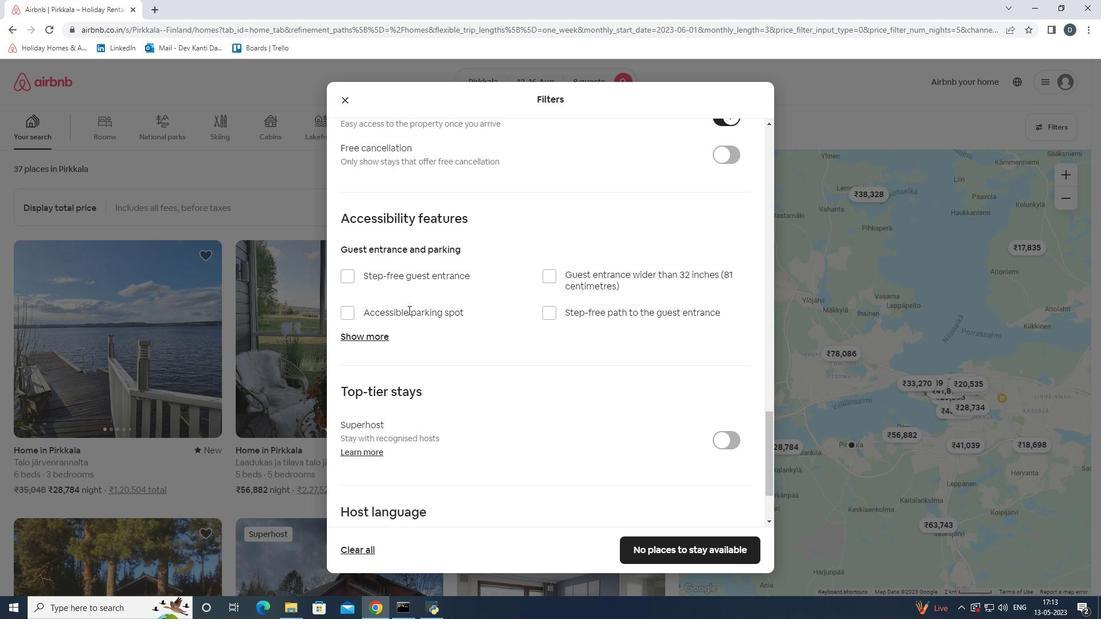 
Action: Mouse scrolled (408, 309) with delta (0, 0)
Screenshot: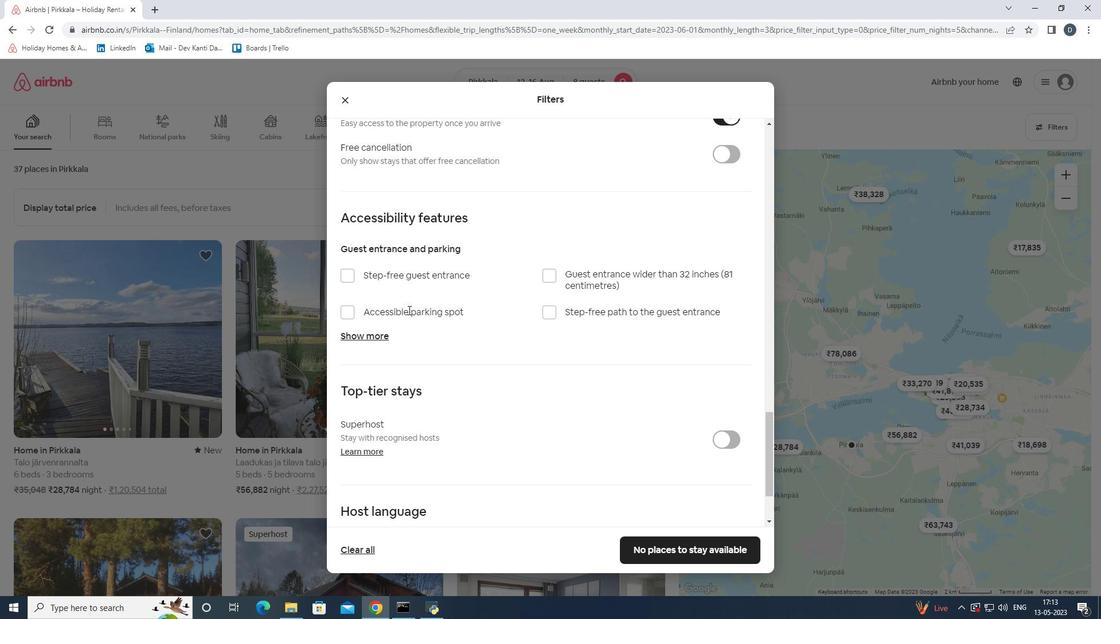 
Action: Mouse moved to (388, 445)
Screenshot: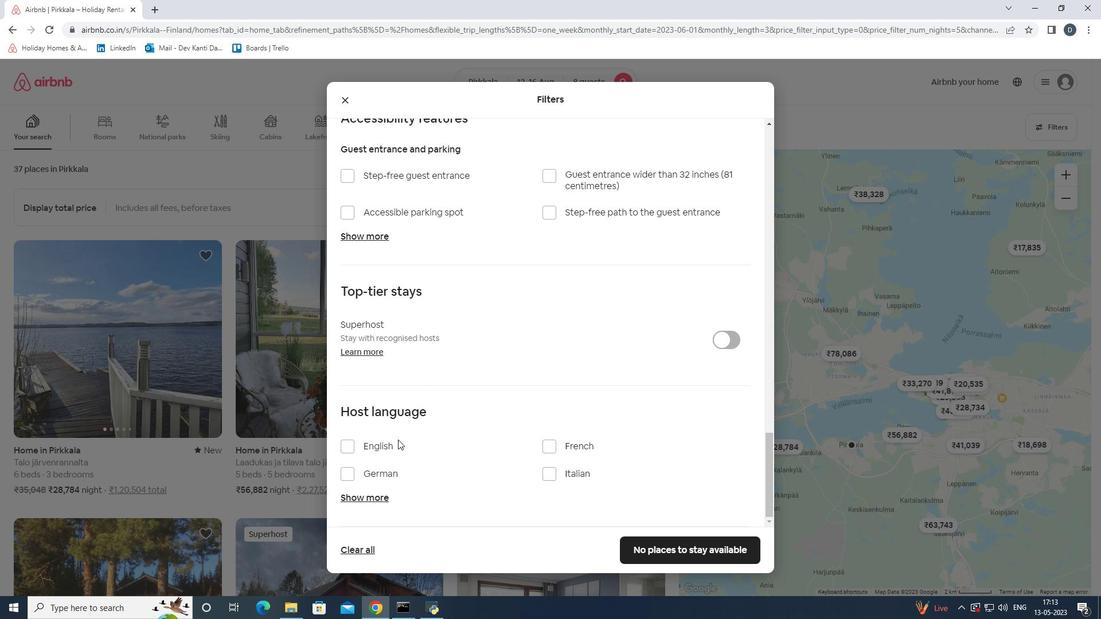 
Action: Mouse pressed left at (388, 445)
Screenshot: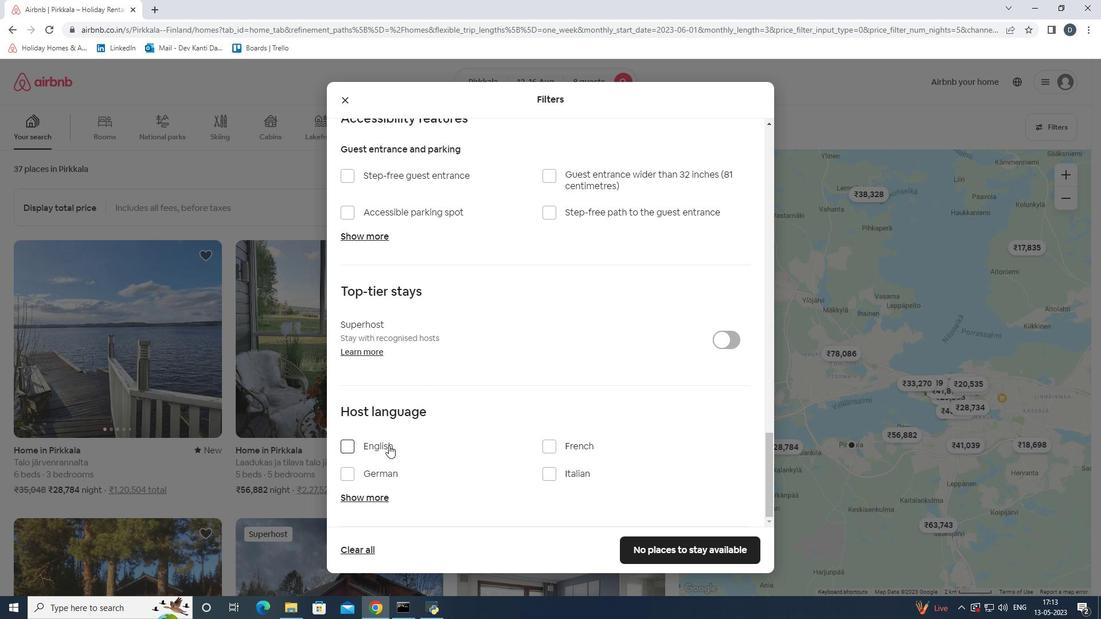 
Action: Mouse moved to (686, 556)
Screenshot: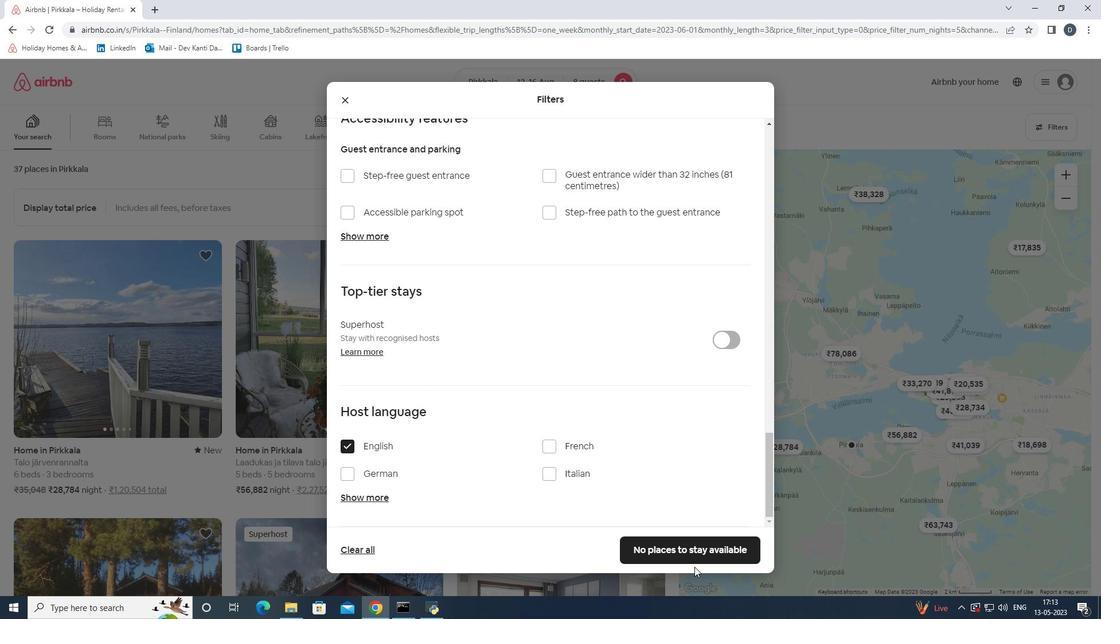 
Action: Mouse pressed left at (686, 556)
Screenshot: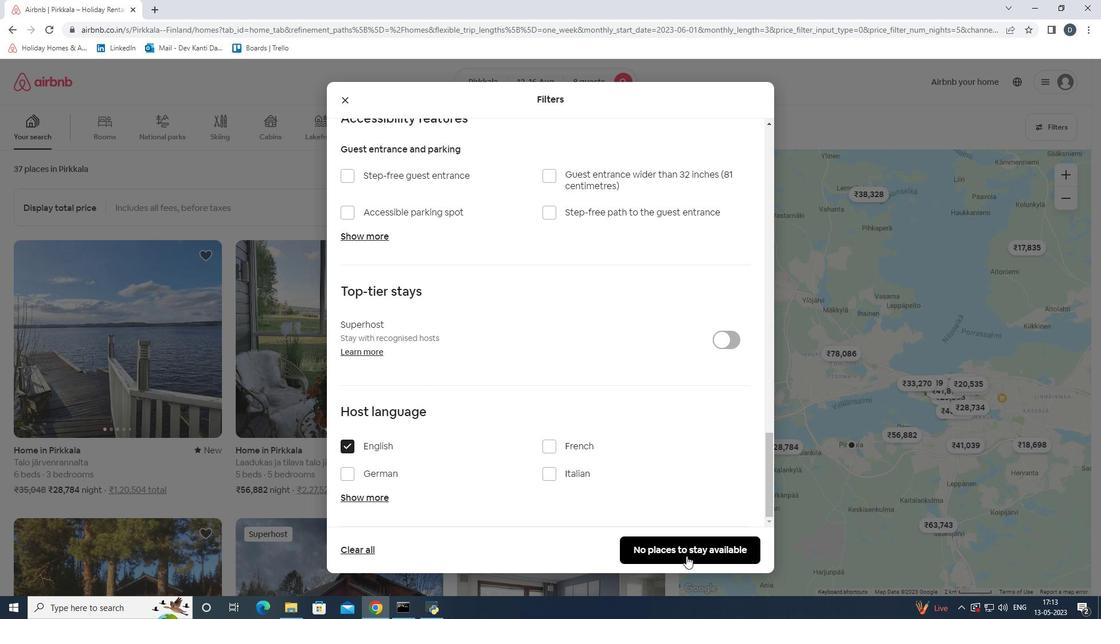 
